 Task: Look for space in Jintur, India from 14th June, 2023 to 30th June, 2023 for 5 adults in price range Rs.8000 to Rs.12000. Place can be entire place or private room with 5 bedrooms having 5 beds and 5 bathrooms. Property type can be house, flat, guest house. Amenities needed are: wifi, TV, free parkinig on premises, gym, breakfast. Booking option can be shelf check-in. Required host language is English.
Action: Mouse moved to (522, 121)
Screenshot: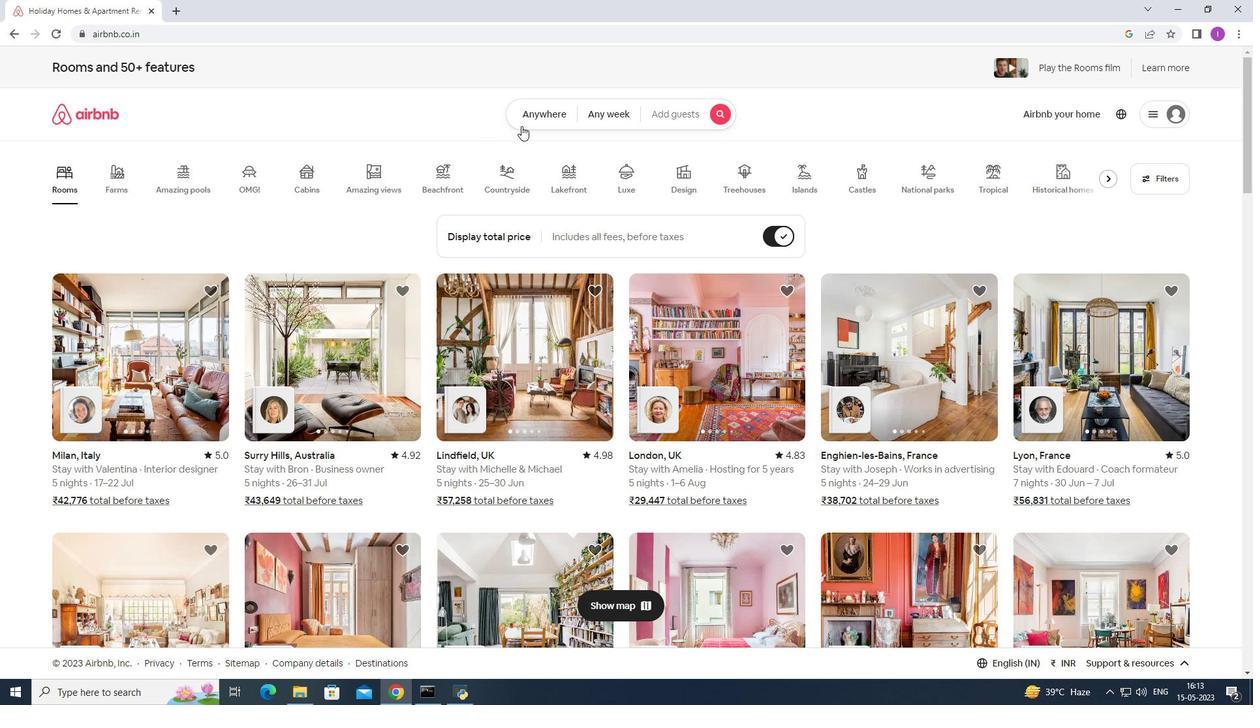 
Action: Mouse pressed left at (522, 121)
Screenshot: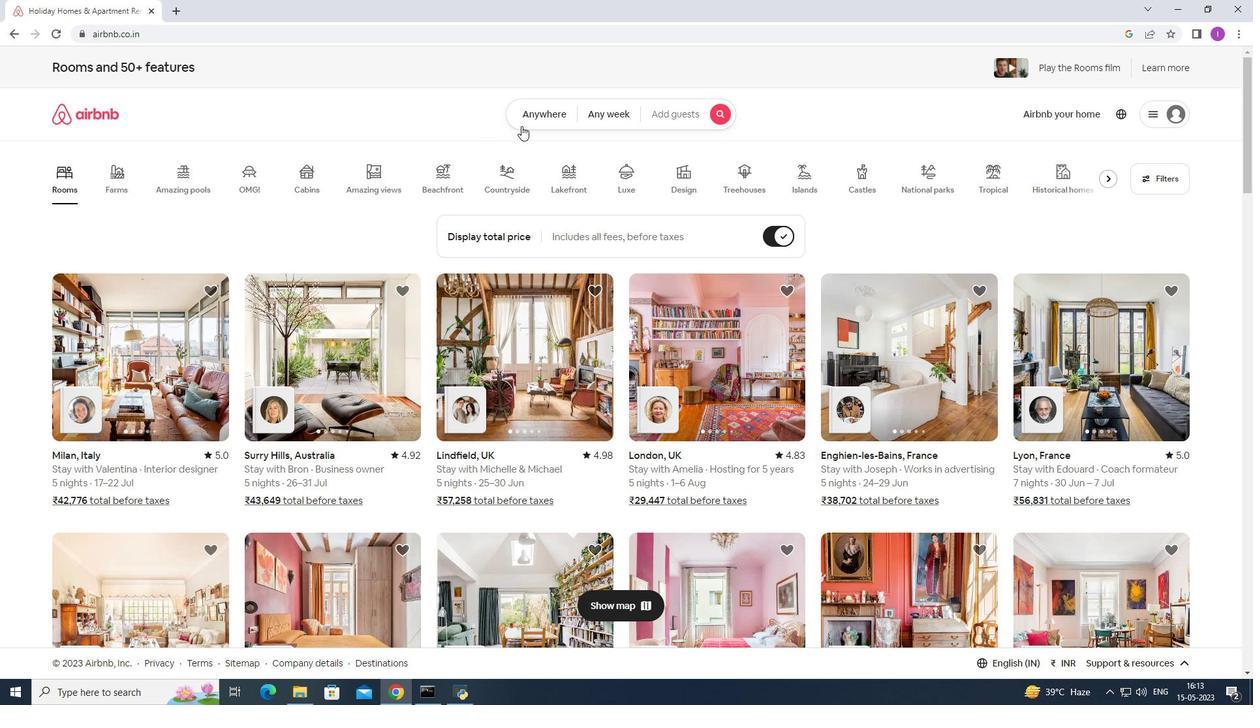 
Action: Mouse moved to (409, 164)
Screenshot: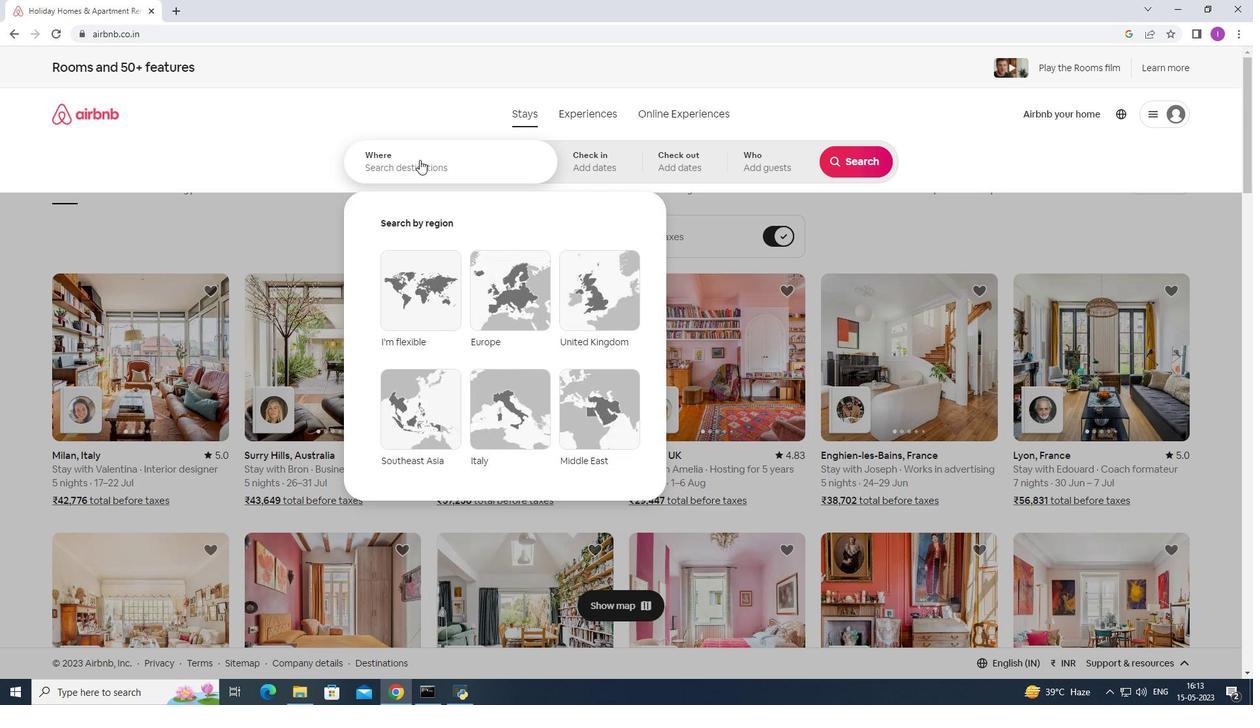 
Action: Mouse pressed left at (409, 164)
Screenshot: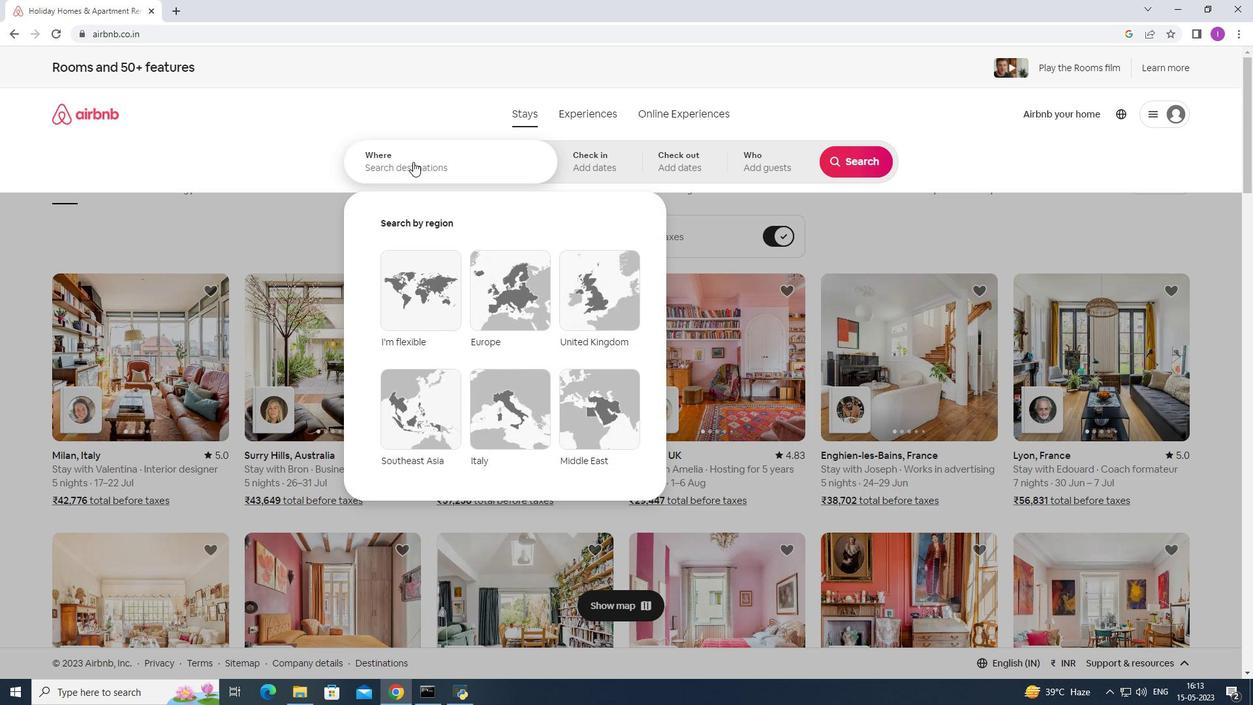 
Action: Mouse moved to (409, 159)
Screenshot: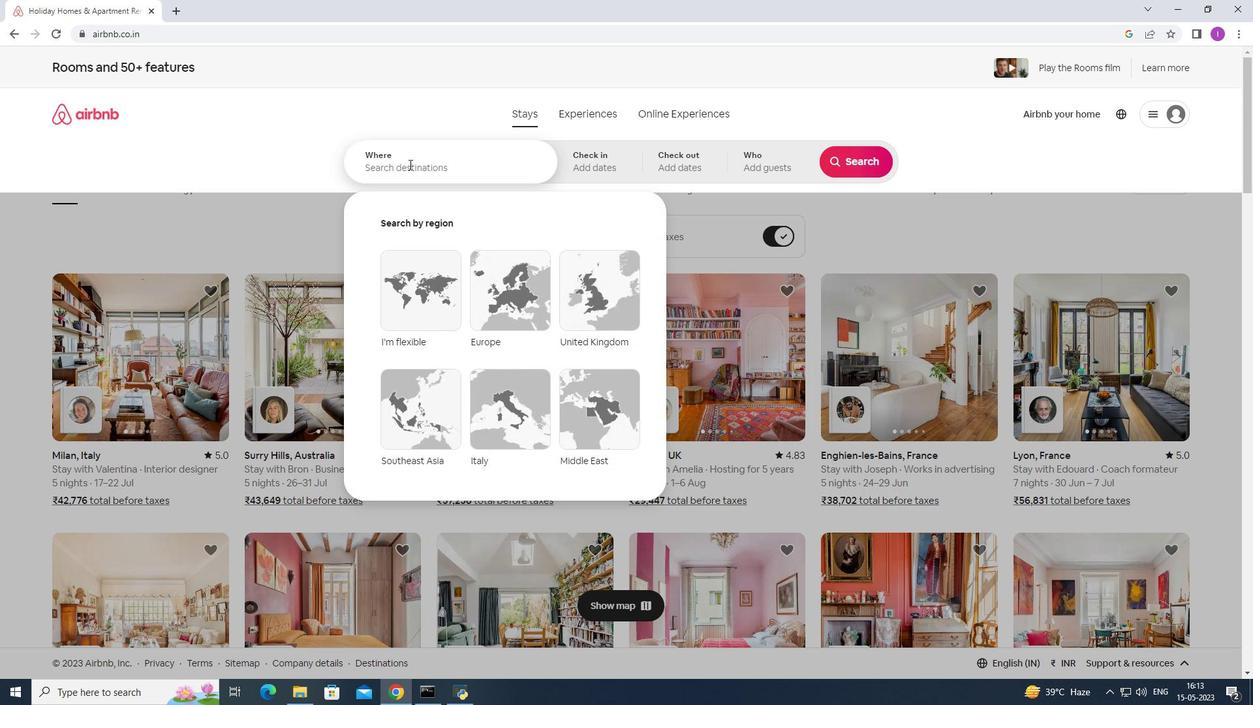 
Action: Key pressed <Key.shift><Key.shift><Key.shift><Key.shift>Jintur,<Key.shift><Key.shift><Key.shift><Key.shift><Key.shift><Key.shift><Key.shift><Key.shift><Key.shift><Key.shift><Key.shift><Key.shift><Key.shift><Key.shift><Key.shift><Key.shift><Key.shift><Key.shift><Key.shift><Key.shift><Key.shift><Key.shift><Key.shift><Key.shift><Key.shift><Key.shift><Key.shift><Key.shift><Key.shift><Key.shift><Key.shift><Key.shift><Key.shift><Key.shift><Key.shift><Key.shift><Key.shift><Key.shift><Key.shift><Key.shift><Key.shift><Key.shift><Key.shift><Key.shift>India
Screenshot: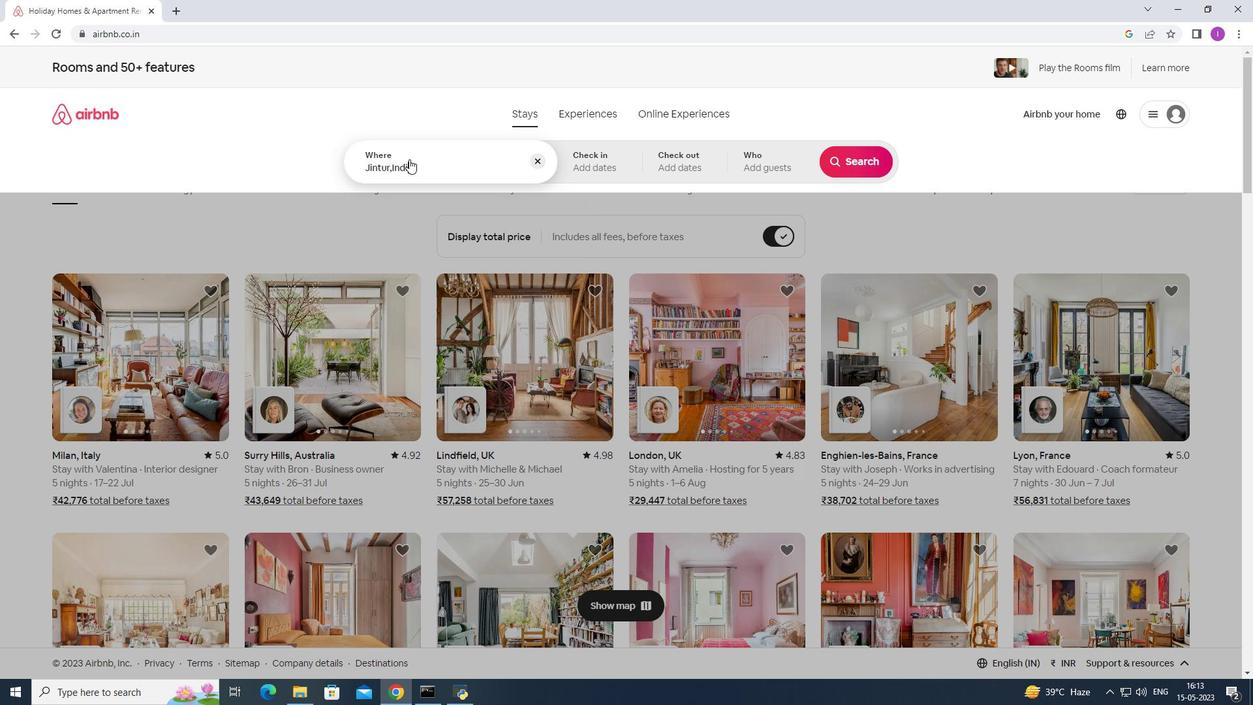 
Action: Mouse moved to (611, 167)
Screenshot: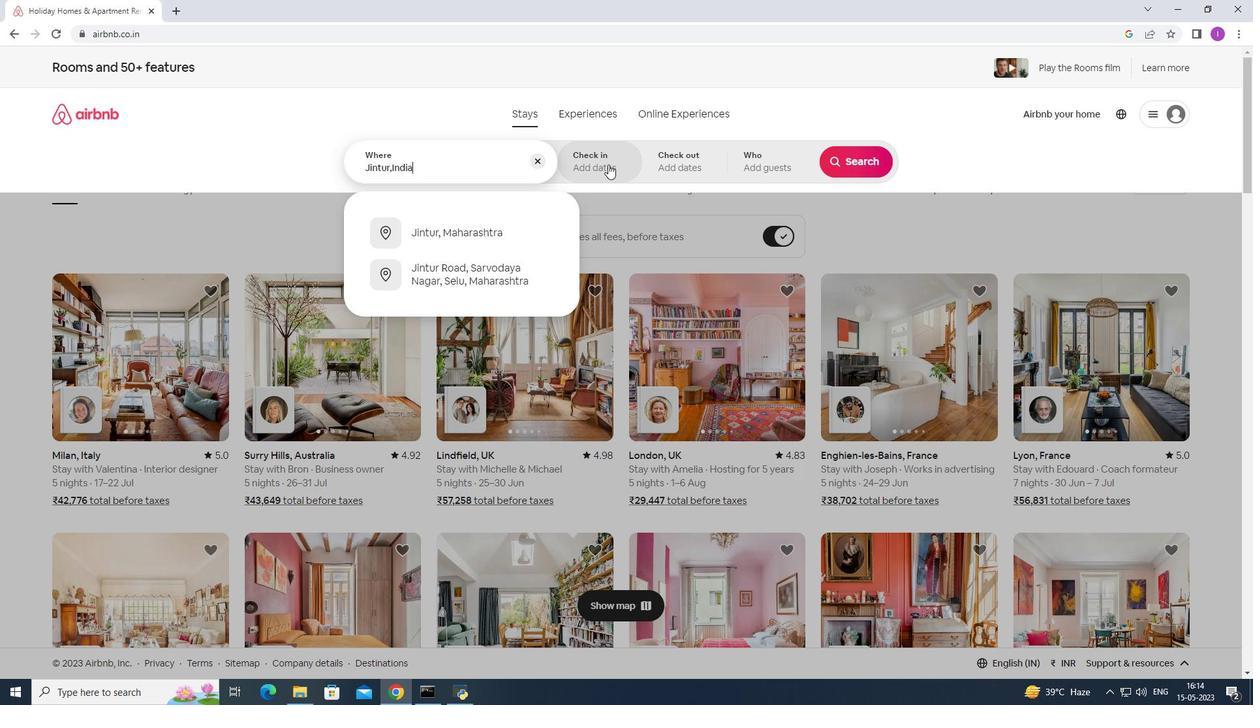 
Action: Mouse pressed left at (611, 167)
Screenshot: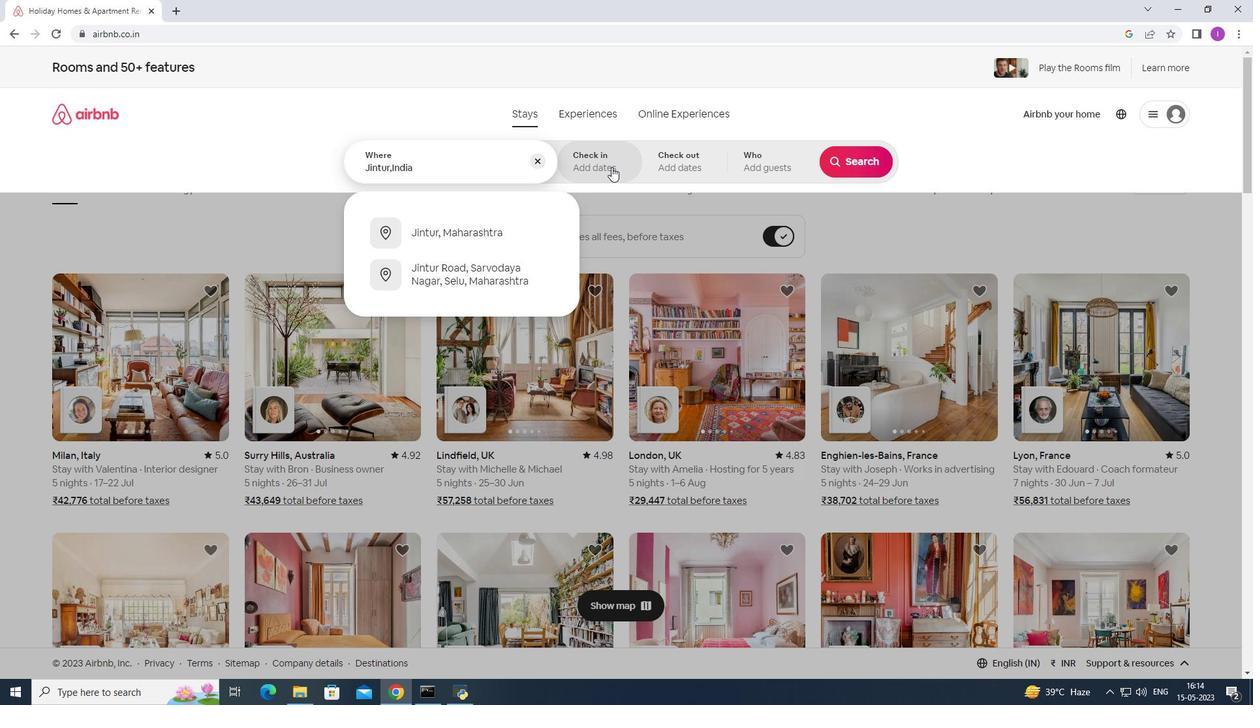 
Action: Mouse moved to (744, 378)
Screenshot: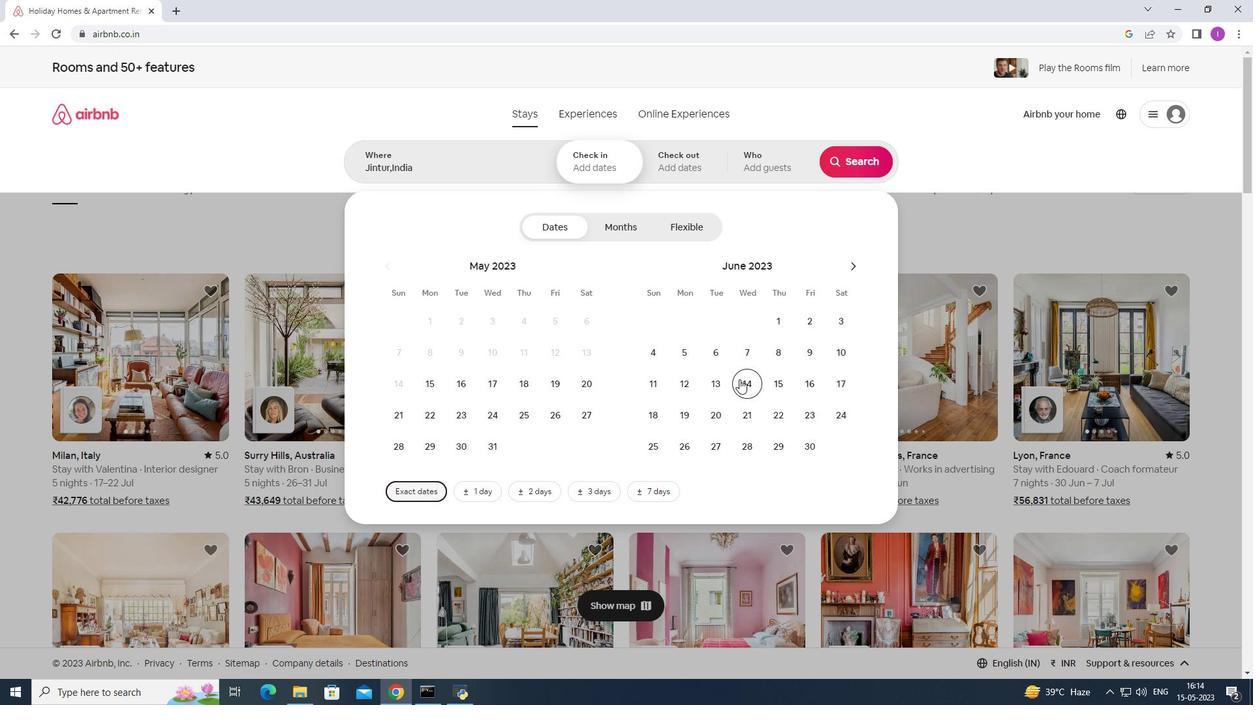 
Action: Mouse pressed left at (744, 378)
Screenshot: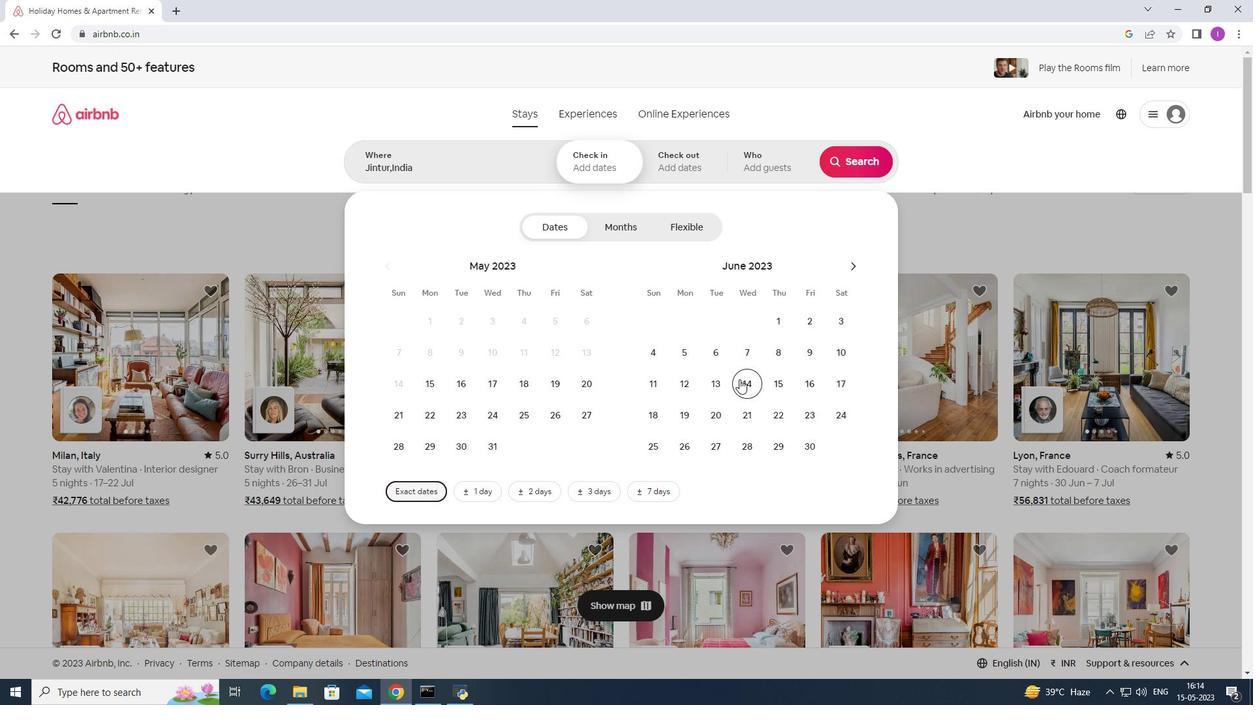 
Action: Mouse moved to (812, 445)
Screenshot: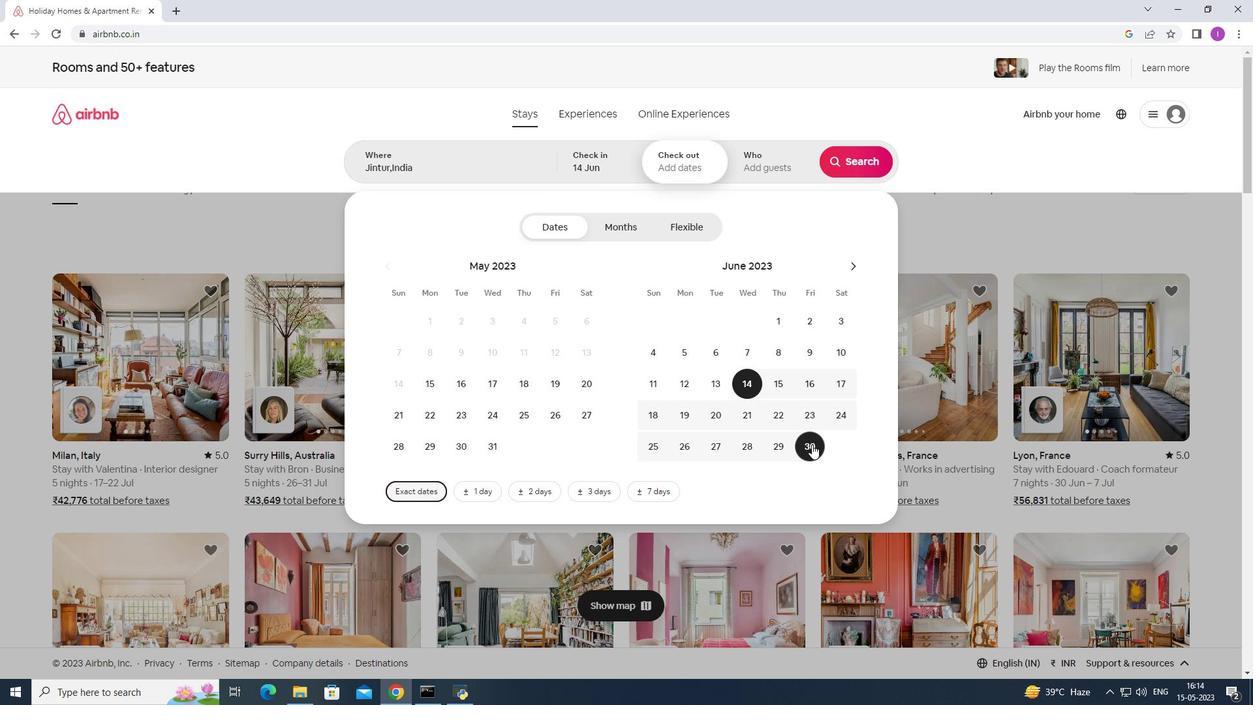 
Action: Mouse pressed left at (812, 445)
Screenshot: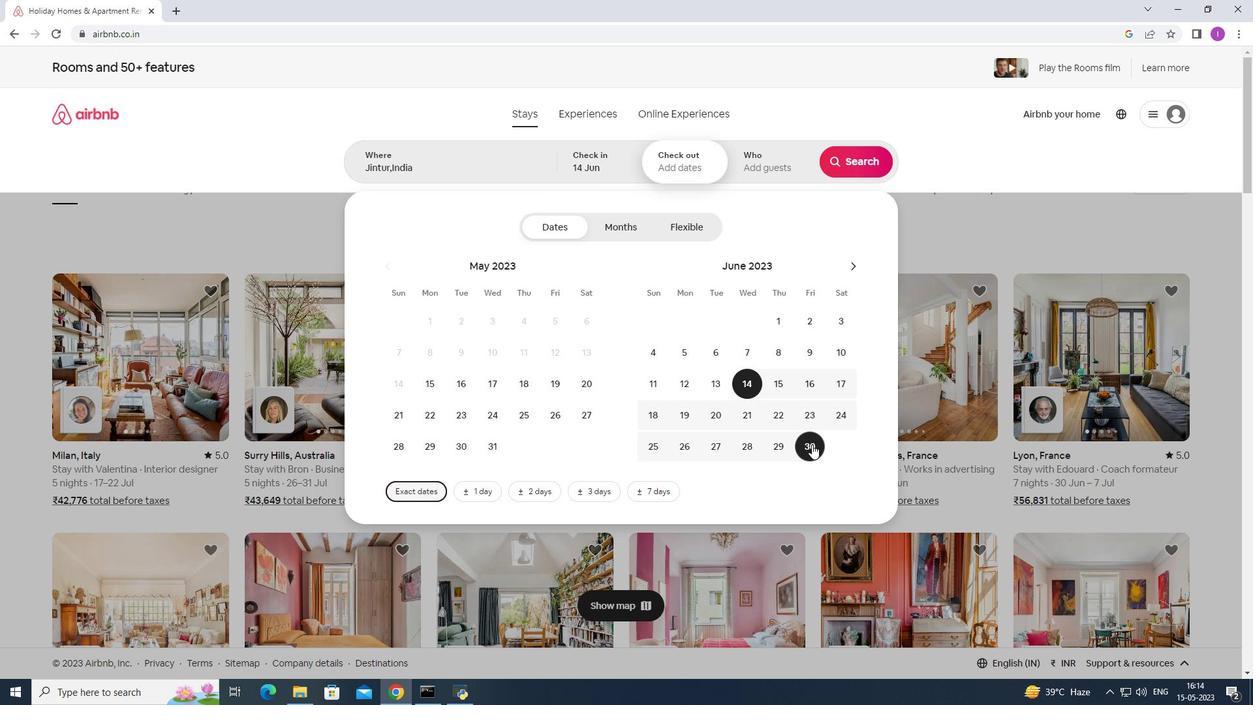 
Action: Mouse moved to (774, 167)
Screenshot: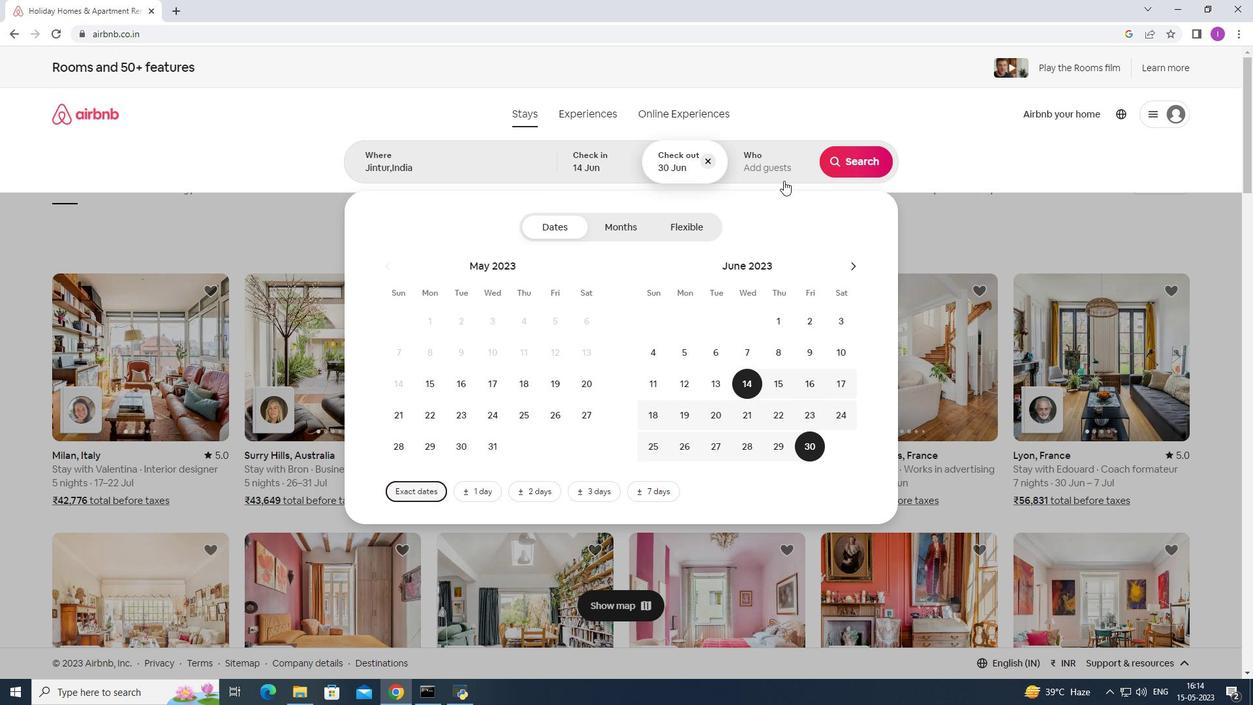
Action: Mouse pressed left at (774, 167)
Screenshot: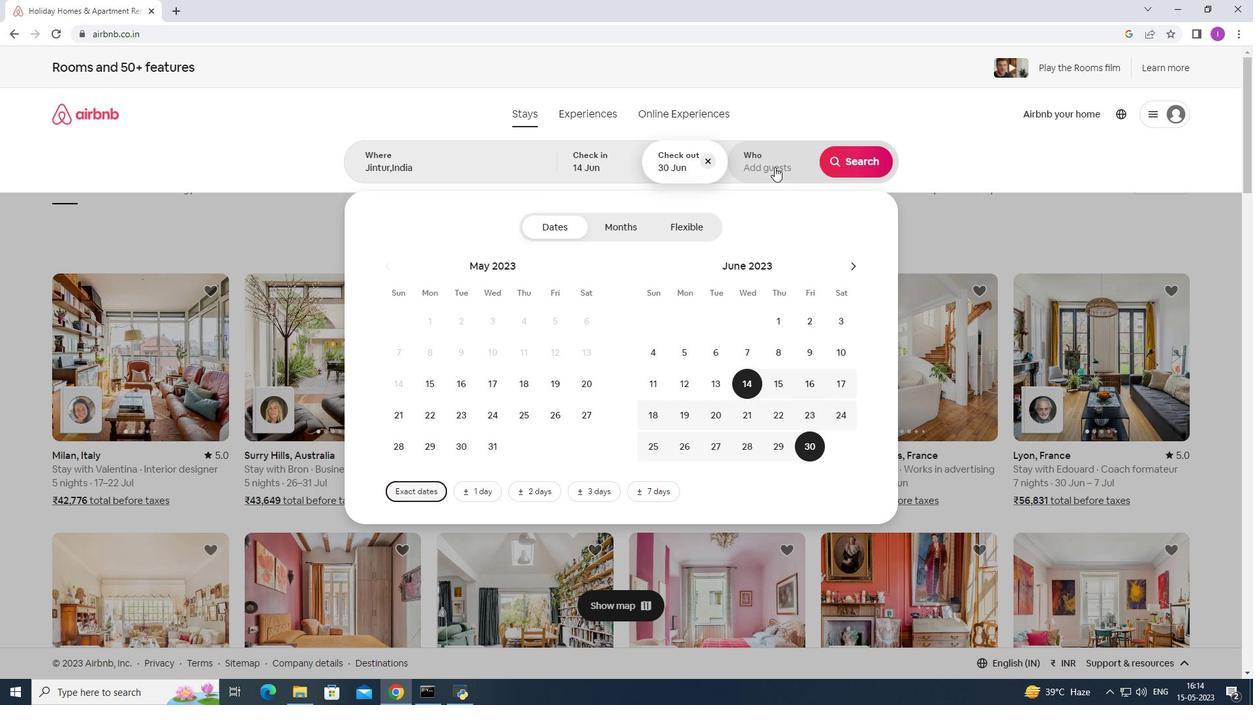 
Action: Mouse moved to (861, 230)
Screenshot: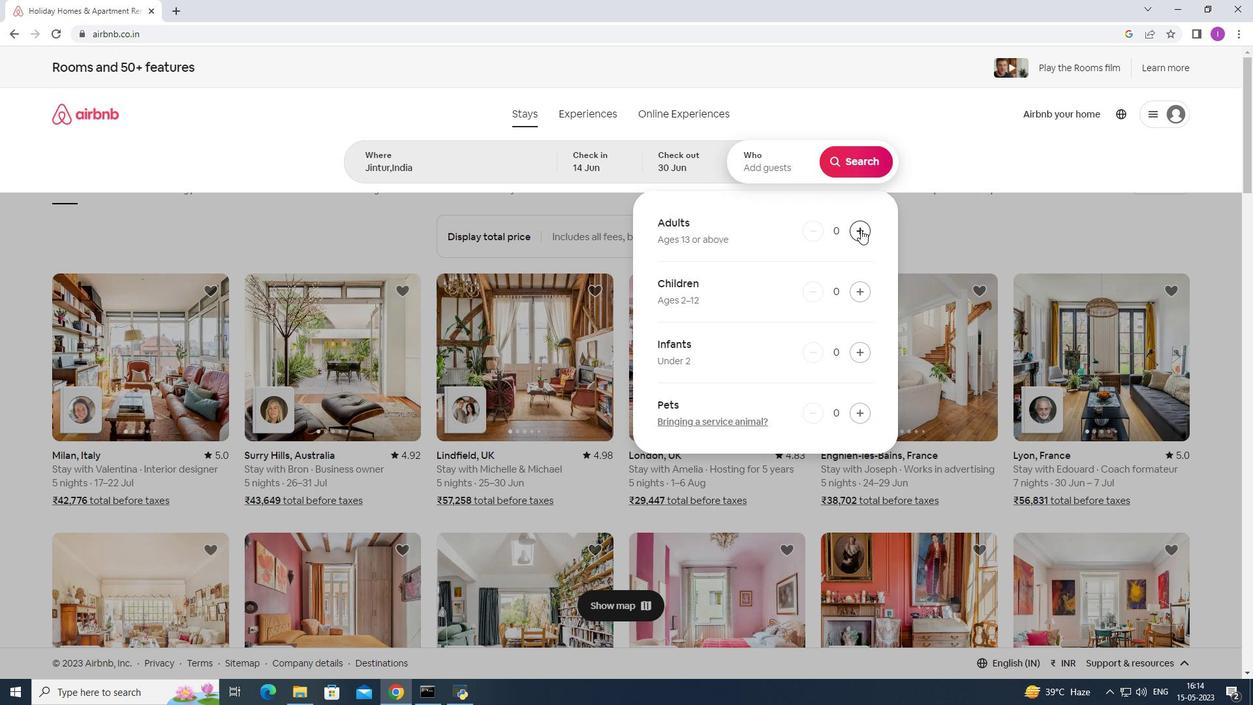 
Action: Mouse pressed left at (861, 230)
Screenshot: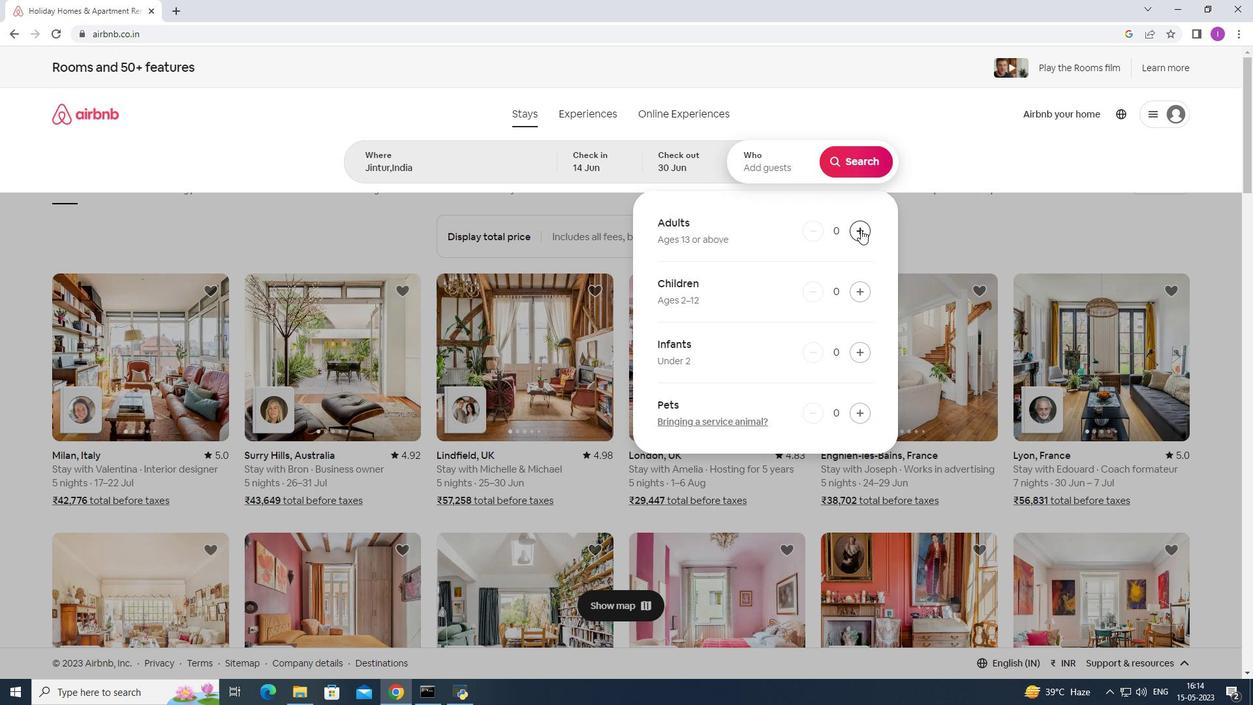
Action: Mouse pressed left at (861, 230)
Screenshot: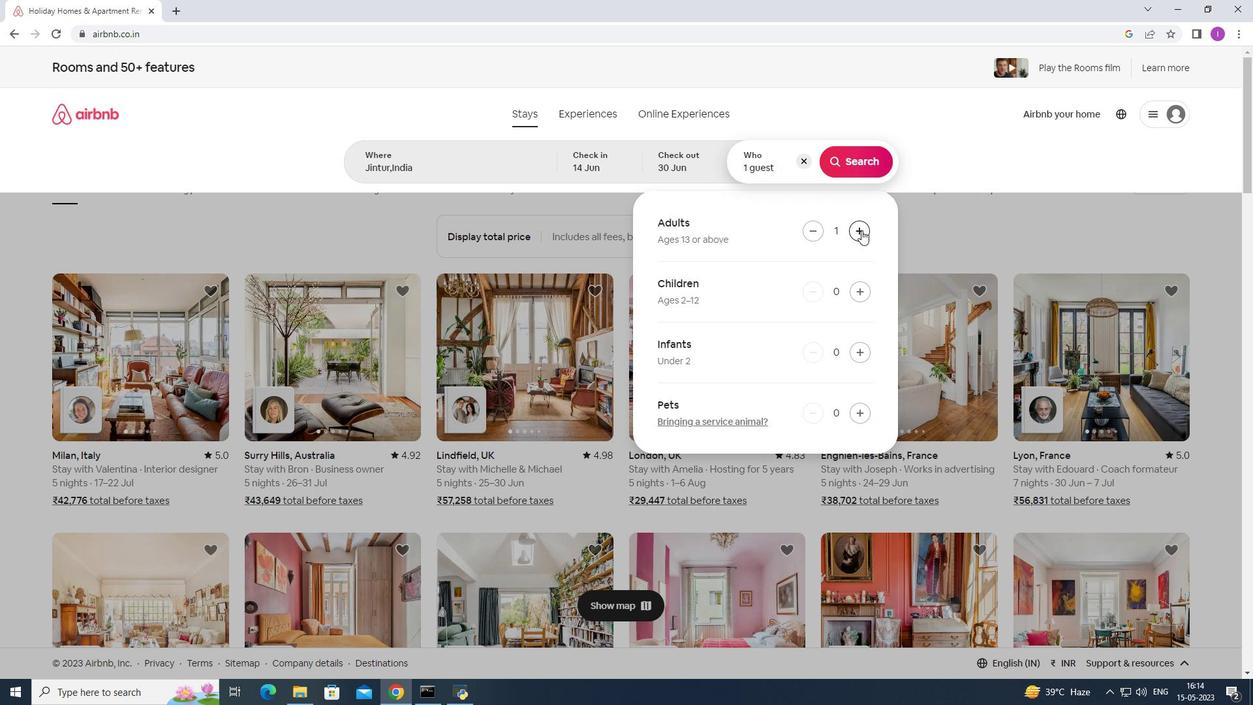 
Action: Mouse moved to (861, 233)
Screenshot: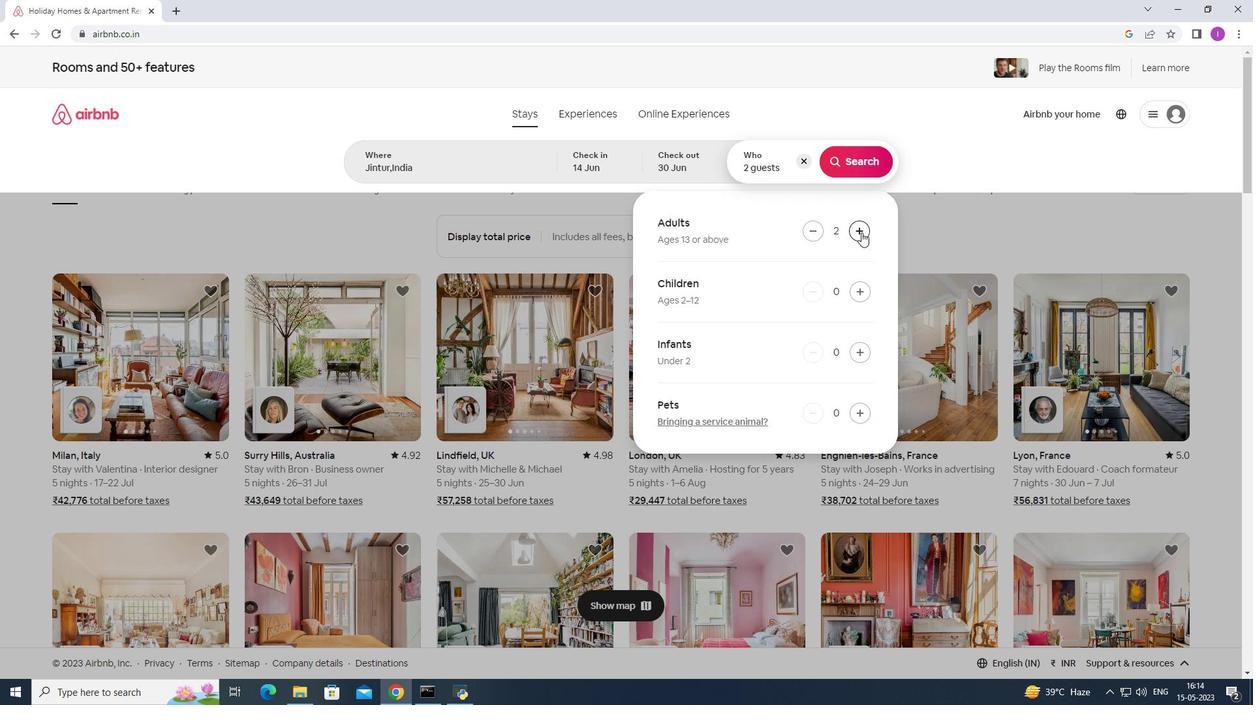 
Action: Mouse pressed left at (861, 233)
Screenshot: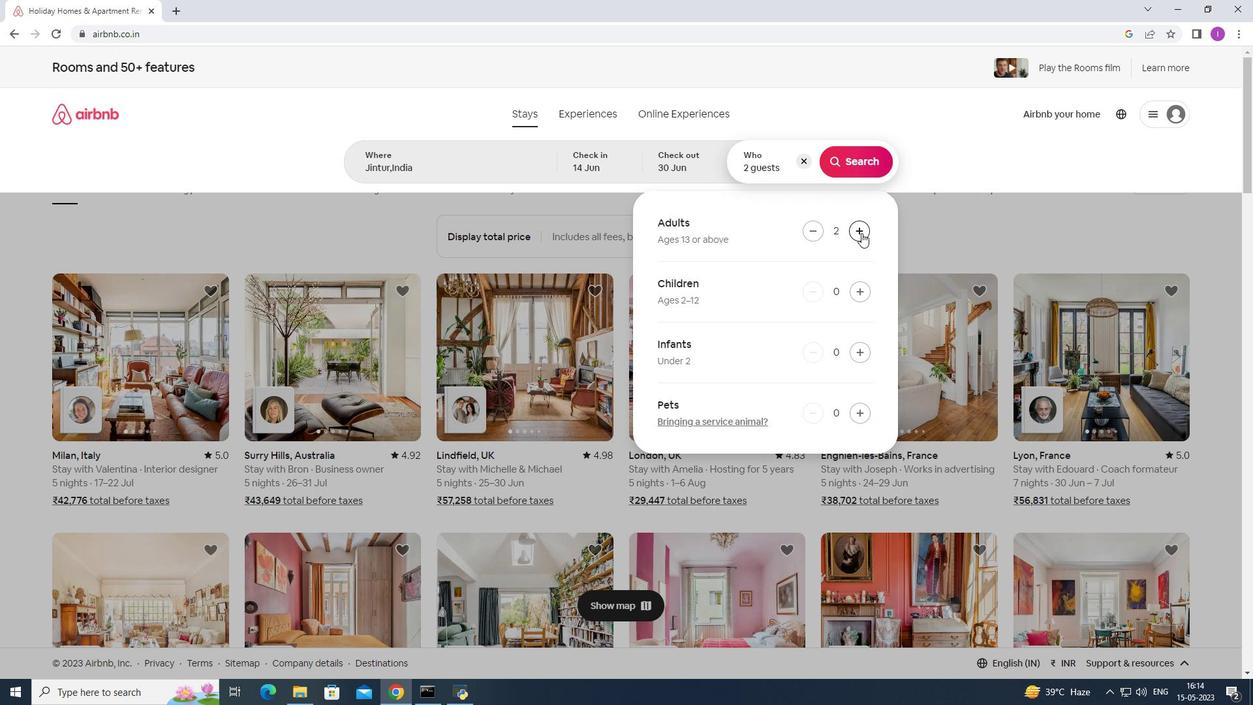 
Action: Mouse pressed left at (861, 233)
Screenshot: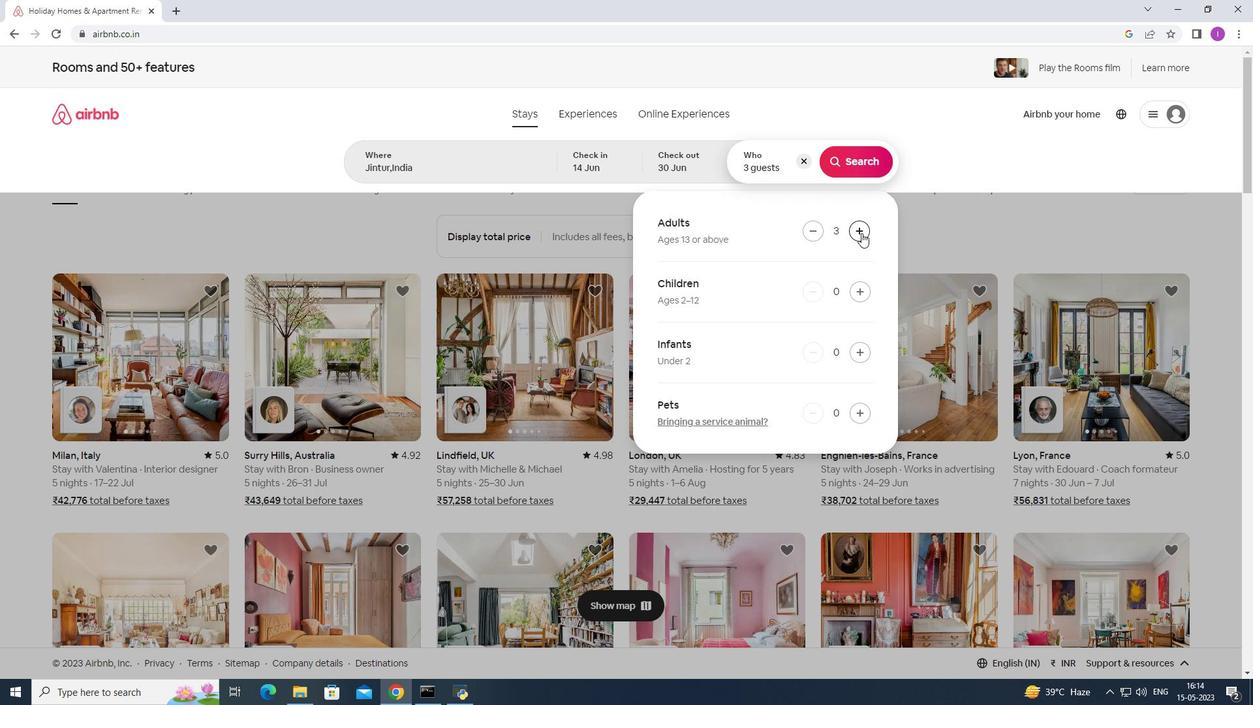 
Action: Mouse pressed left at (861, 233)
Screenshot: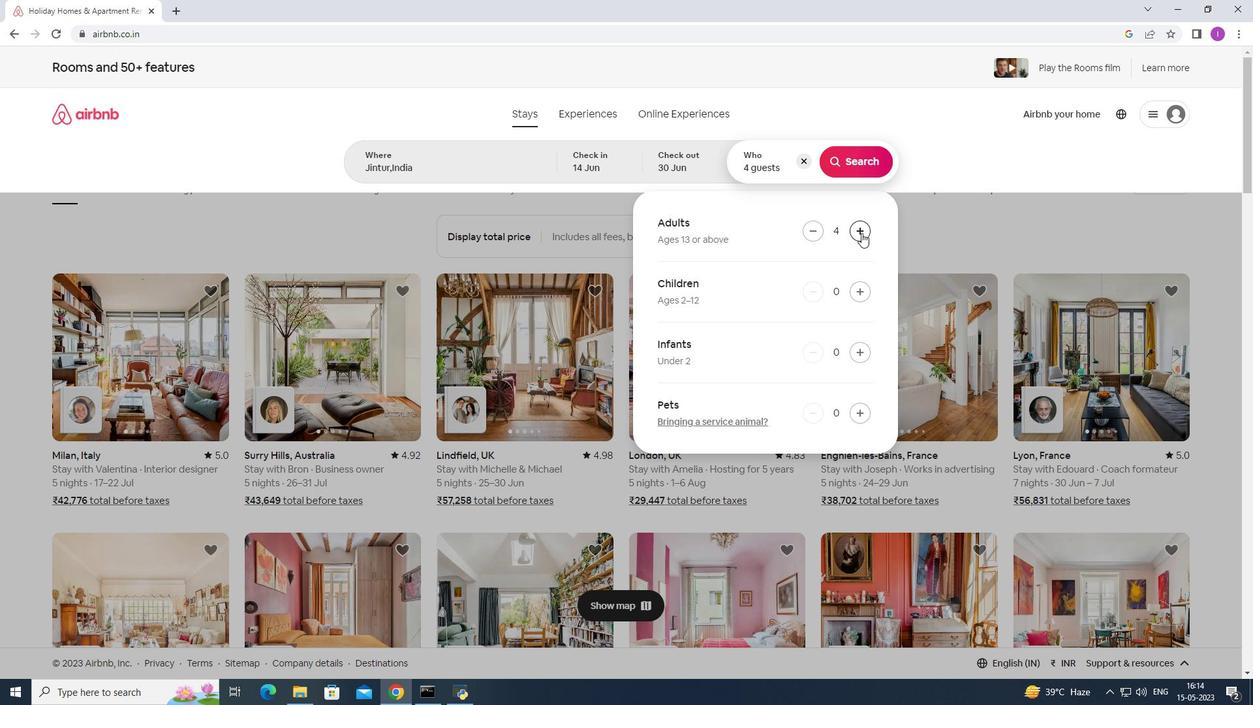 
Action: Mouse moved to (857, 162)
Screenshot: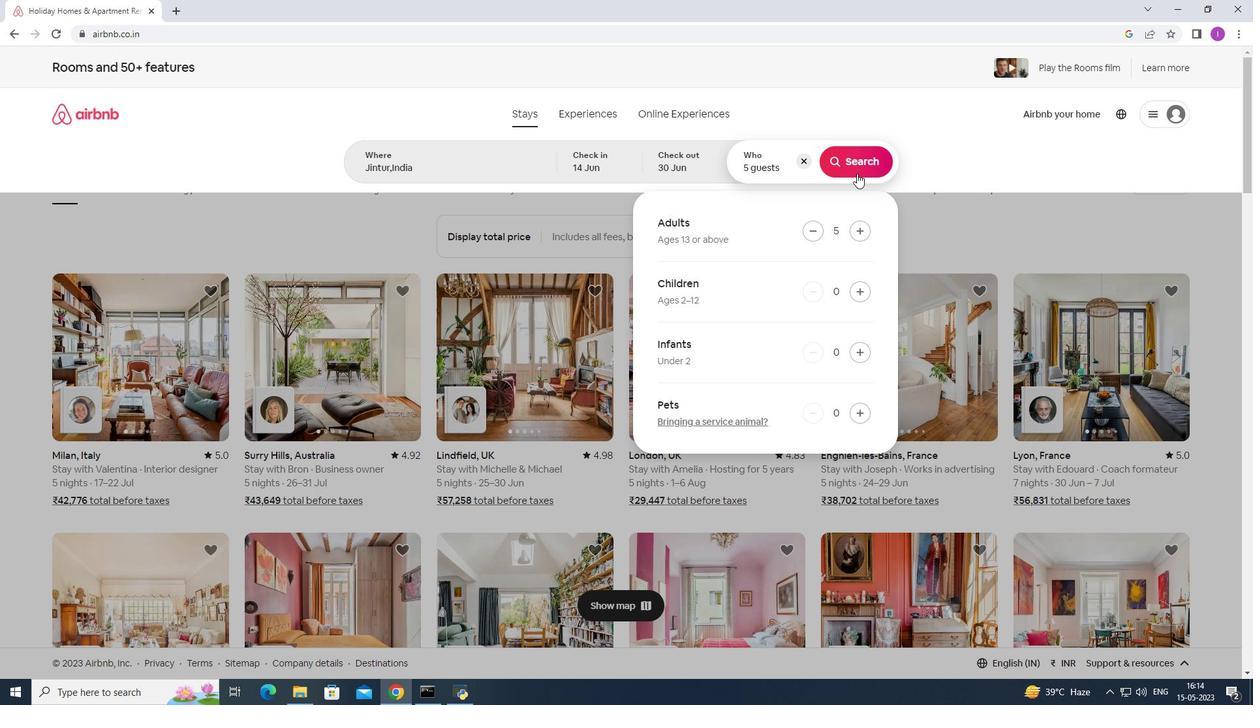 
Action: Mouse pressed left at (857, 162)
Screenshot: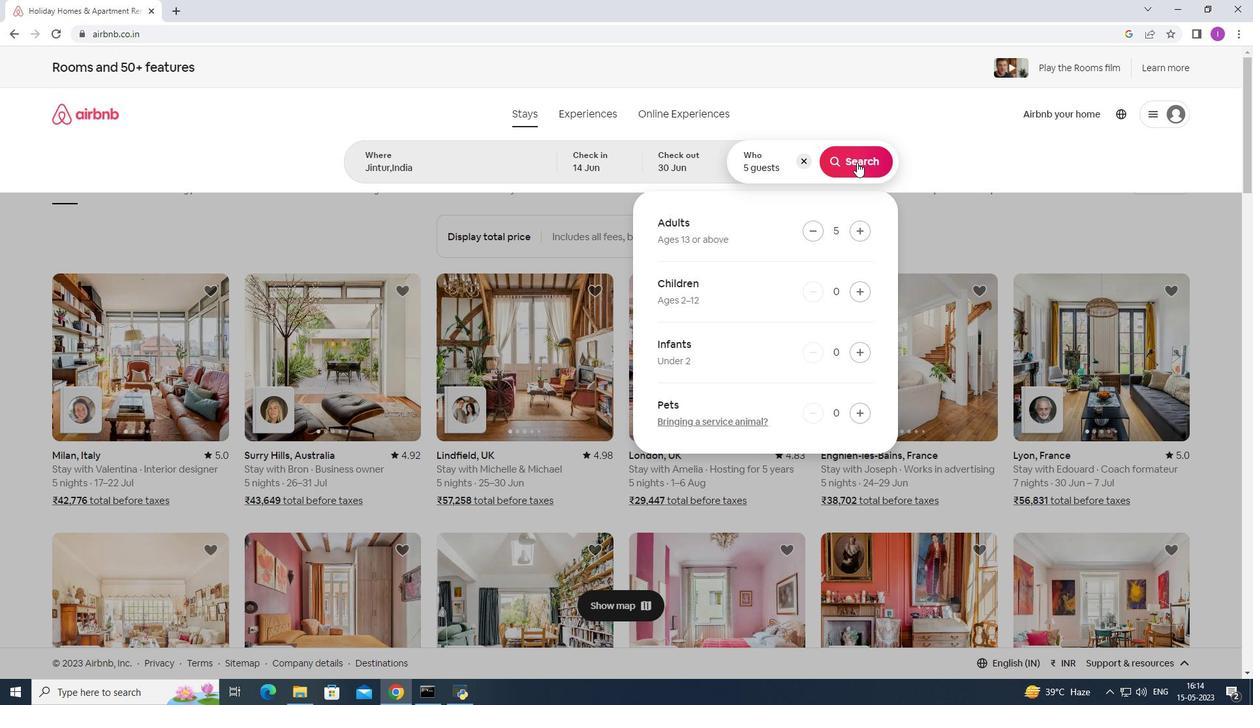
Action: Mouse moved to (1181, 120)
Screenshot: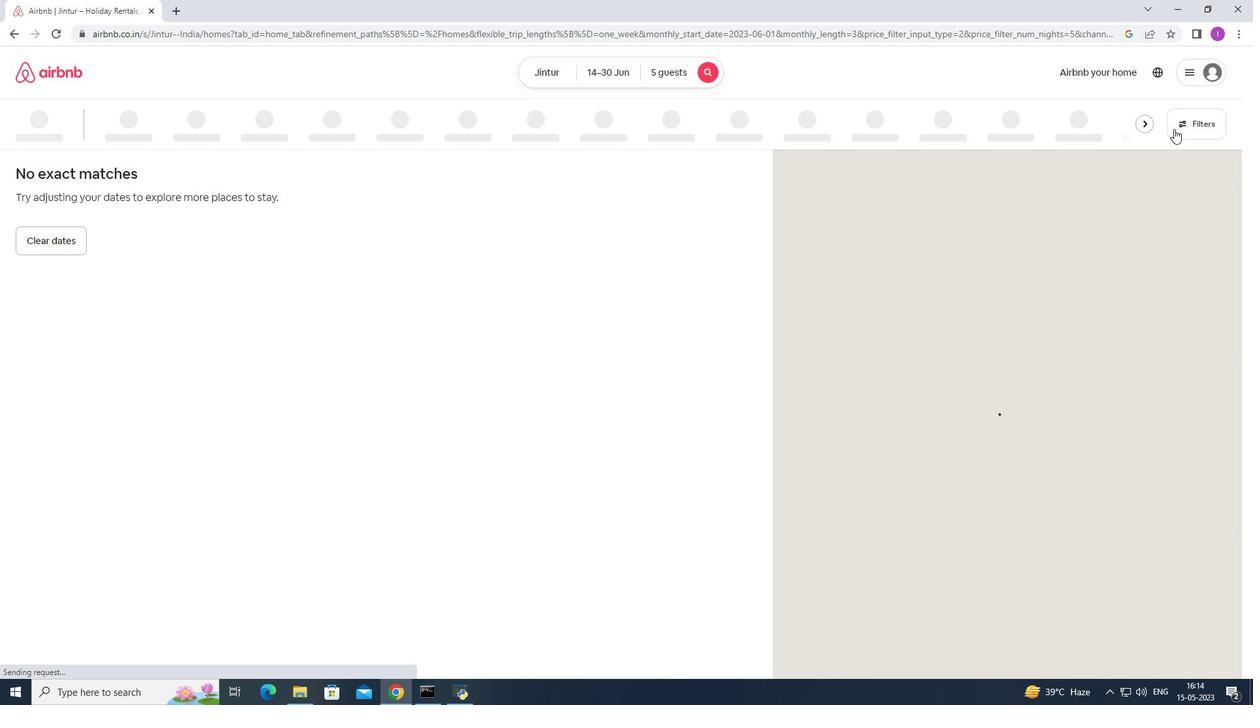 
Action: Mouse pressed left at (1181, 120)
Screenshot: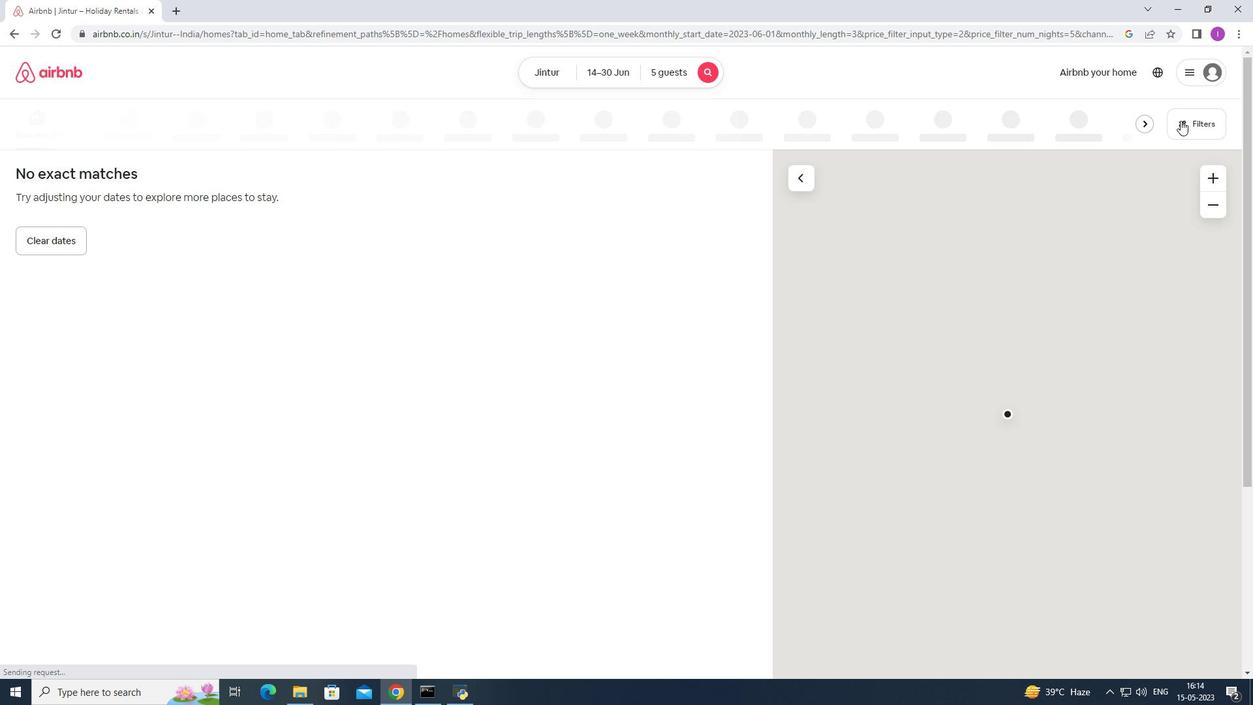 
Action: Mouse moved to (729, 443)
Screenshot: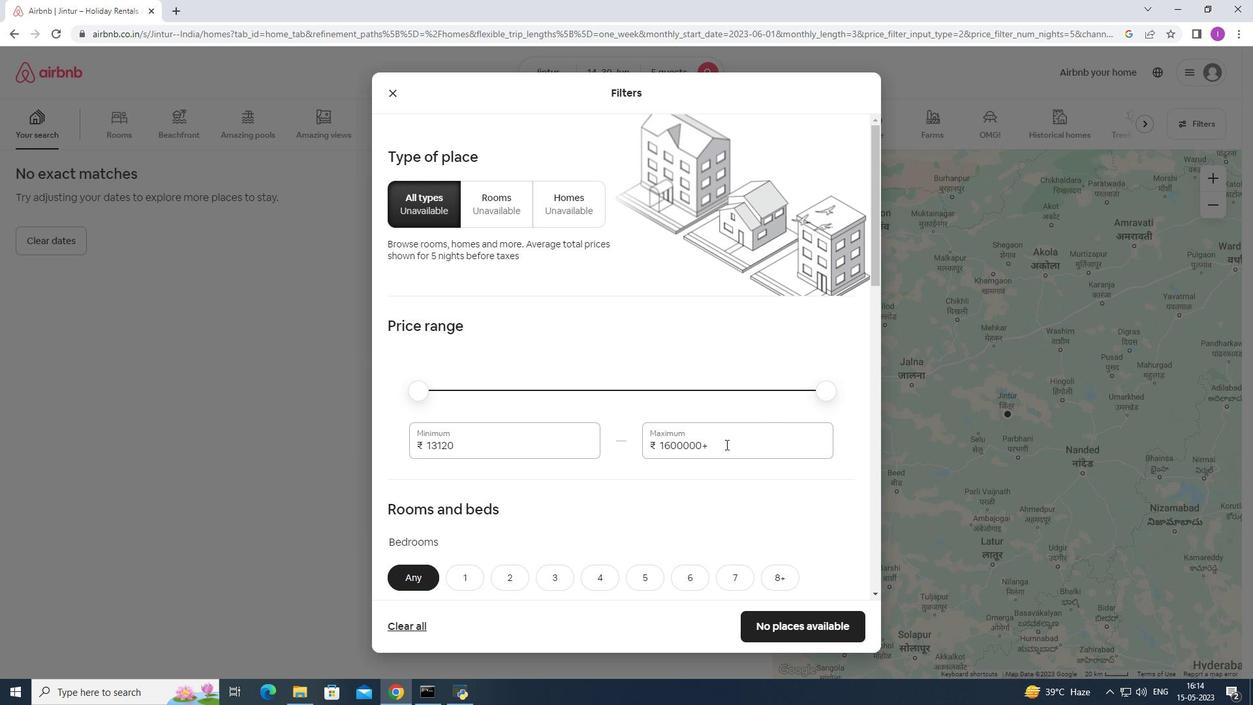 
Action: Mouse pressed left at (729, 443)
Screenshot: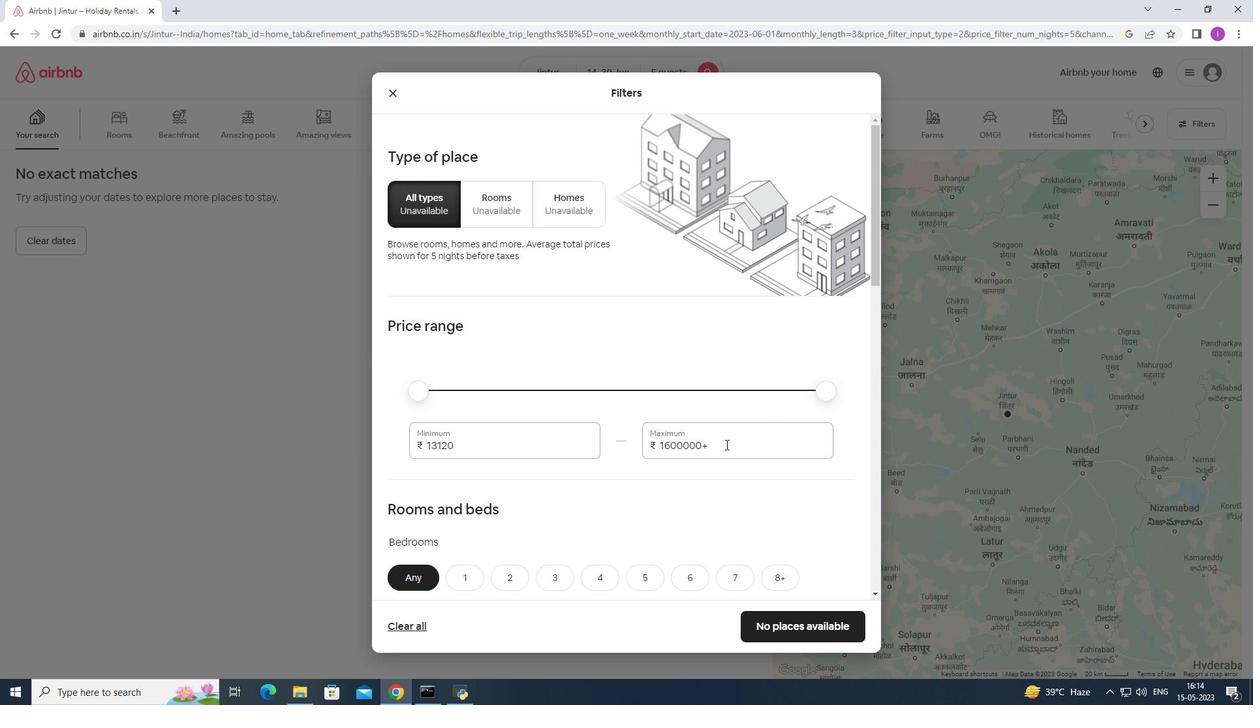 
Action: Mouse moved to (778, 442)
Screenshot: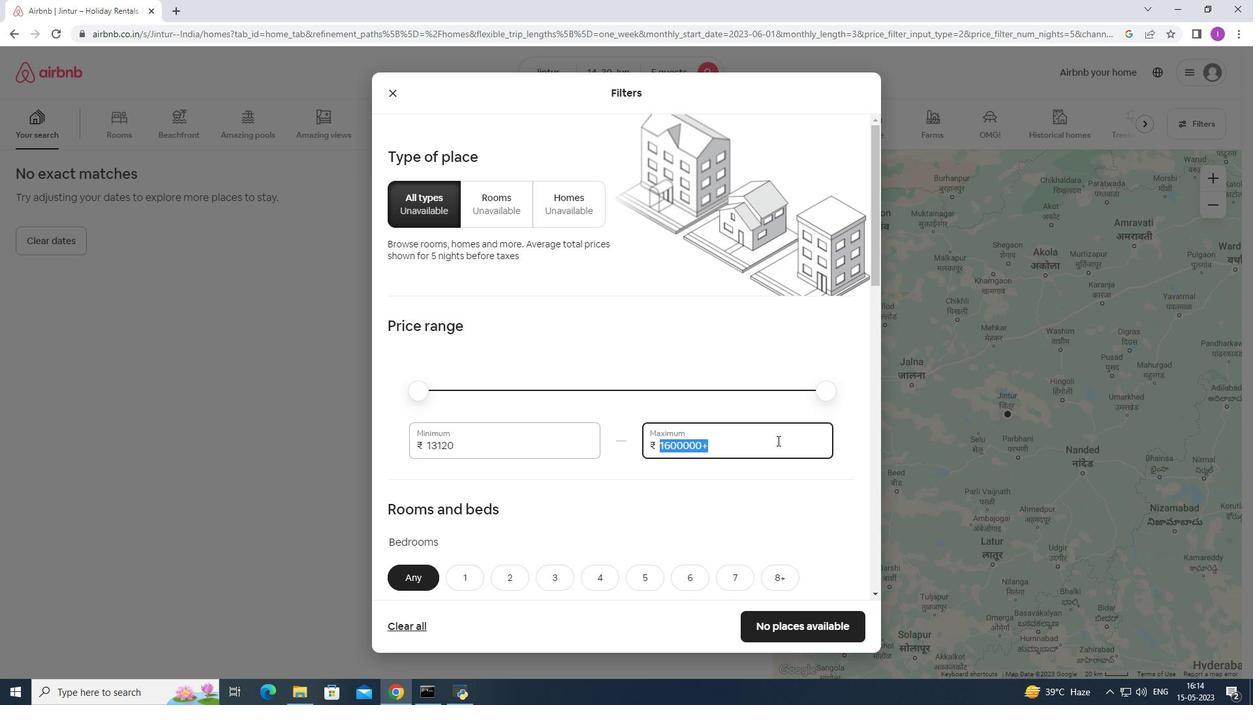 
Action: Key pressed 2
Screenshot: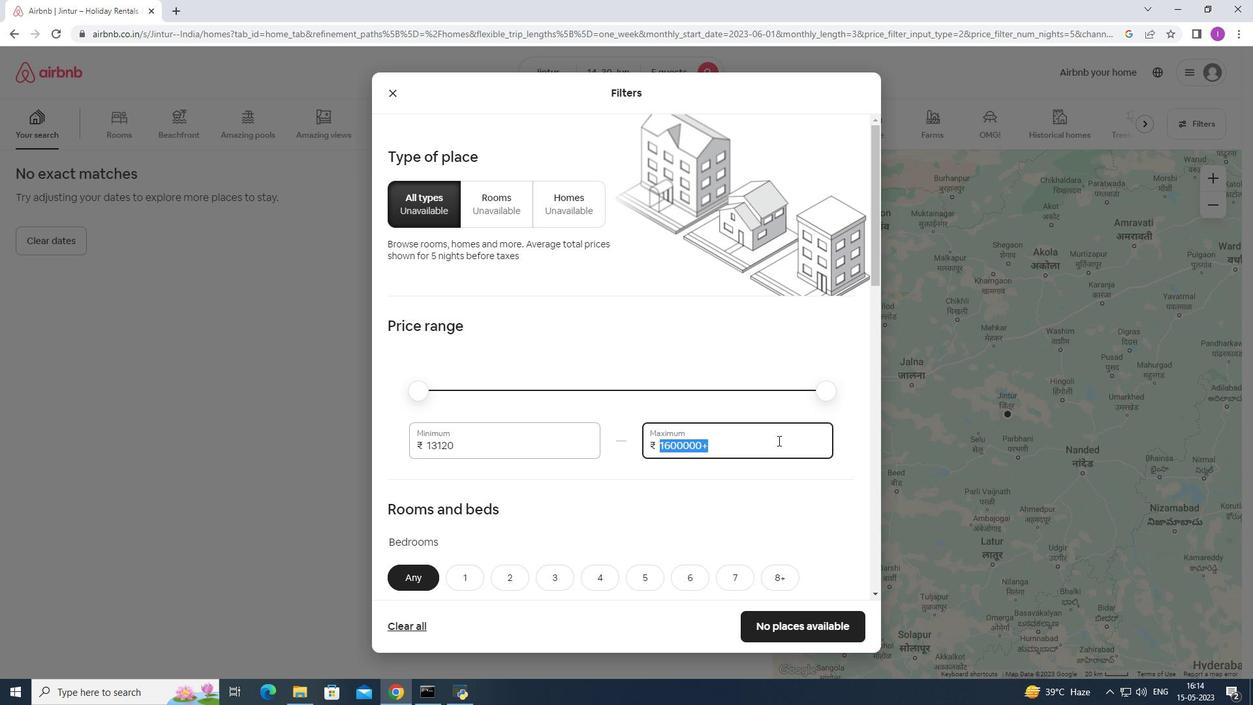 
Action: Mouse moved to (780, 443)
Screenshot: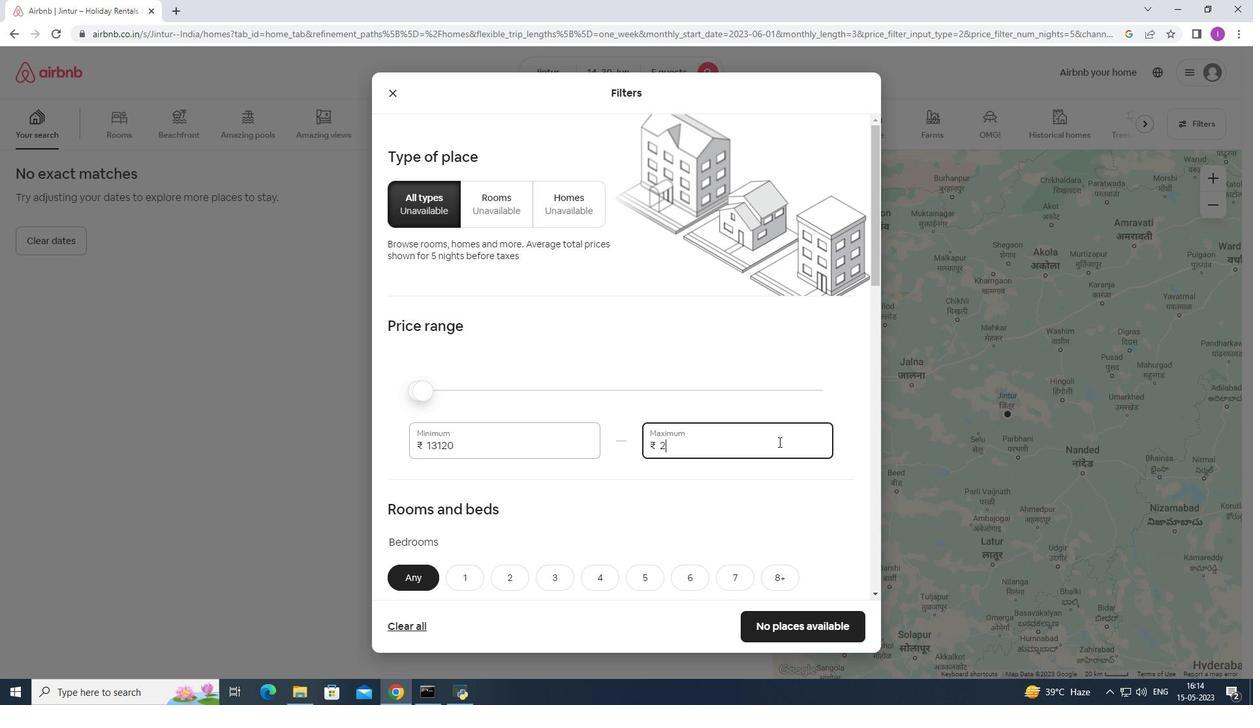 
Action: Key pressed 000
Screenshot: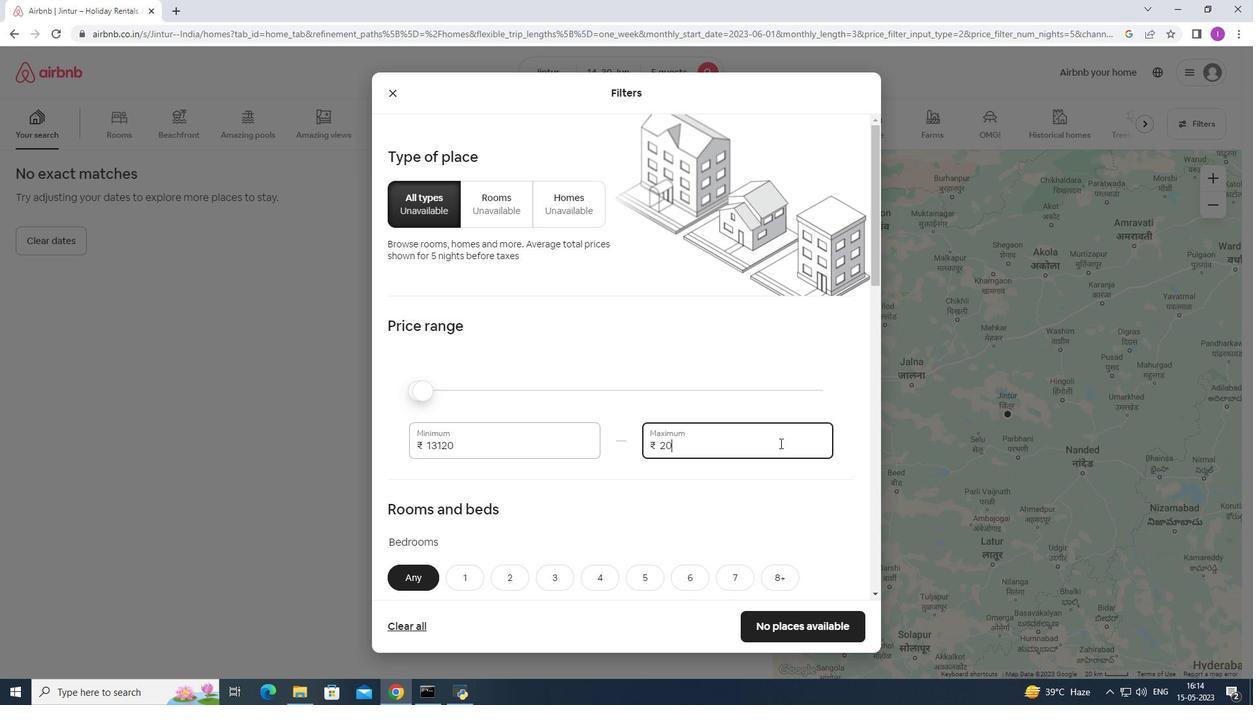 
Action: Mouse moved to (758, 451)
Screenshot: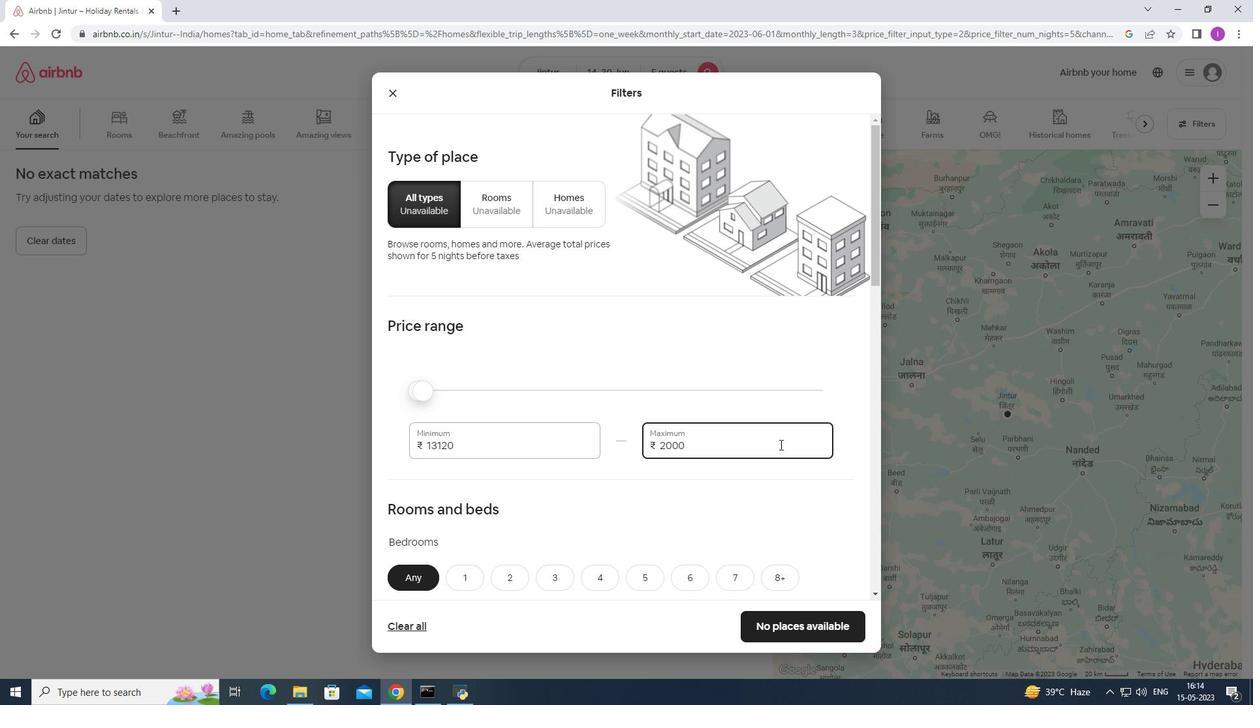 
Action: Mouse pressed left at (758, 451)
Screenshot: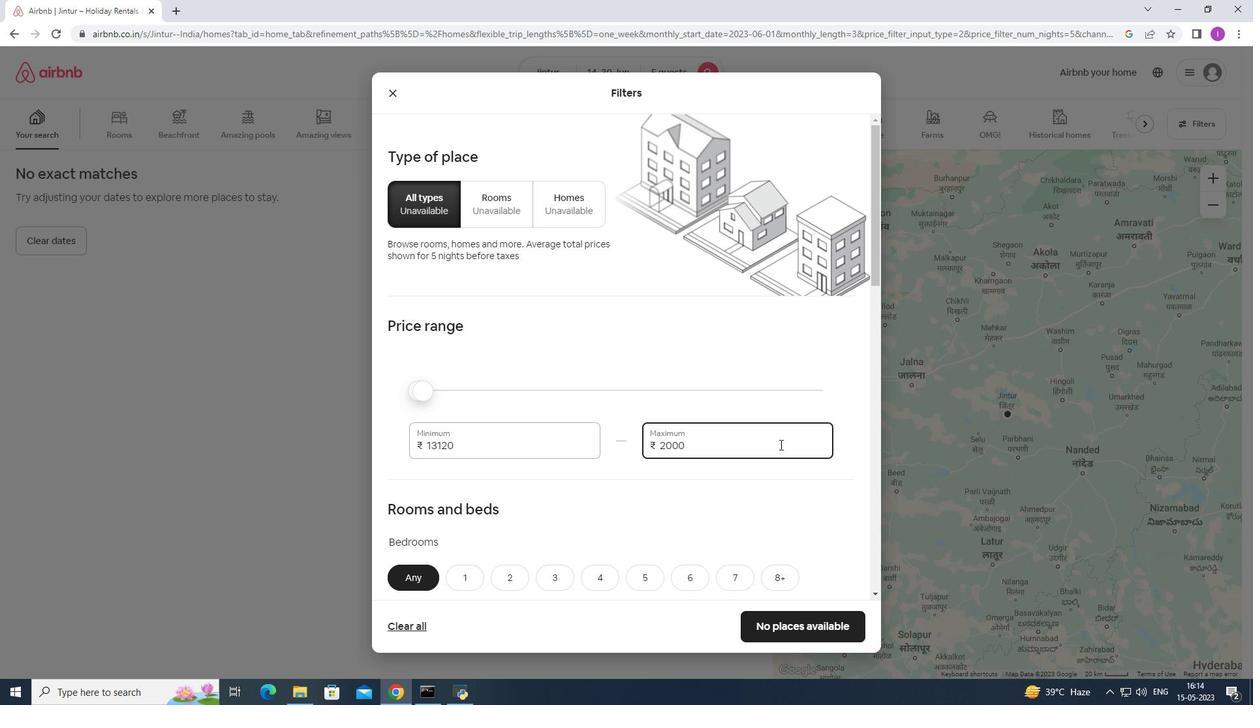 
Action: Mouse moved to (758, 451)
Screenshot: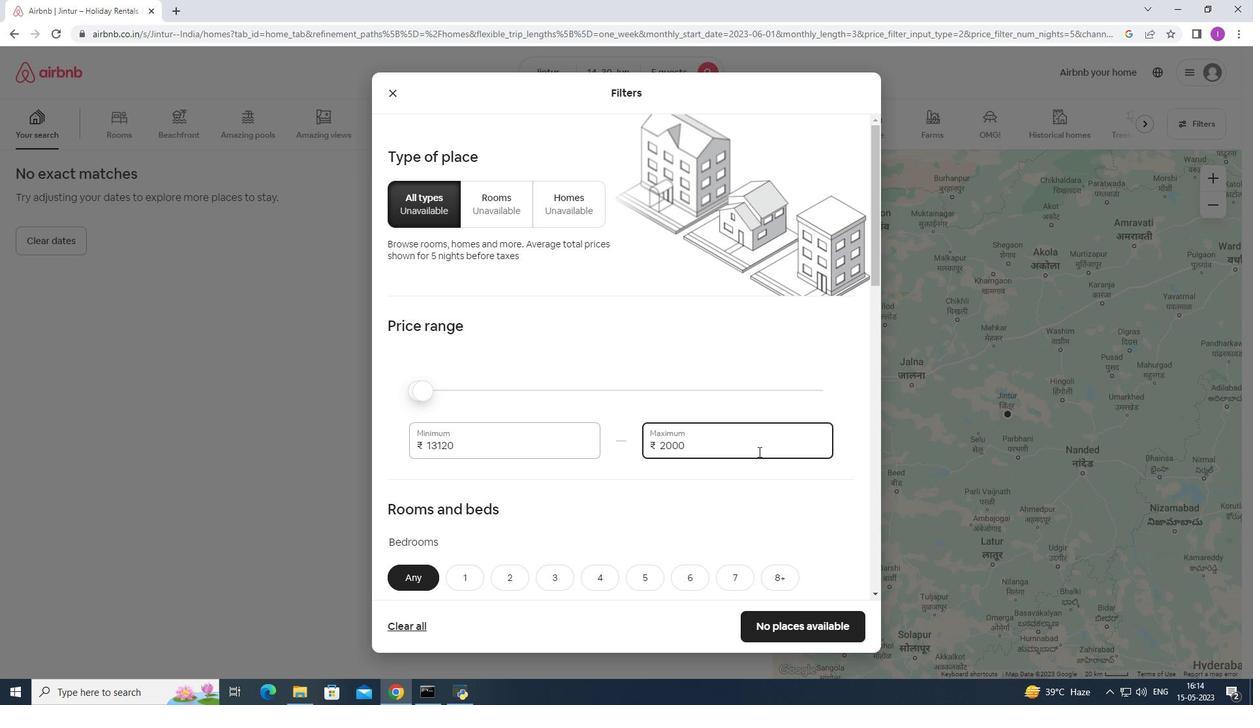 
Action: Key pressed <Key.backspace>
Screenshot: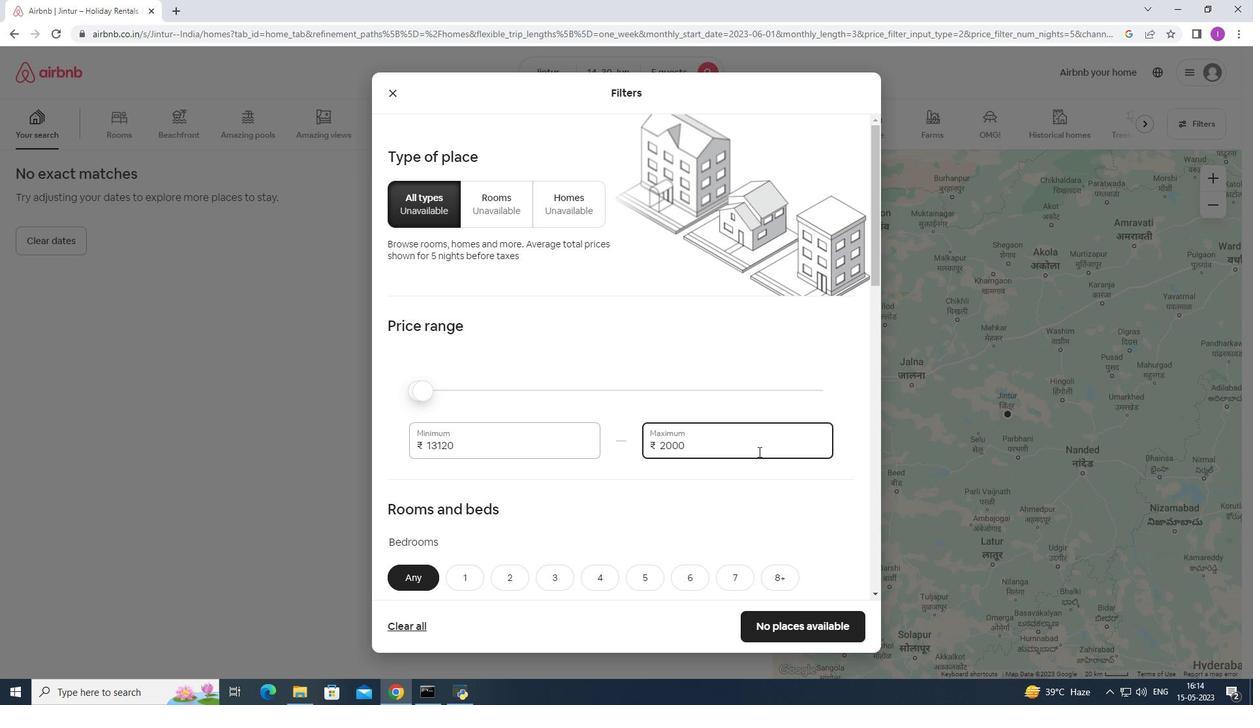 
Action: Mouse moved to (758, 451)
Screenshot: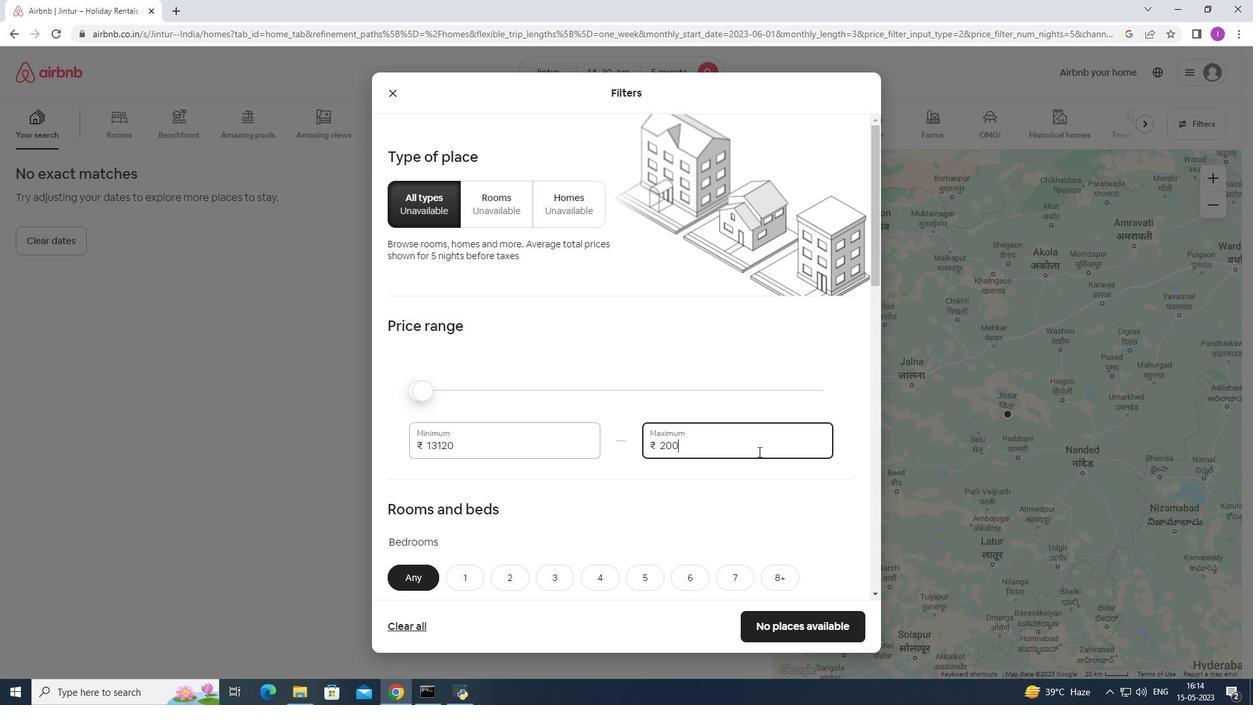 
Action: Key pressed <Key.backspace><Key.backspace><Key.backspace><Key.backspace><Key.backspace>
Screenshot: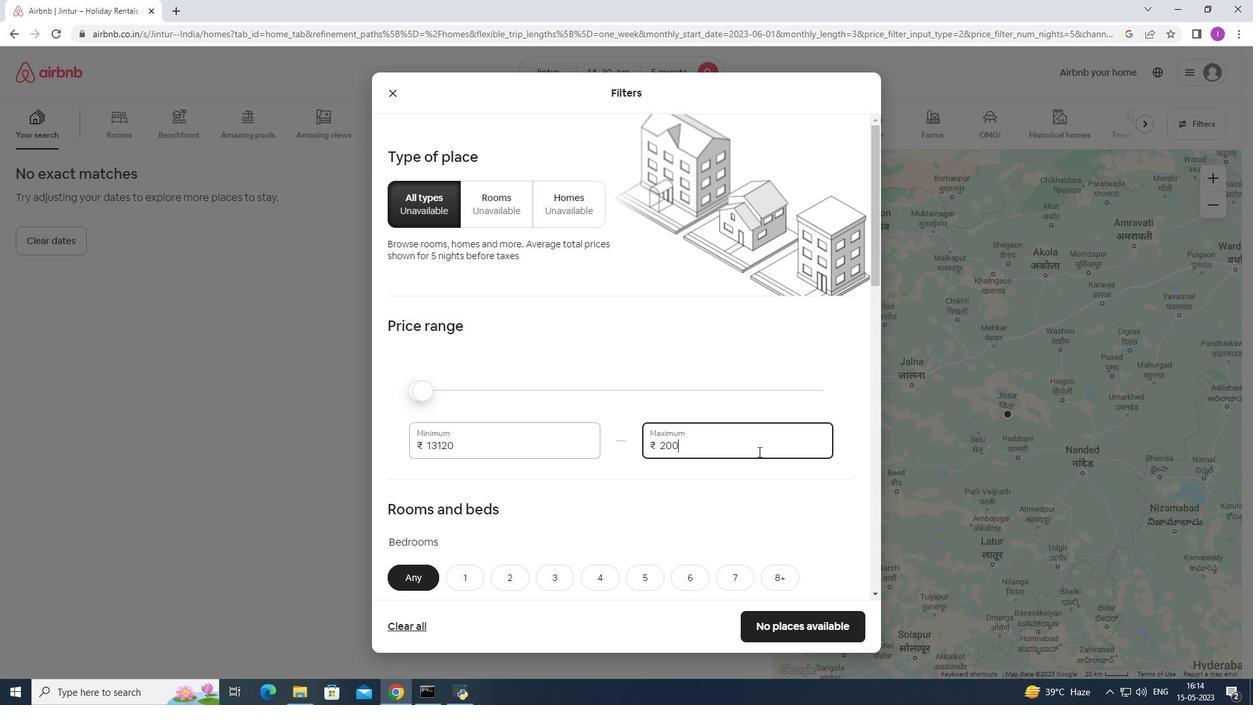 
Action: Mouse moved to (759, 451)
Screenshot: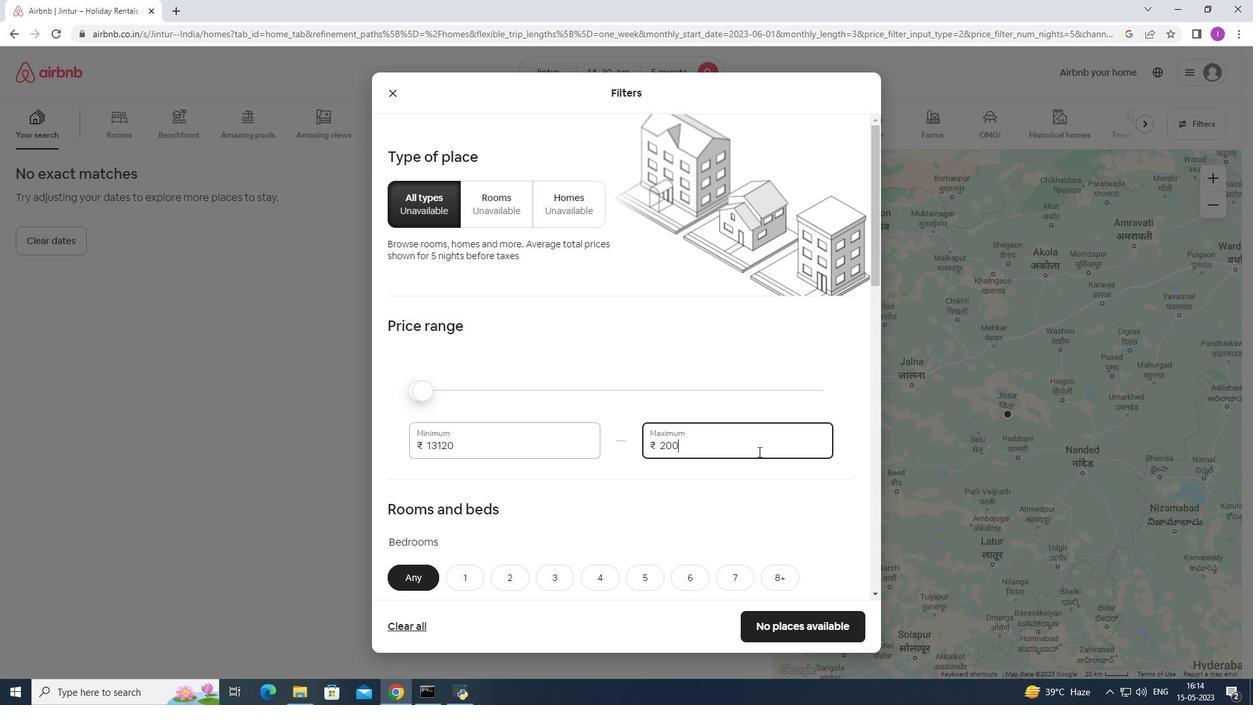 
Action: Key pressed <Key.backspace><Key.backspace><Key.backspace><Key.backspace><Key.backspace><Key.backspace>
Screenshot: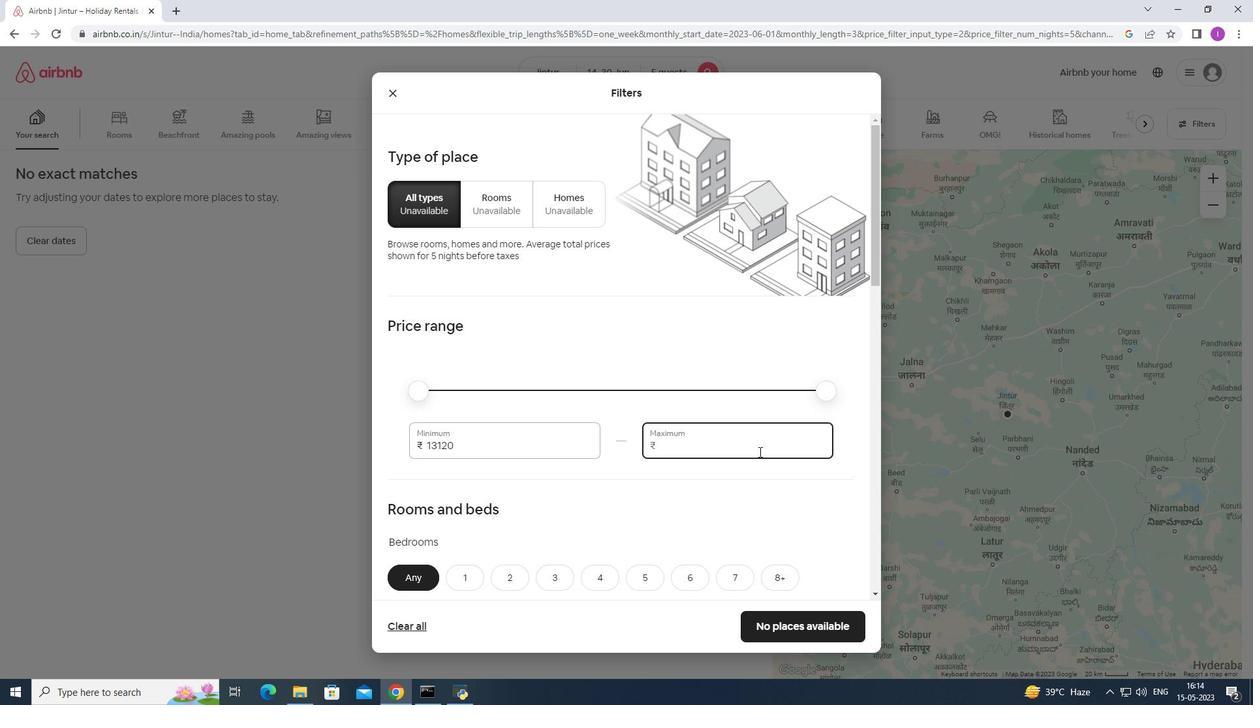 
Action: Mouse moved to (766, 444)
Screenshot: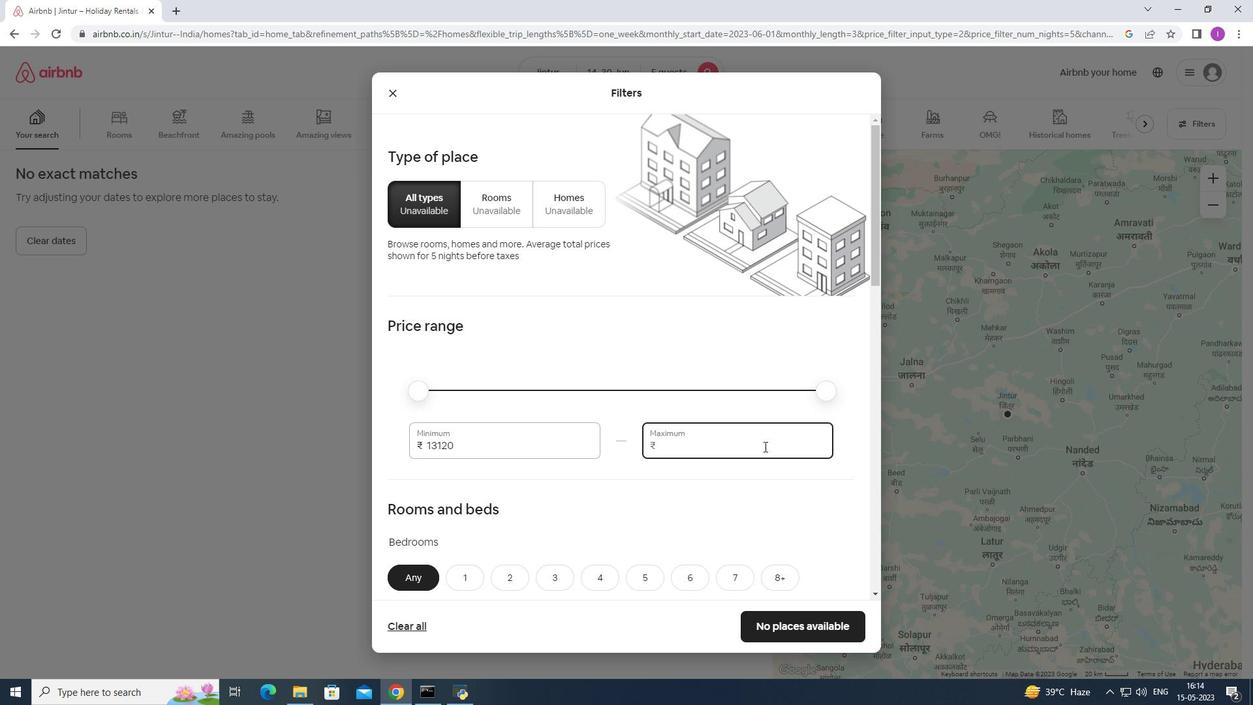 
Action: Key pressed 12
Screenshot: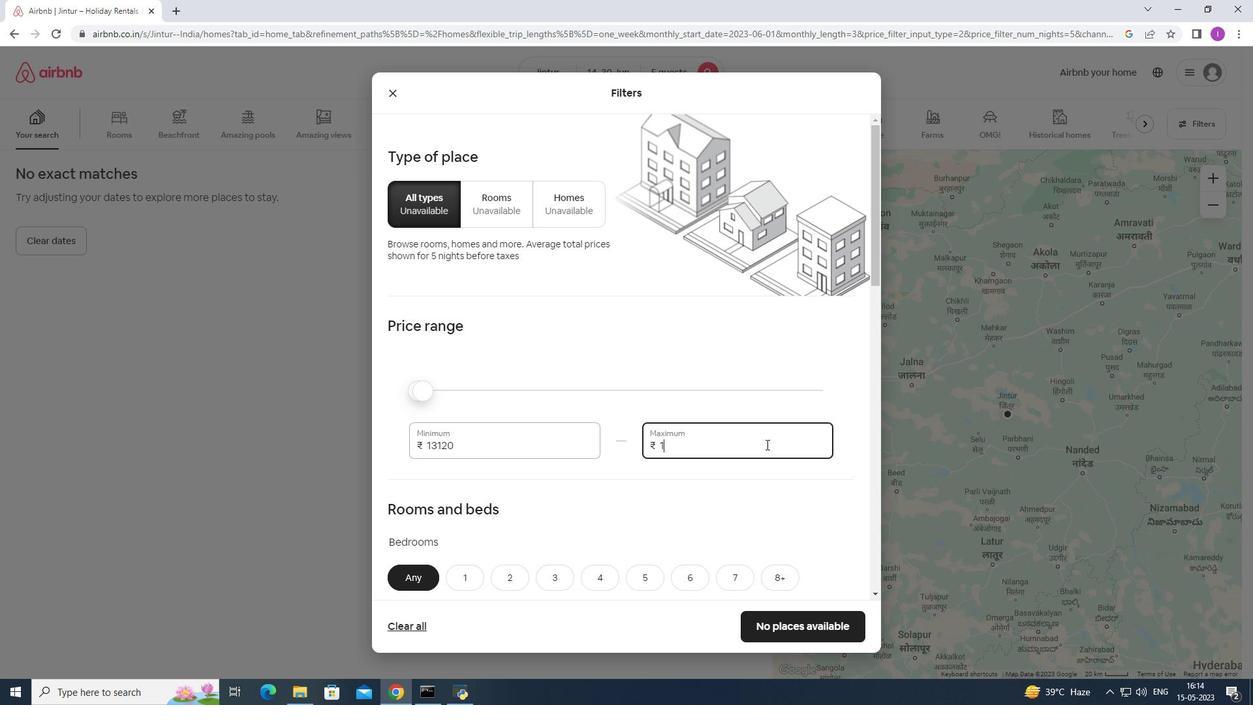 
Action: Mouse moved to (769, 445)
Screenshot: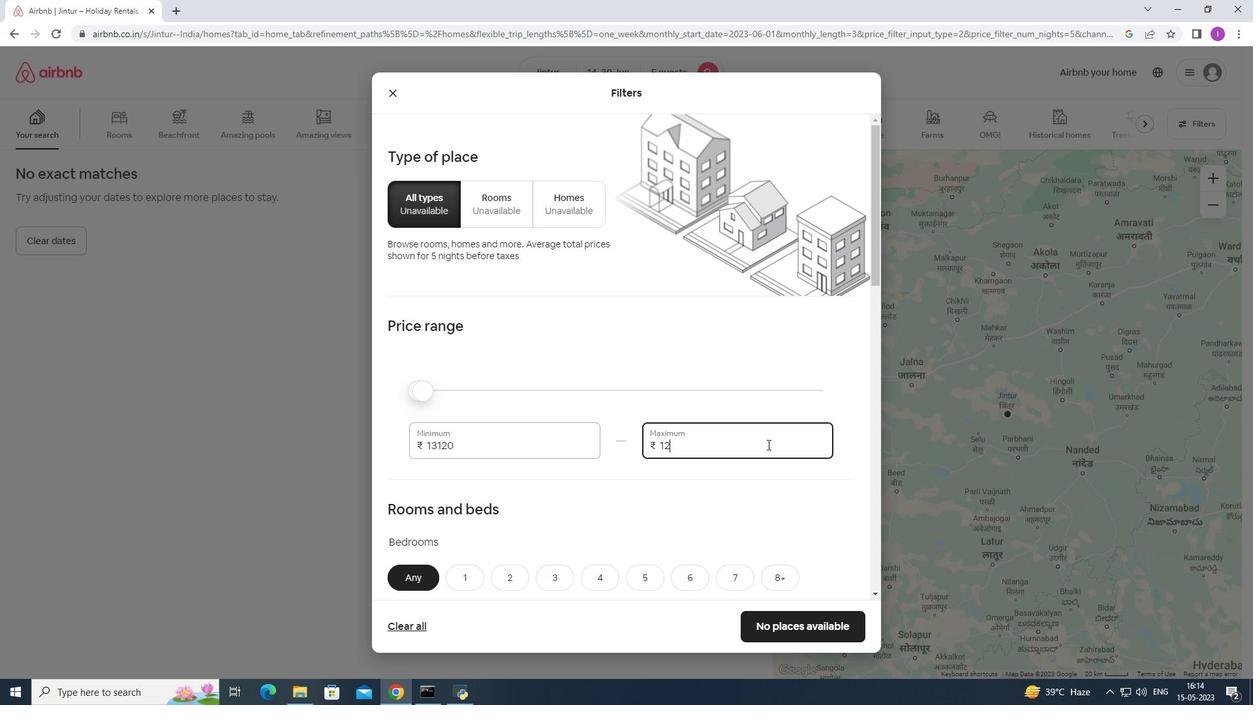 
Action: Key pressed 00
Screenshot: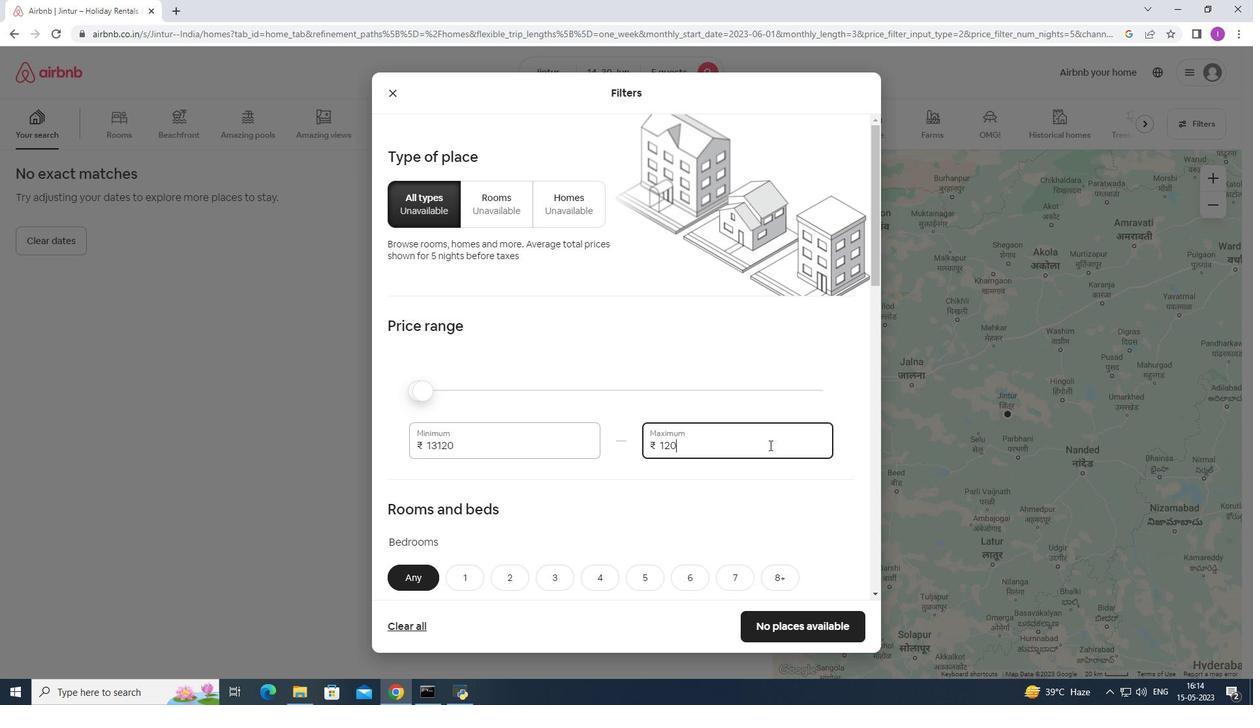 
Action: Mouse moved to (769, 447)
Screenshot: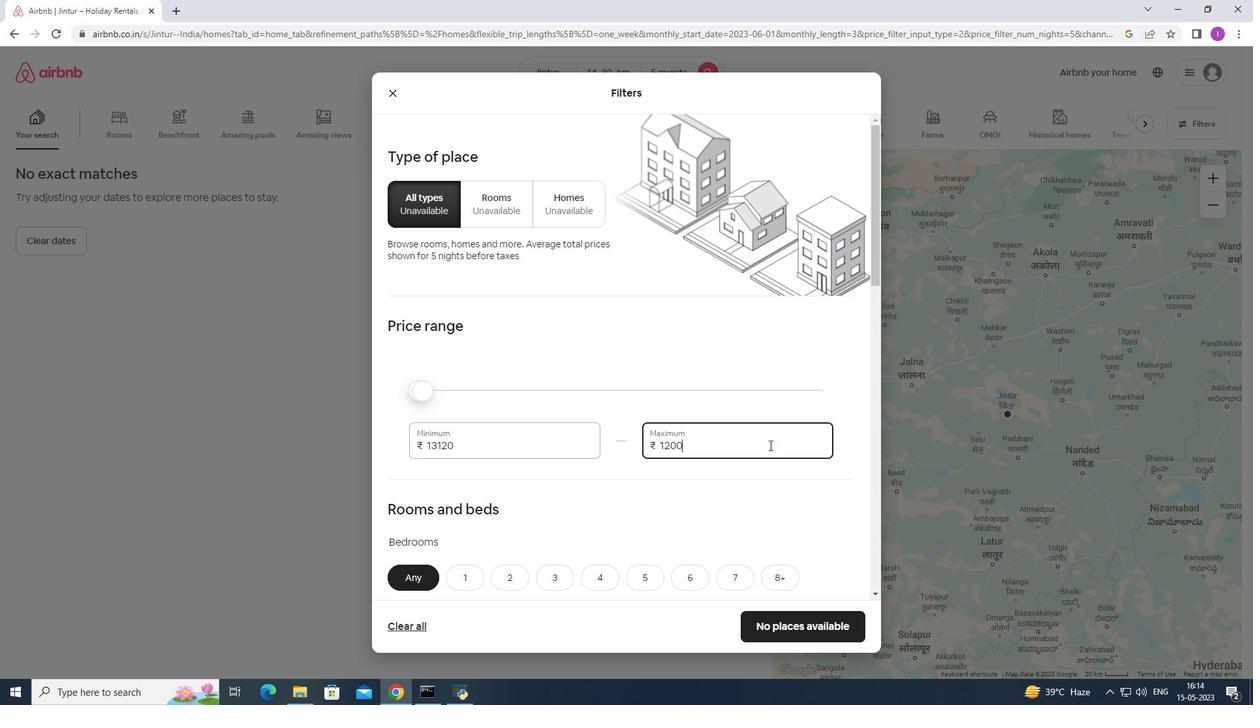
Action: Key pressed 0
Screenshot: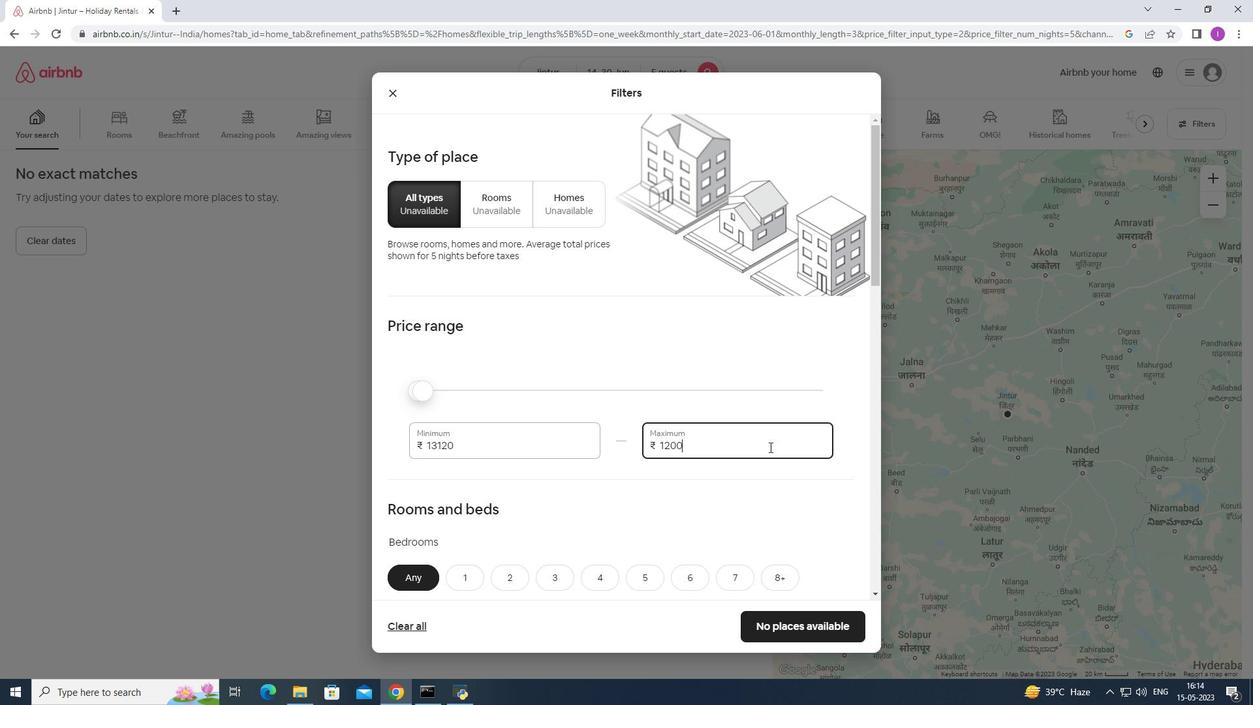 
Action: Mouse moved to (464, 448)
Screenshot: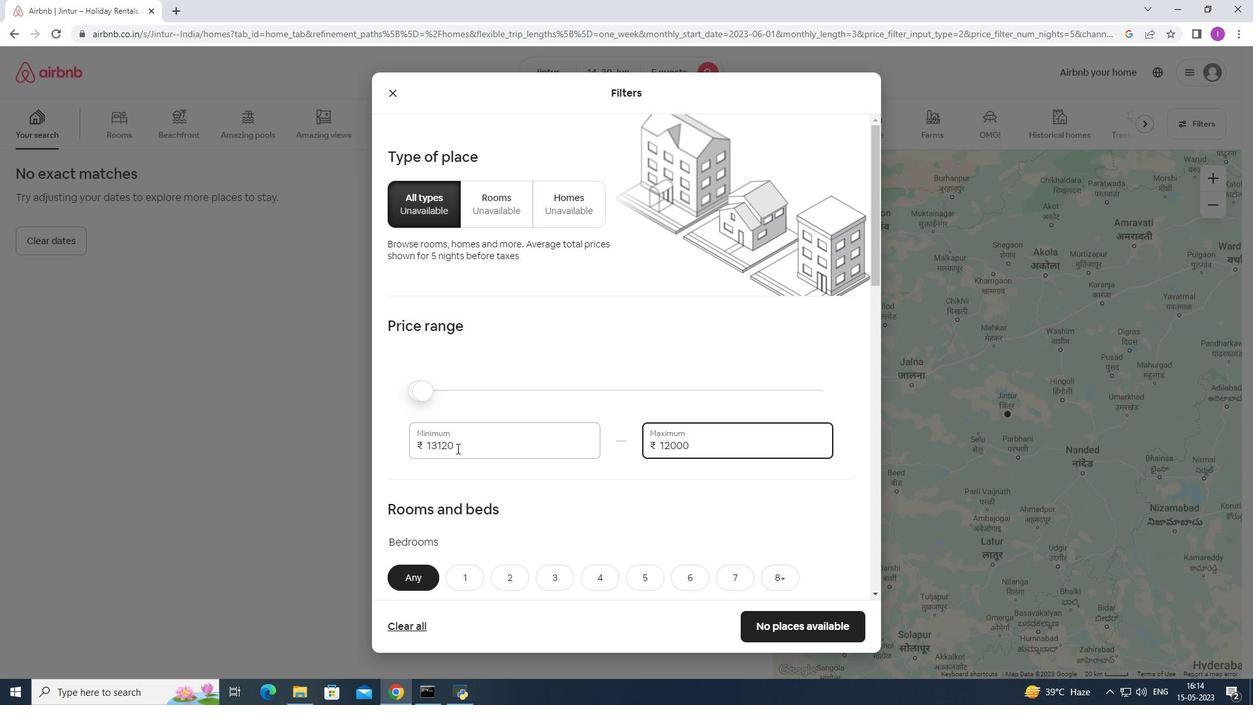 
Action: Mouse pressed left at (464, 448)
Screenshot: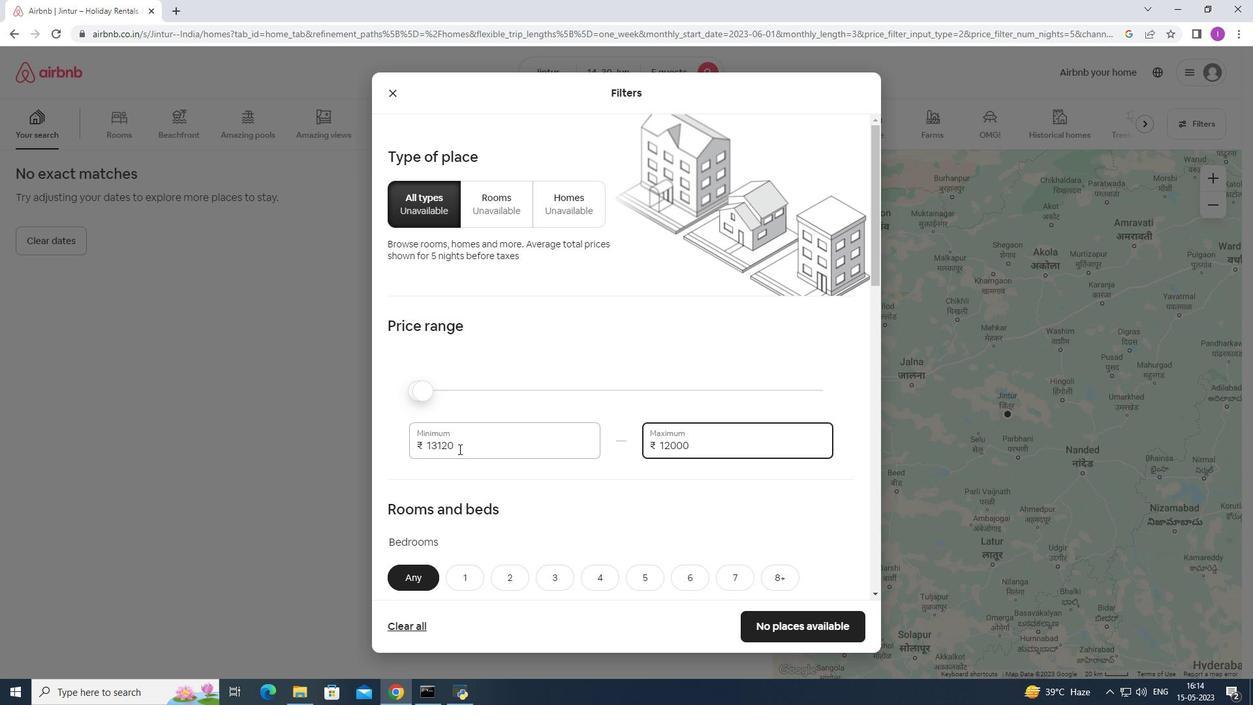
Action: Mouse moved to (576, 458)
Screenshot: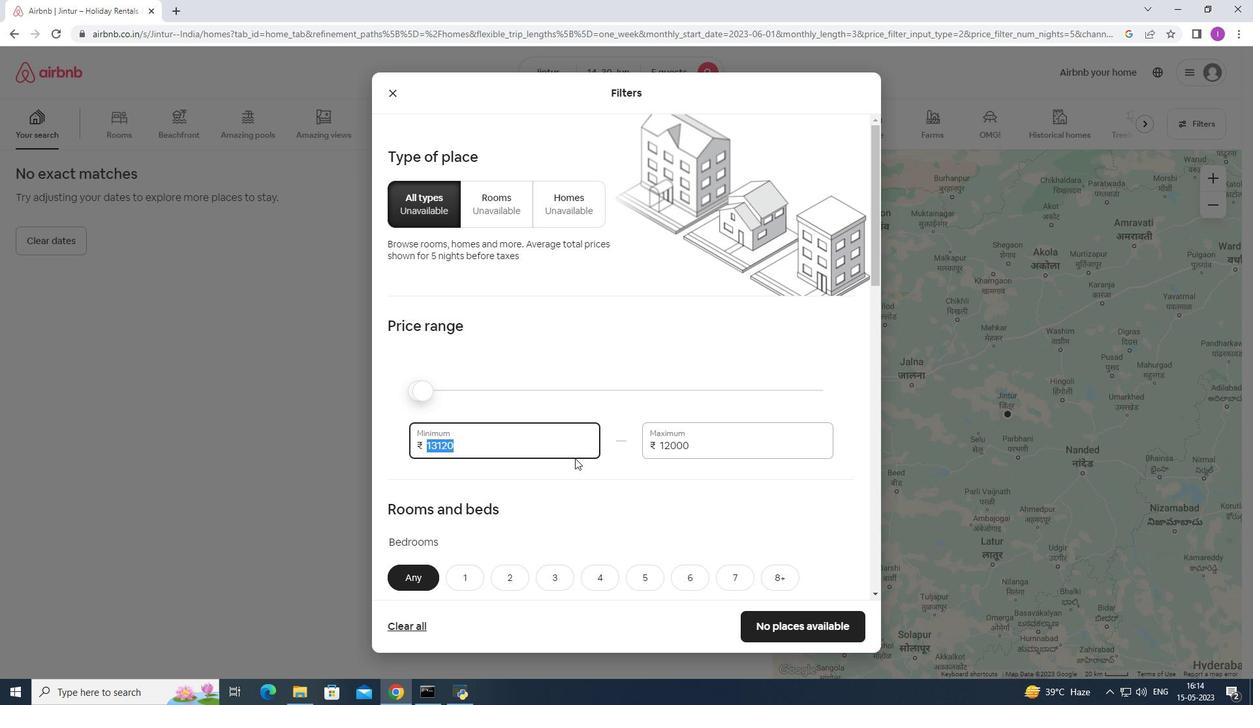 
Action: Key pressed 8
Screenshot: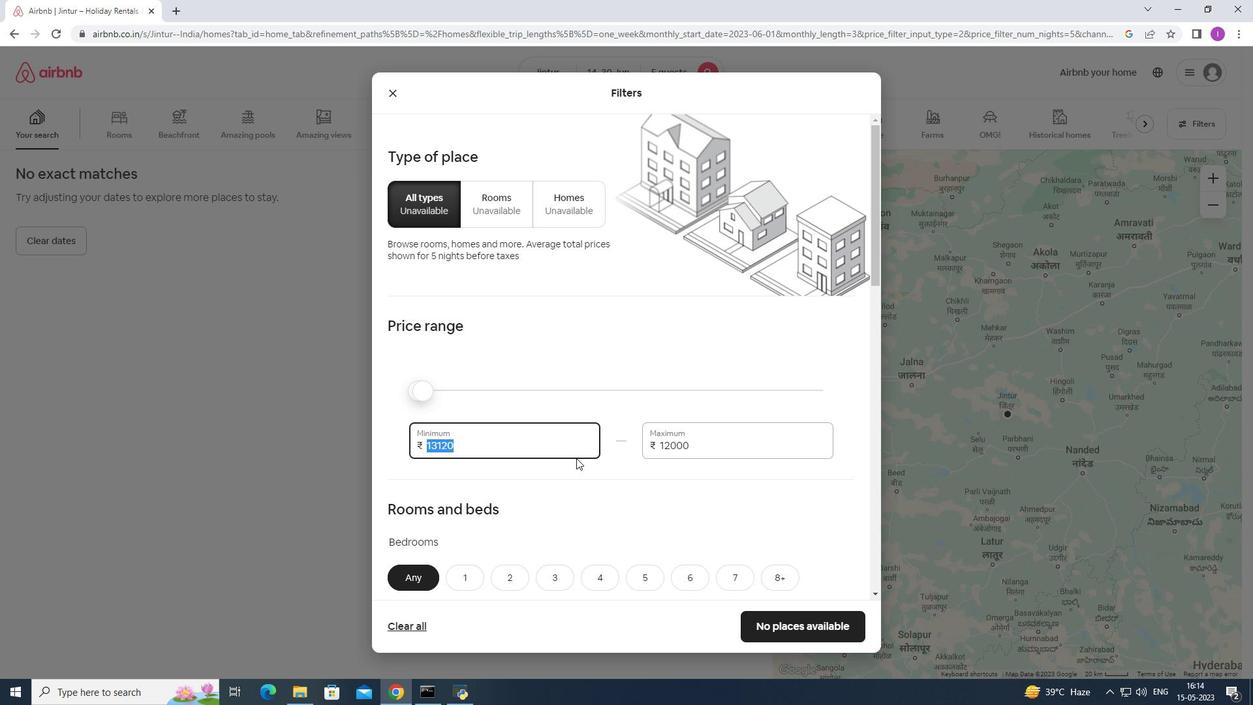 
Action: Mouse moved to (577, 458)
Screenshot: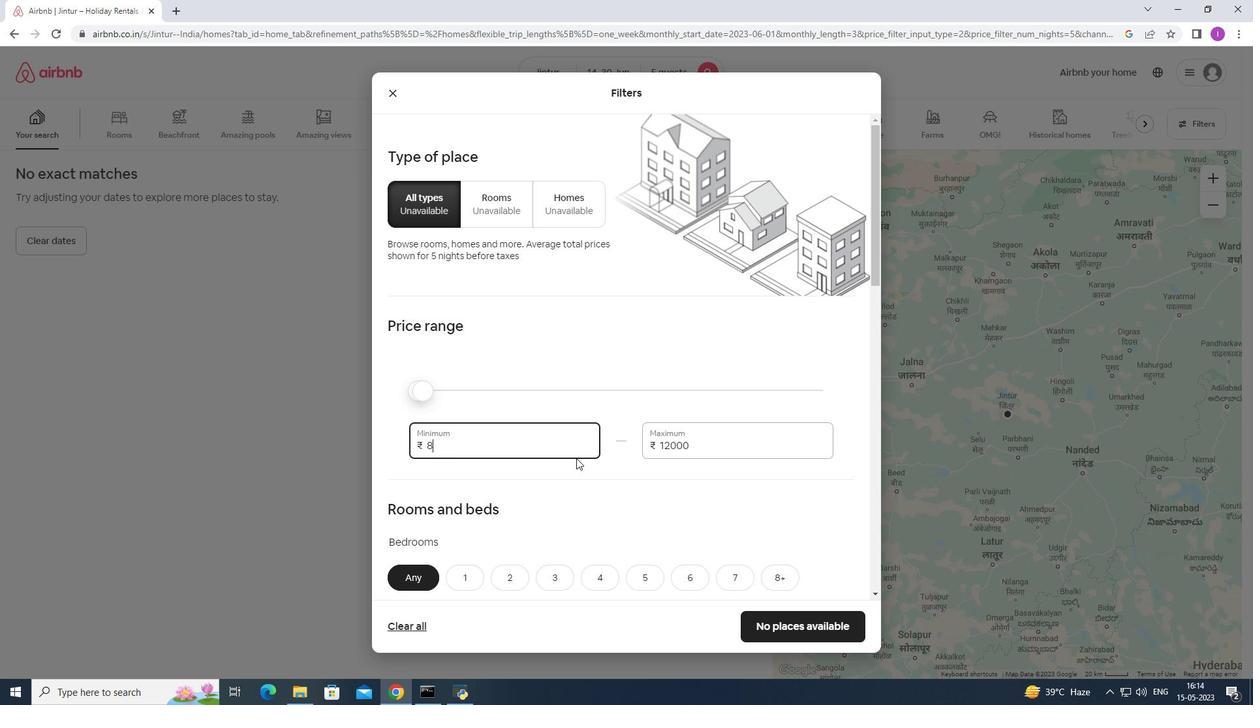 
Action: Key pressed 0
Screenshot: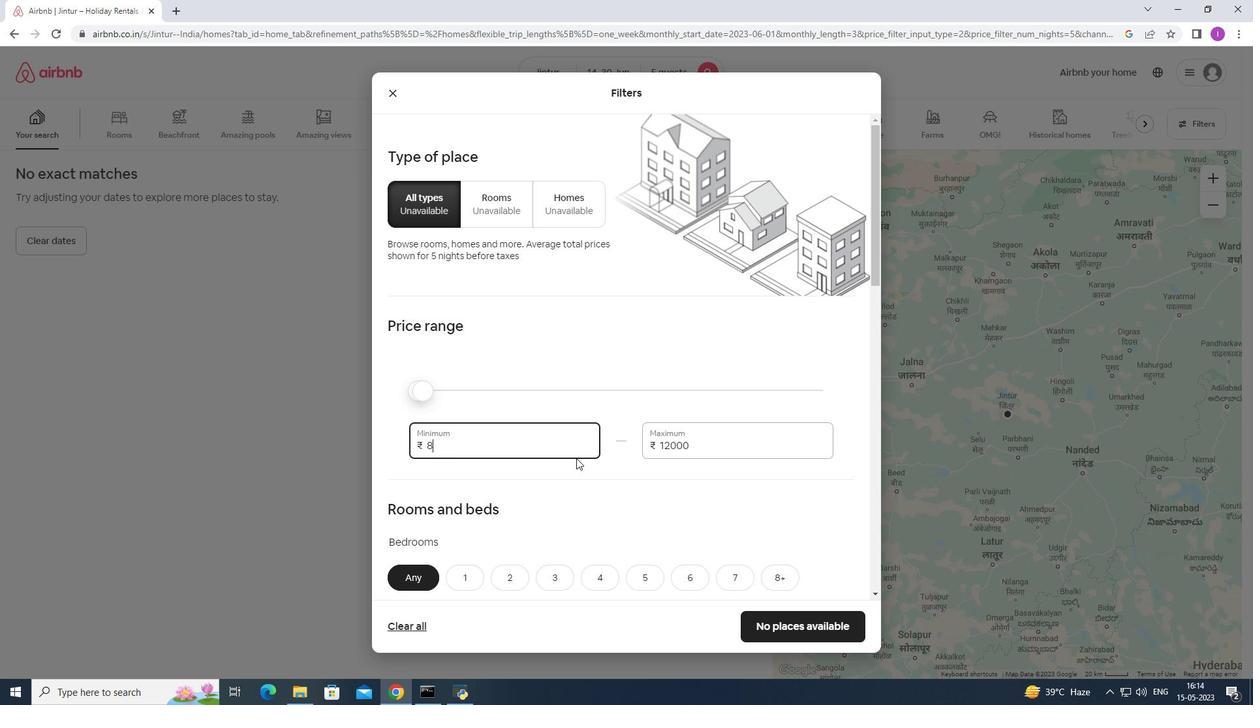 
Action: Mouse moved to (577, 458)
Screenshot: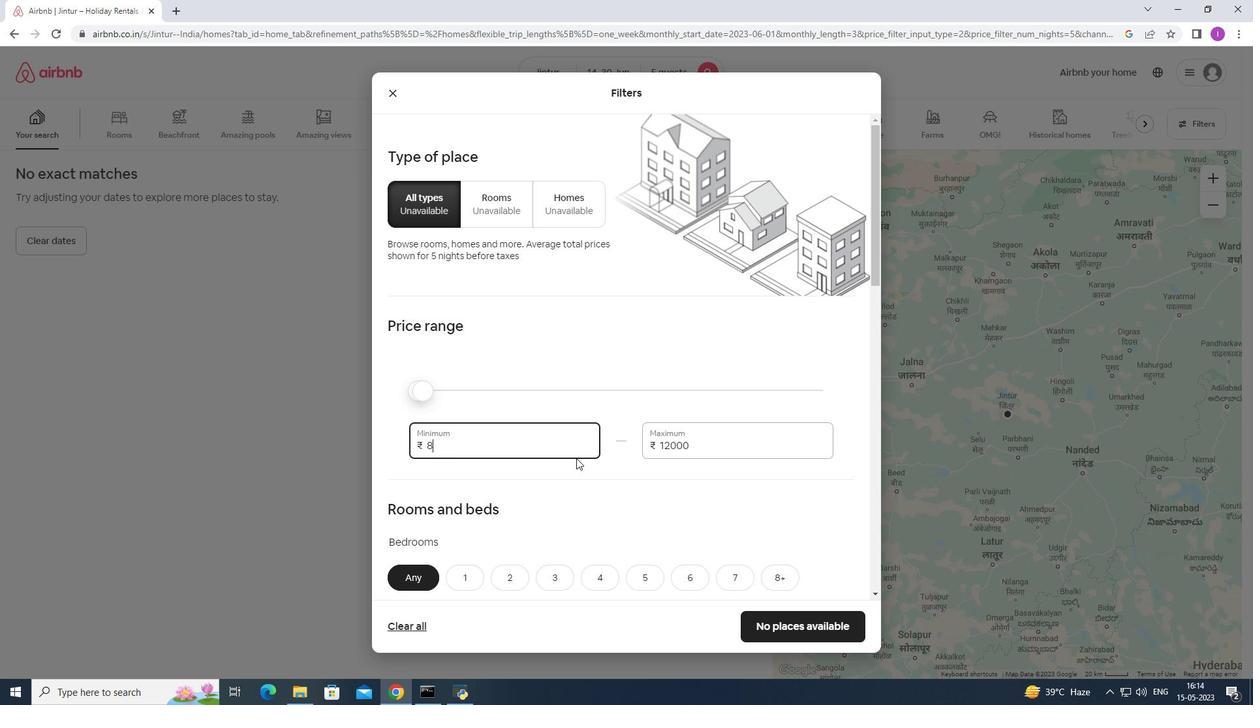 
Action: Key pressed 00
Screenshot: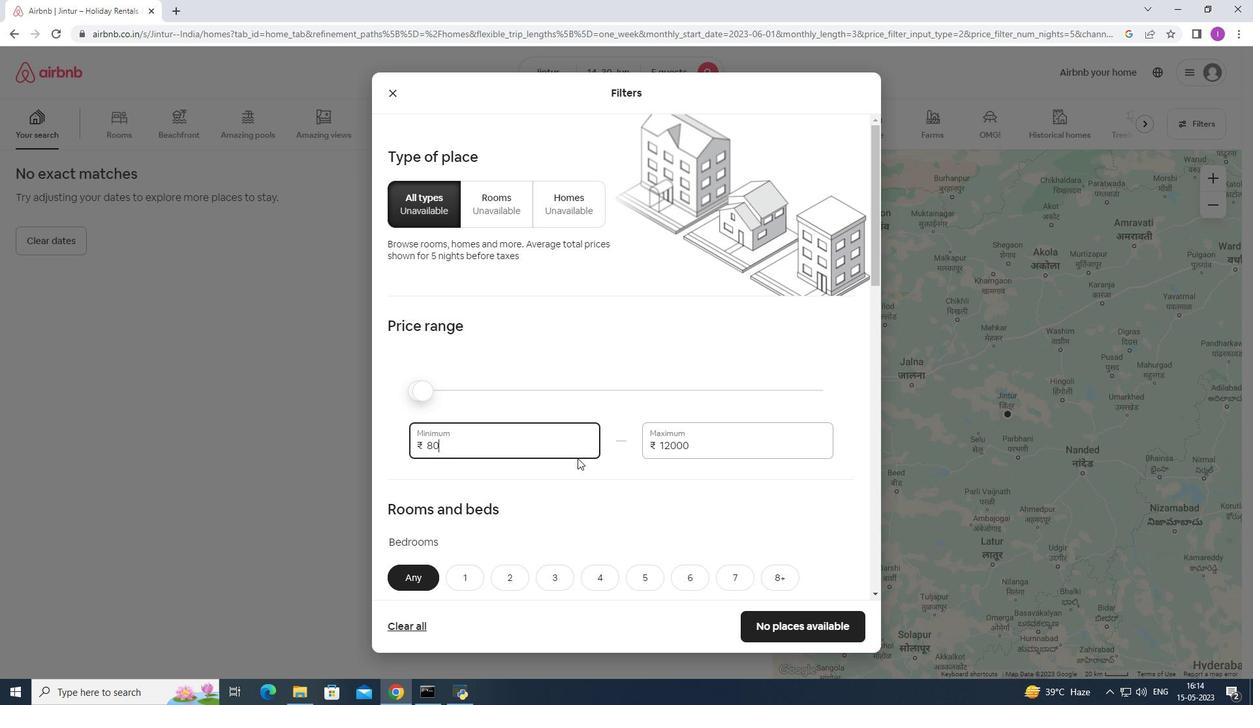 
Action: Mouse moved to (590, 454)
Screenshot: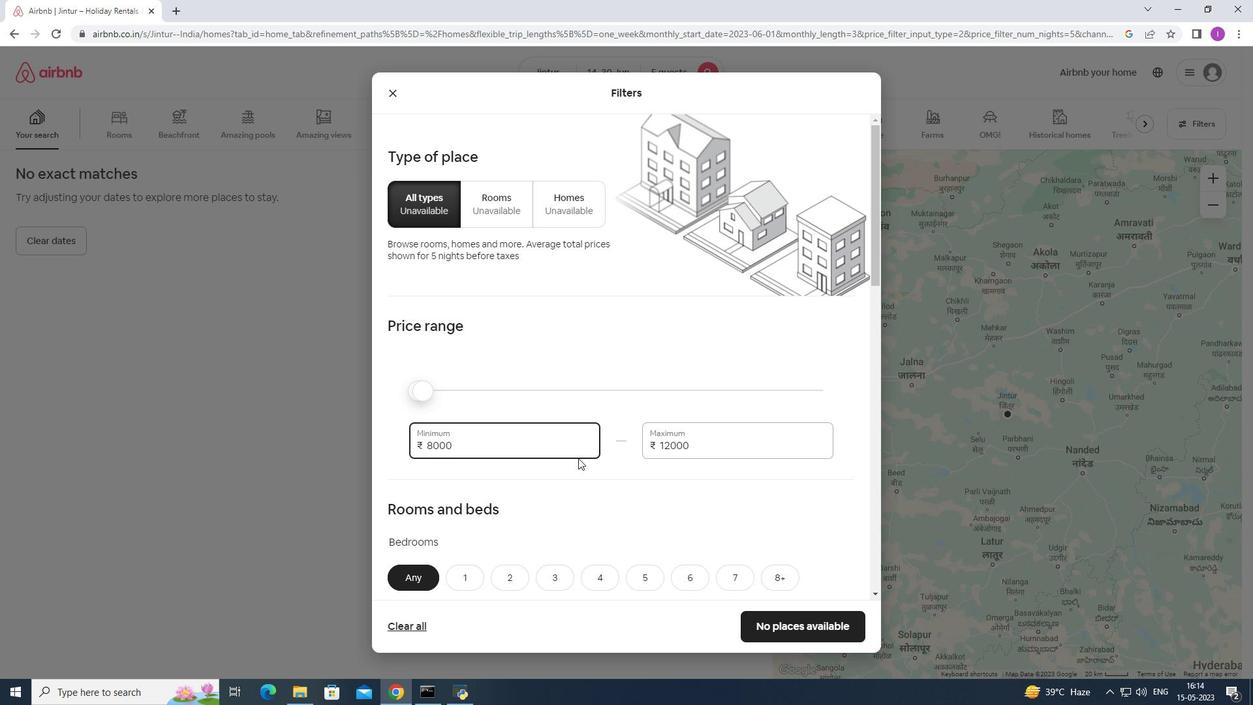 
Action: Mouse scrolled (590, 453) with delta (0, 0)
Screenshot: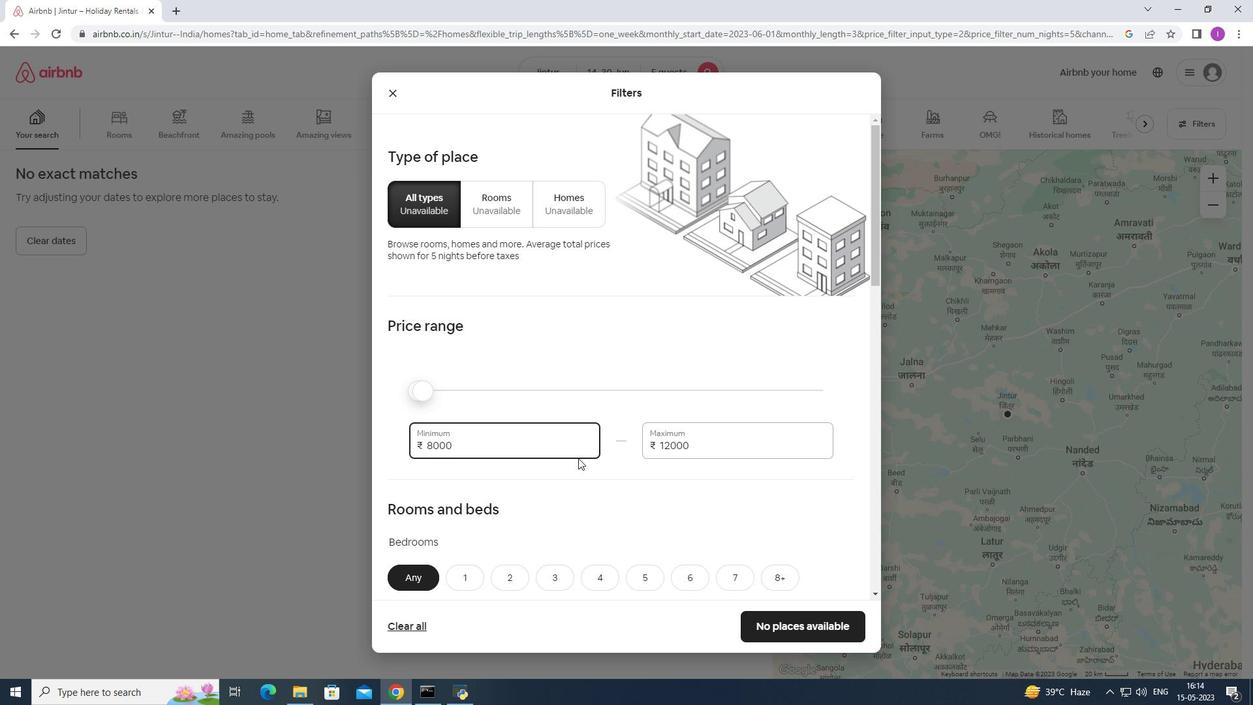 
Action: Mouse moved to (590, 454)
Screenshot: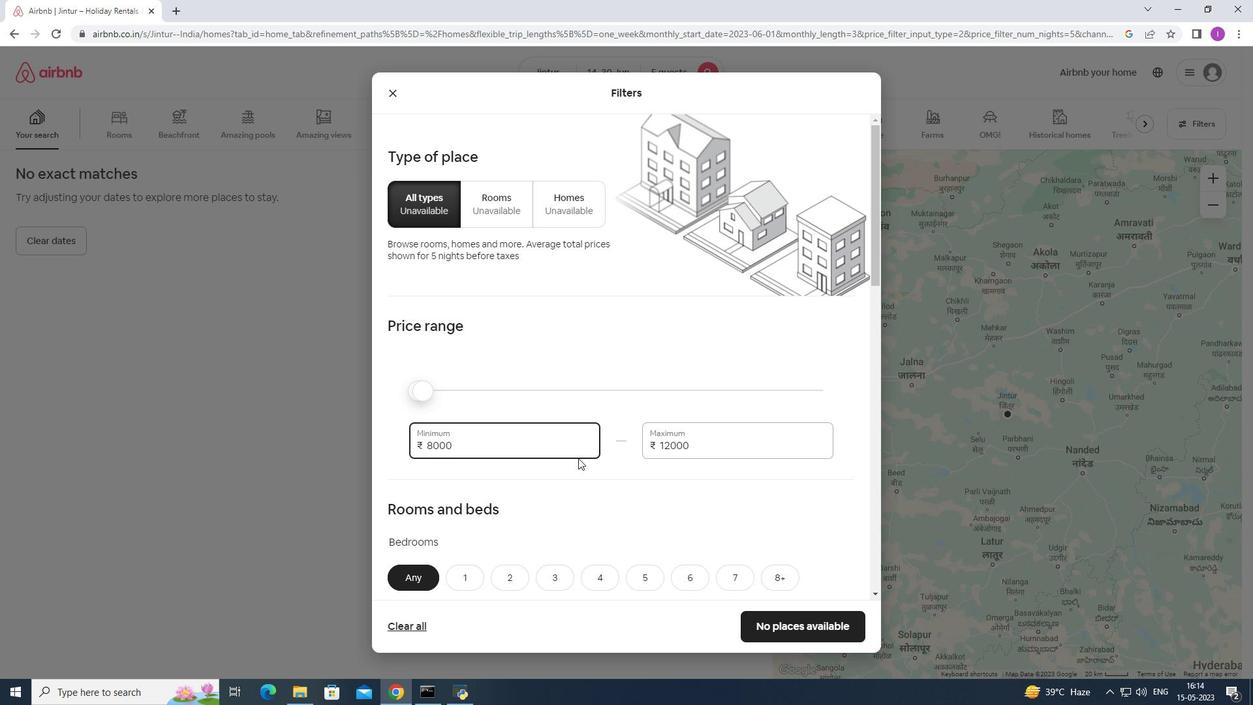 
Action: Mouse scrolled (590, 453) with delta (0, 0)
Screenshot: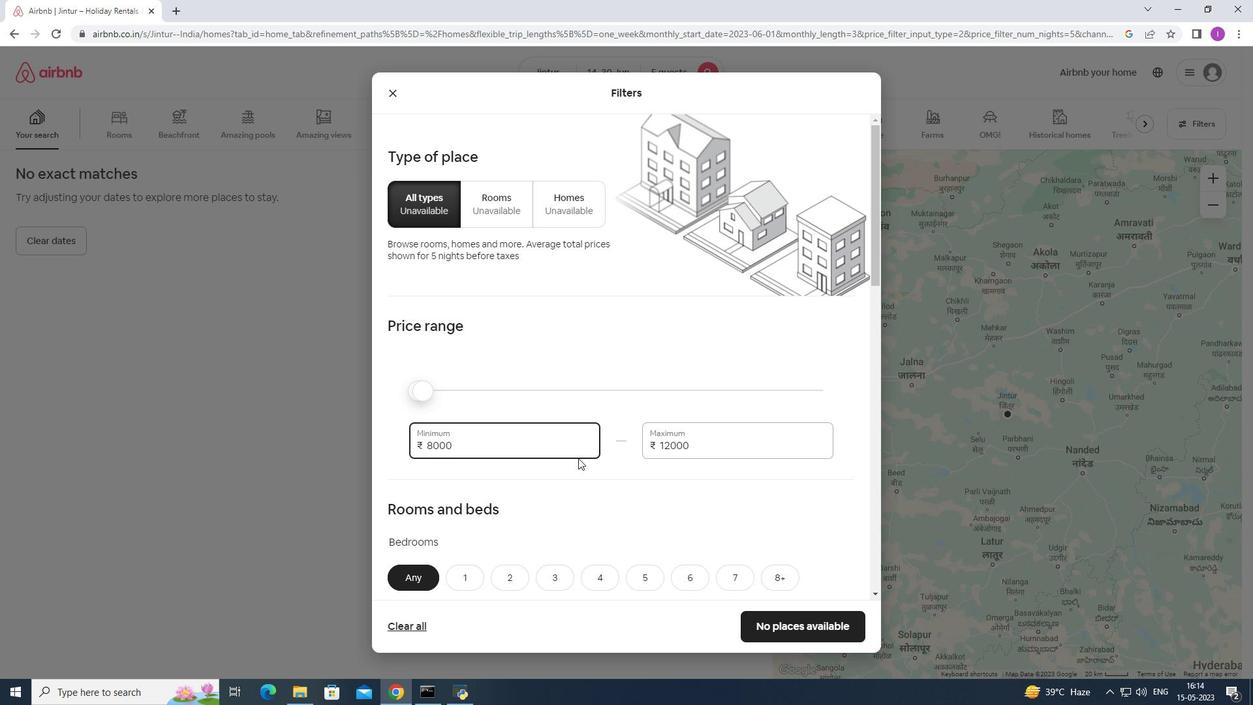 
Action: Mouse scrolled (590, 453) with delta (0, 0)
Screenshot: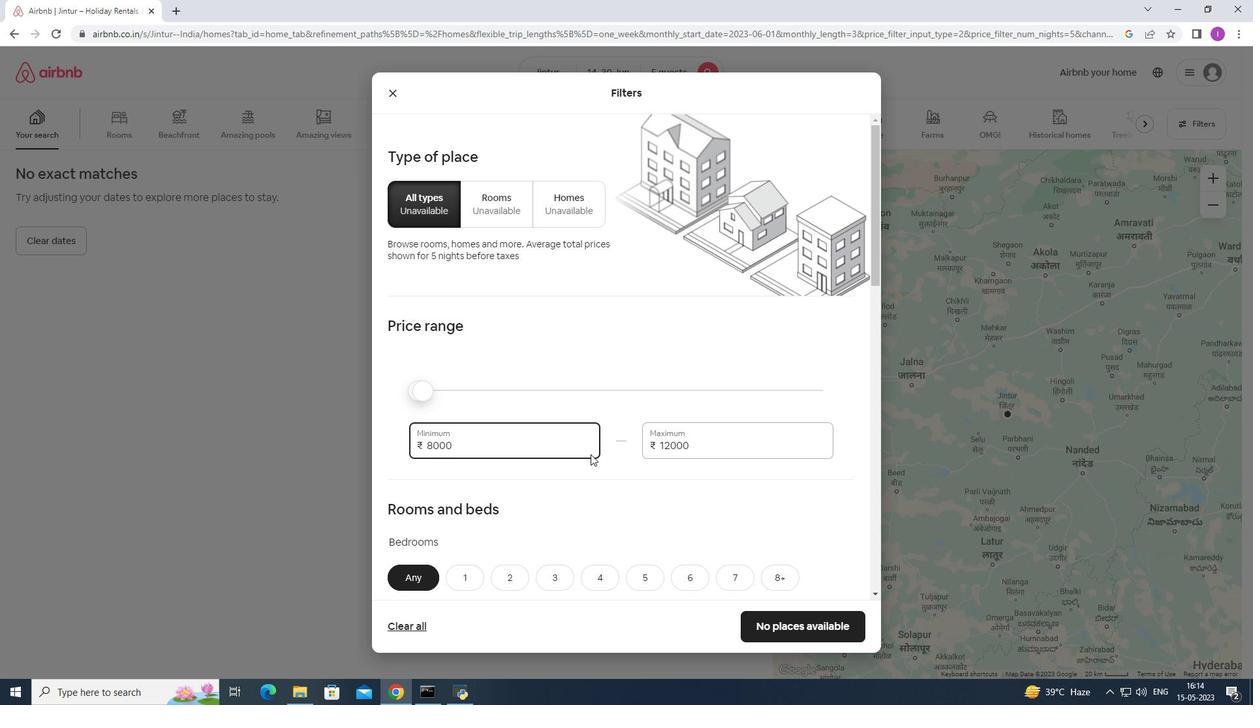 
Action: Mouse moved to (609, 419)
Screenshot: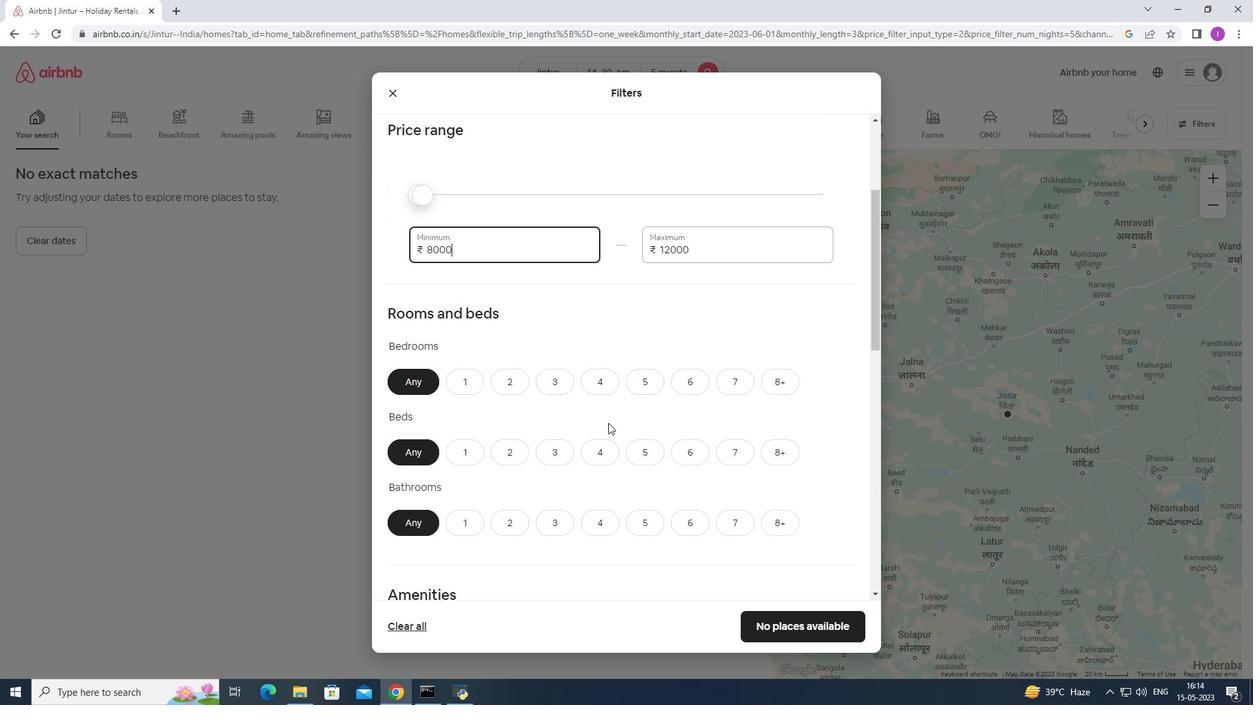 
Action: Mouse scrolled (609, 419) with delta (0, 0)
Screenshot: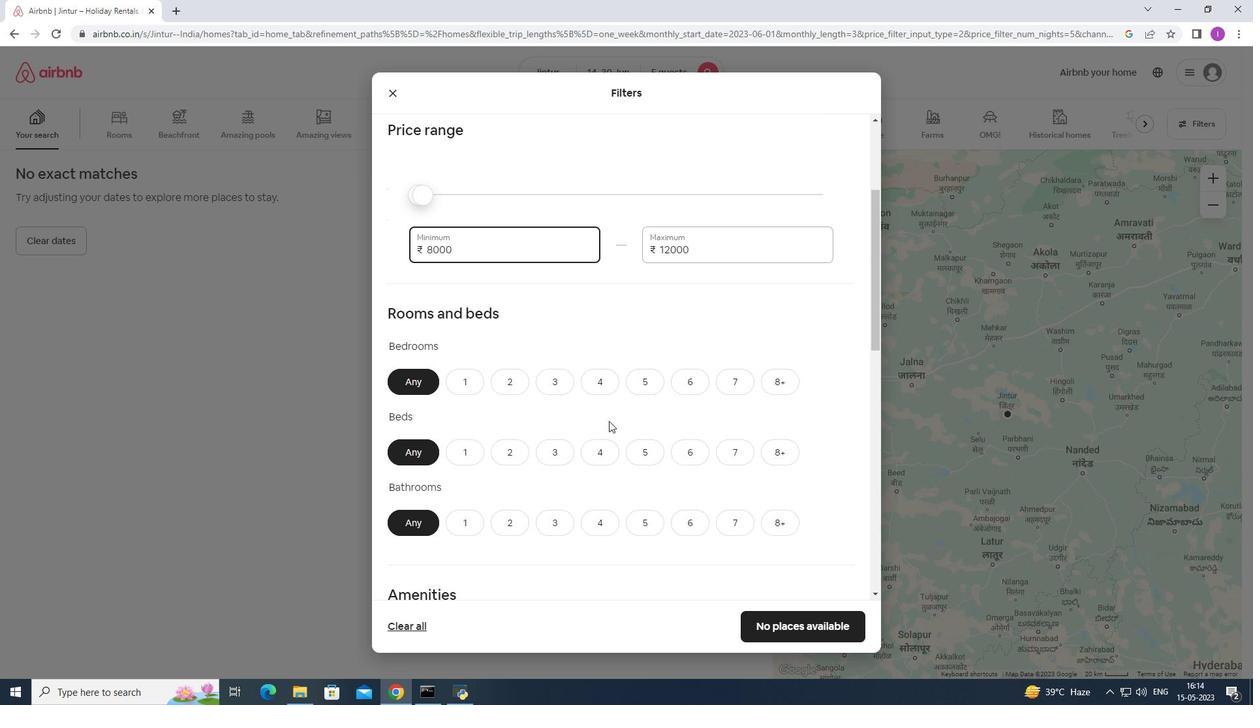 
Action: Mouse moved to (609, 419)
Screenshot: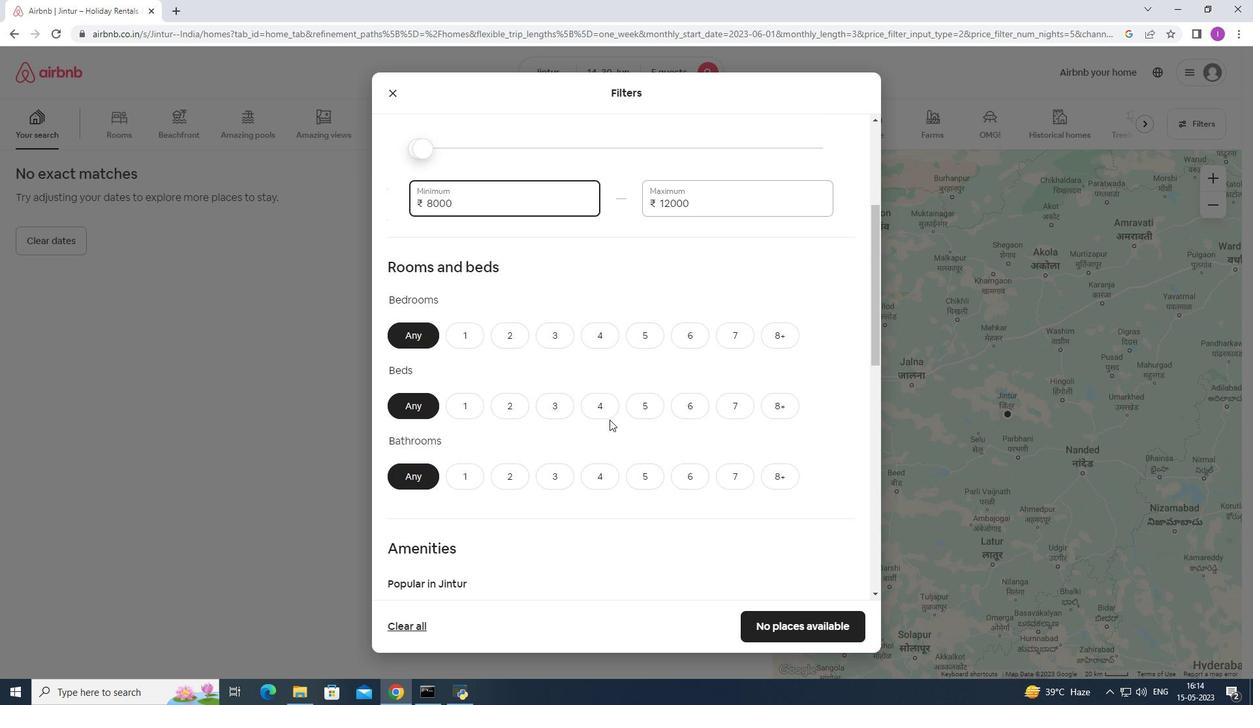 
Action: Mouse scrolled (609, 419) with delta (0, 0)
Screenshot: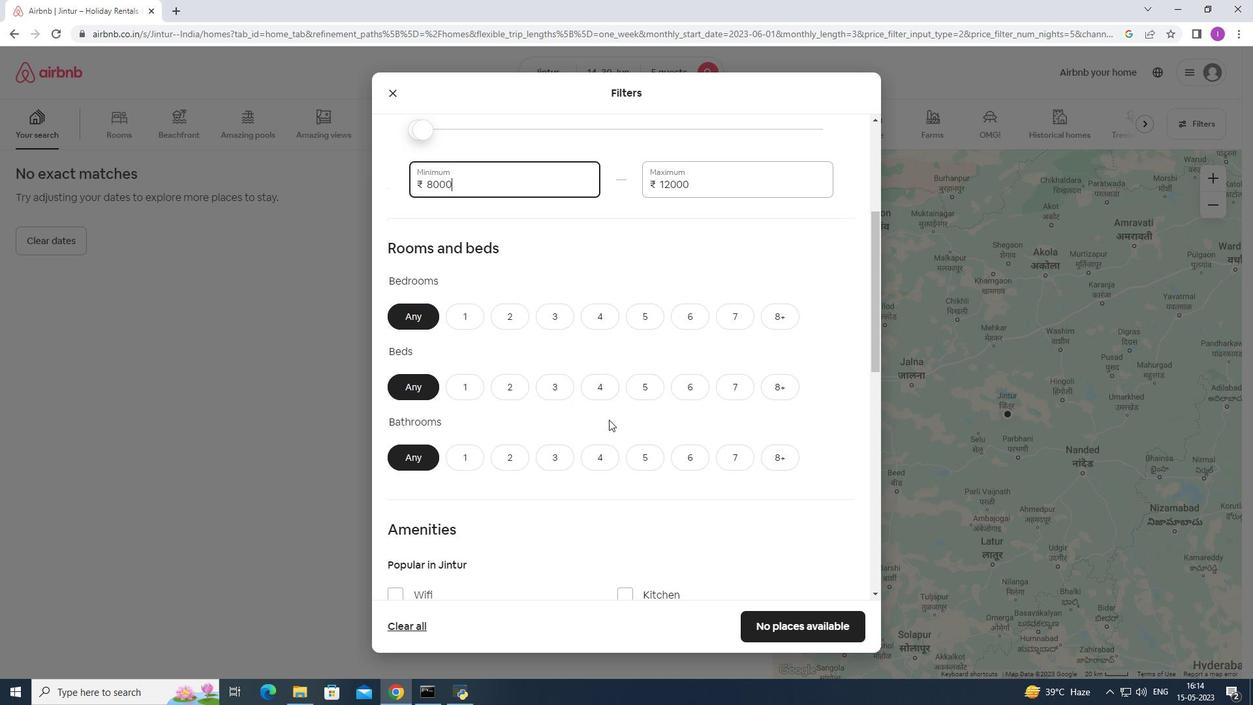 
Action: Mouse moved to (655, 248)
Screenshot: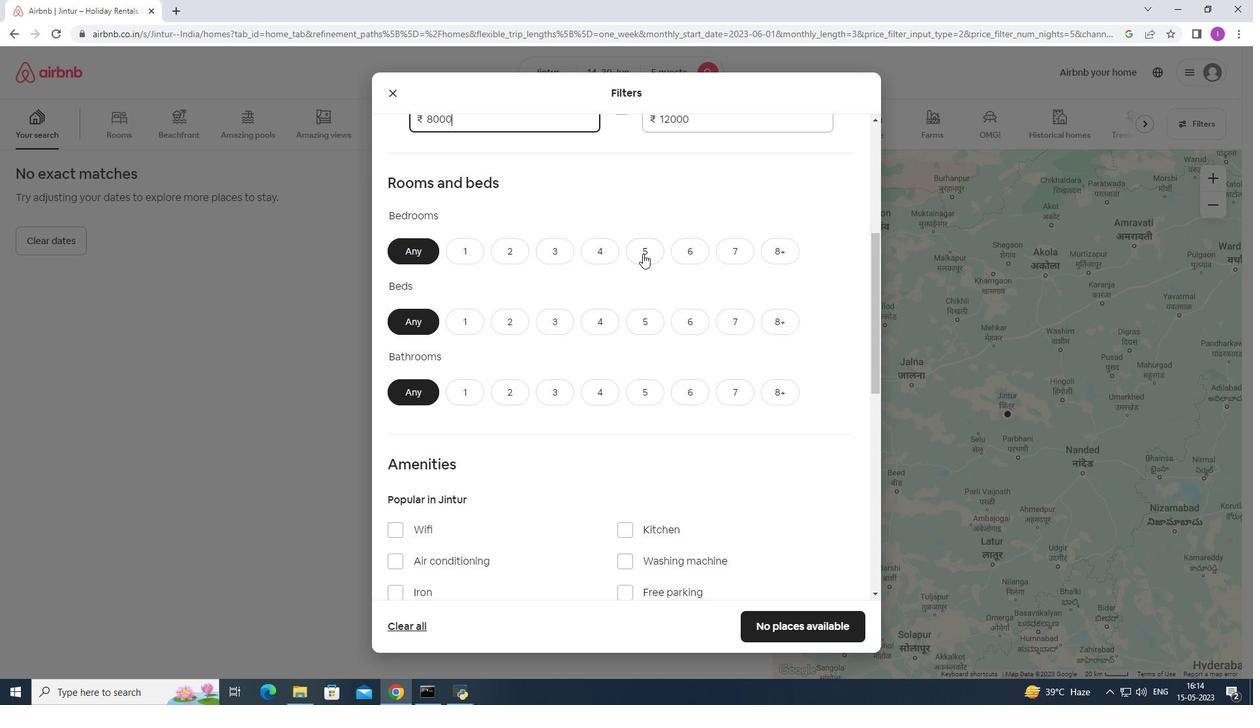 
Action: Mouse pressed left at (655, 248)
Screenshot: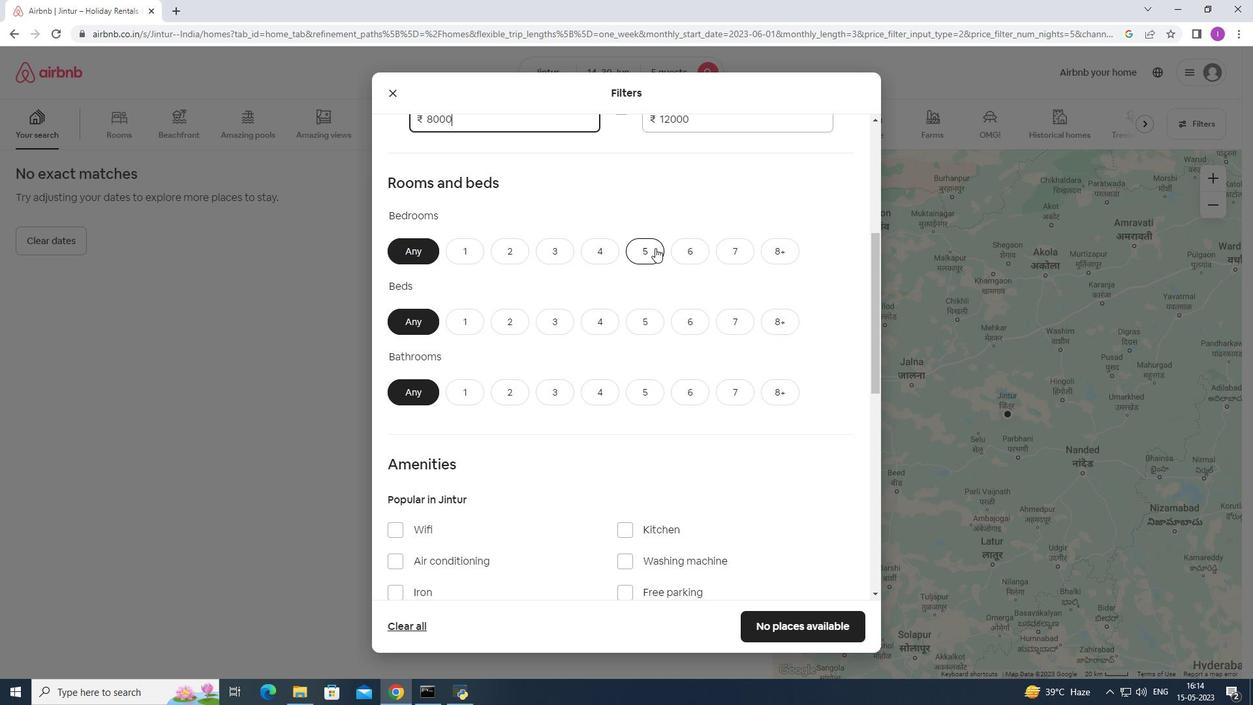 
Action: Mouse moved to (644, 321)
Screenshot: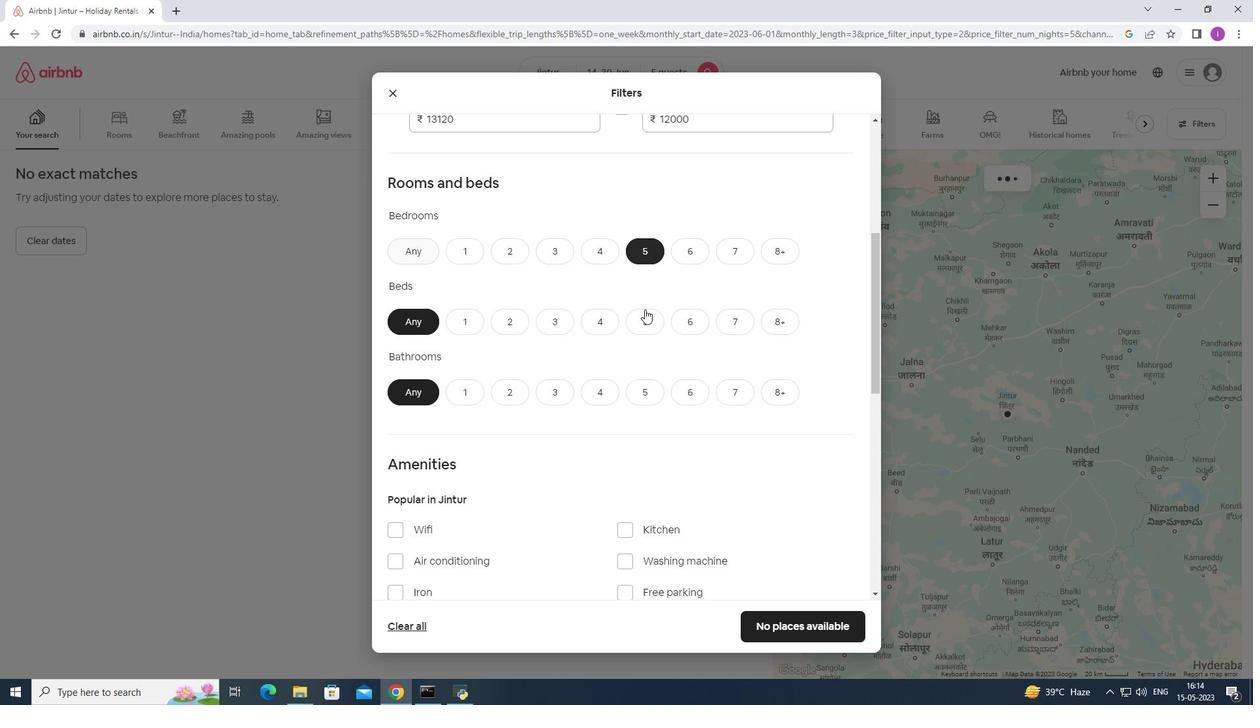 
Action: Mouse pressed left at (644, 321)
Screenshot: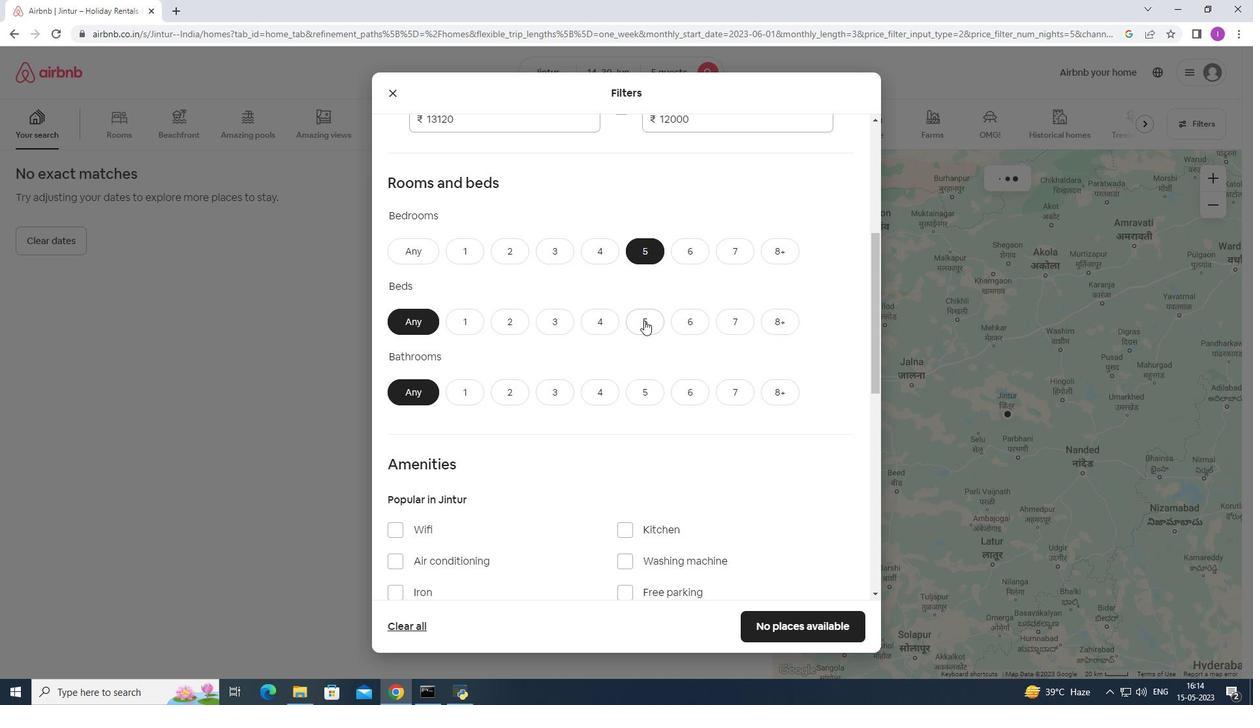 
Action: Mouse moved to (650, 396)
Screenshot: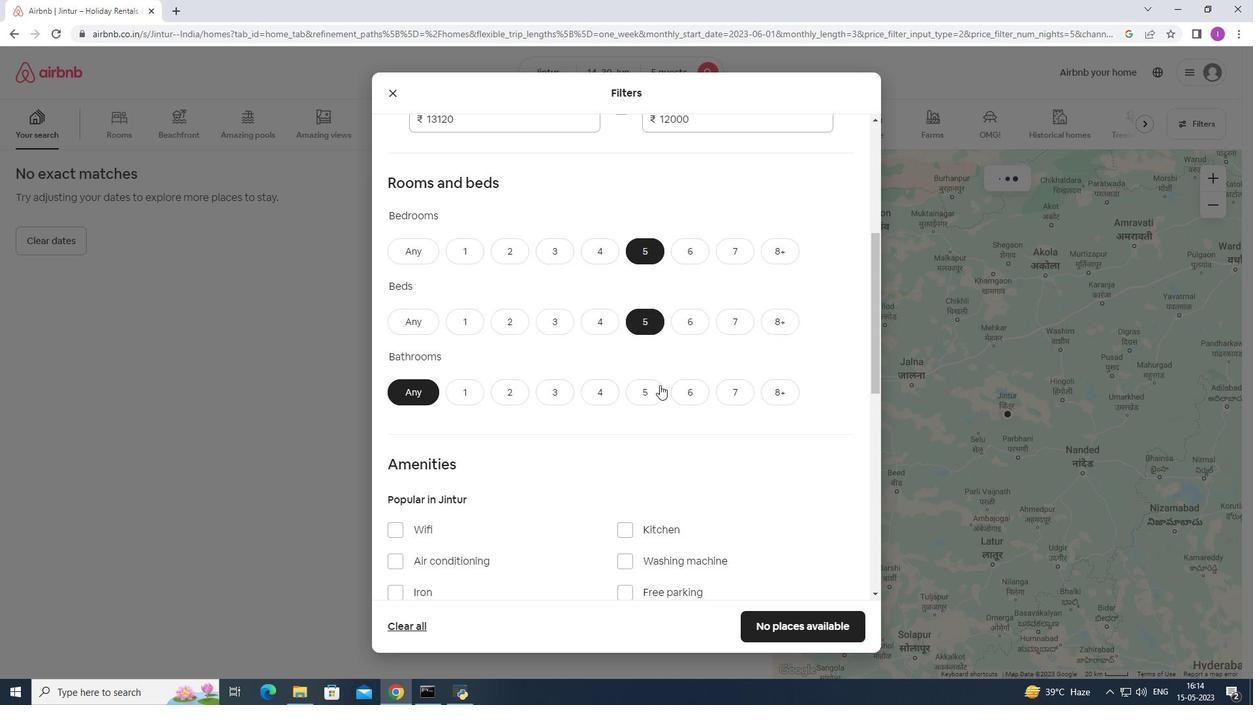 
Action: Mouse pressed left at (650, 396)
Screenshot: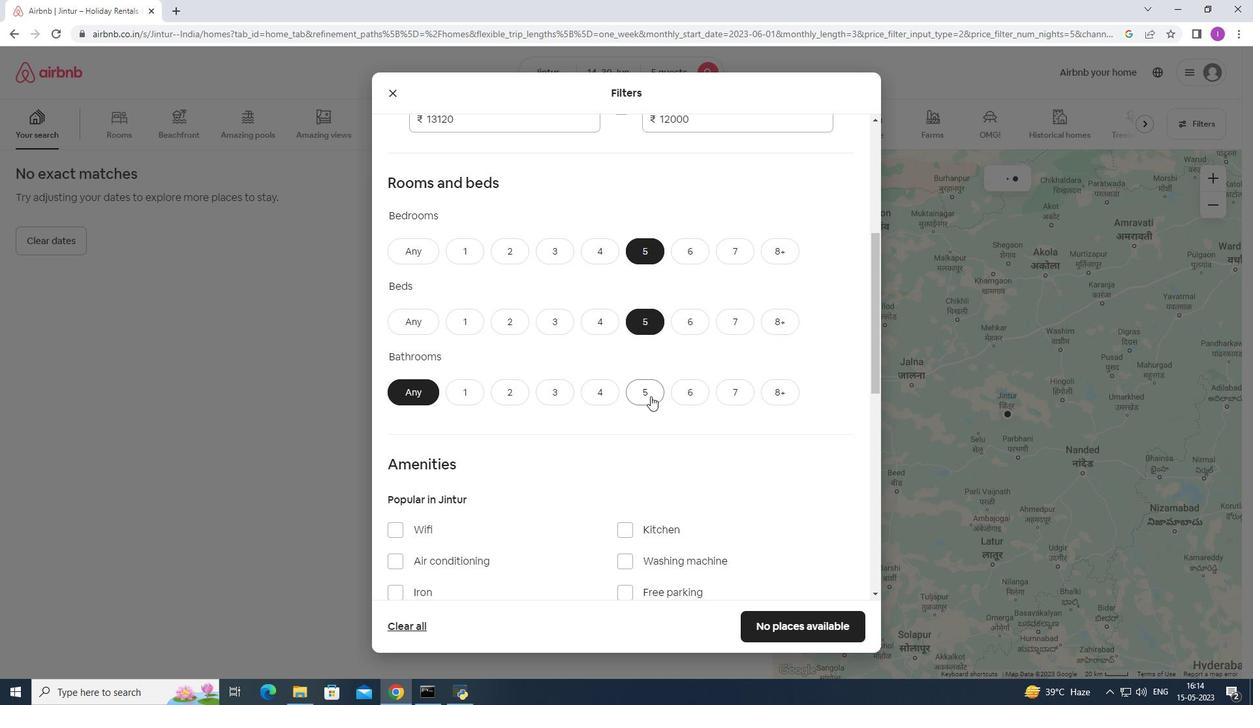 
Action: Mouse moved to (568, 399)
Screenshot: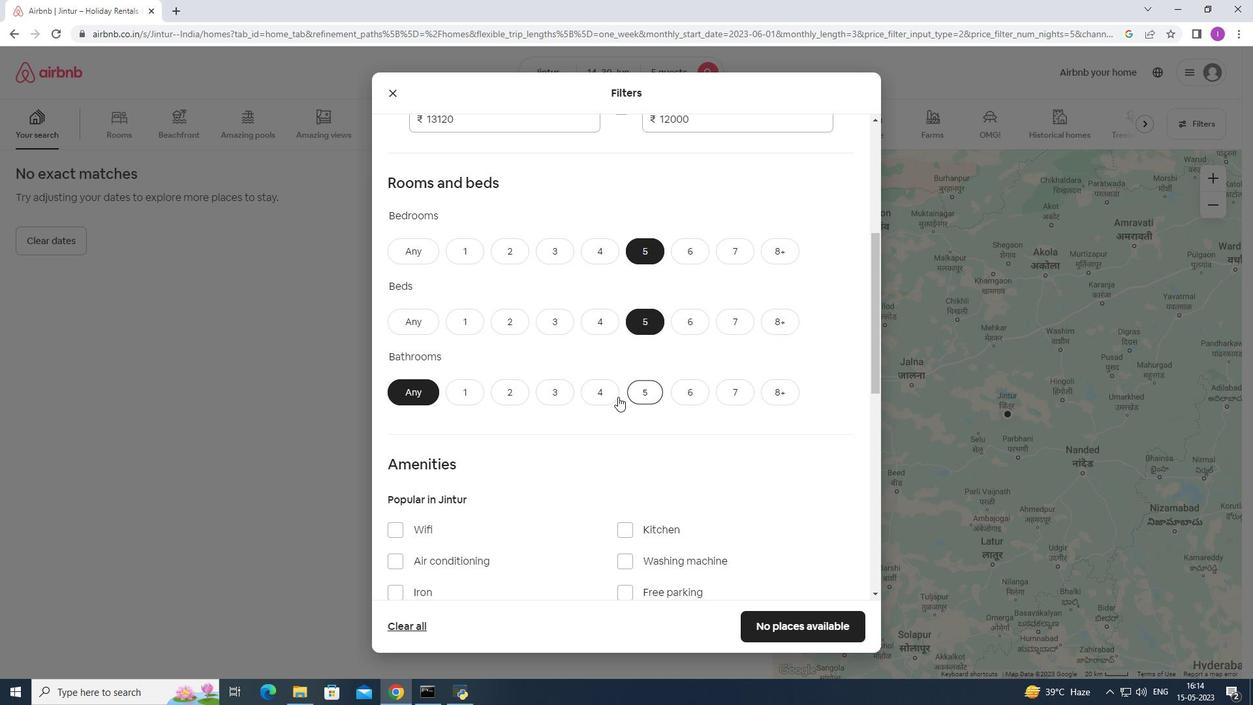 
Action: Mouse scrolled (568, 398) with delta (0, 0)
Screenshot: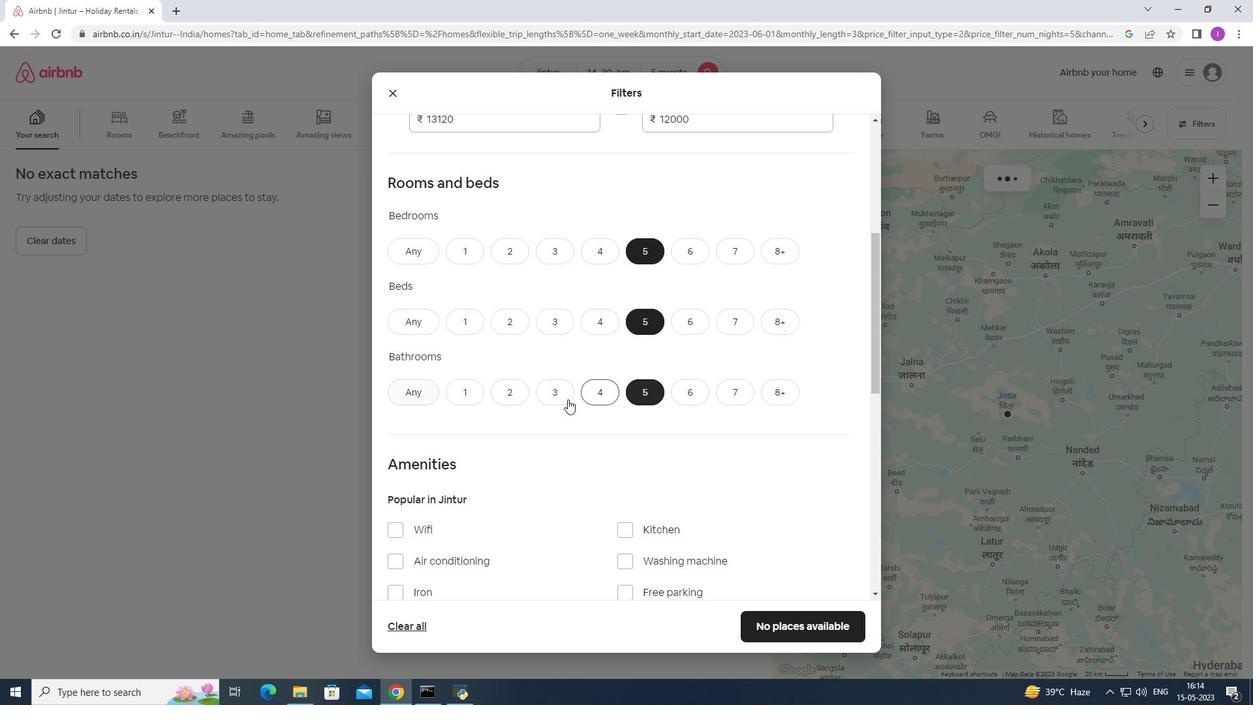 
Action: Mouse scrolled (568, 398) with delta (0, 0)
Screenshot: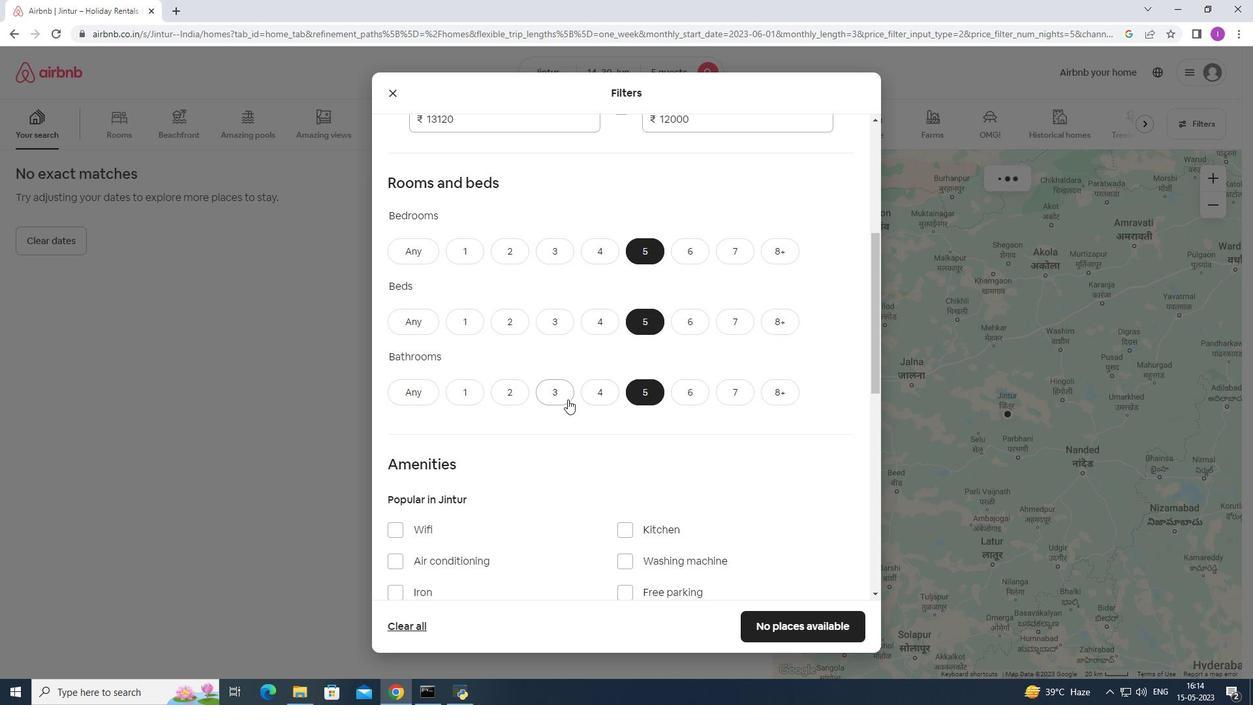 
Action: Mouse scrolled (568, 398) with delta (0, 0)
Screenshot: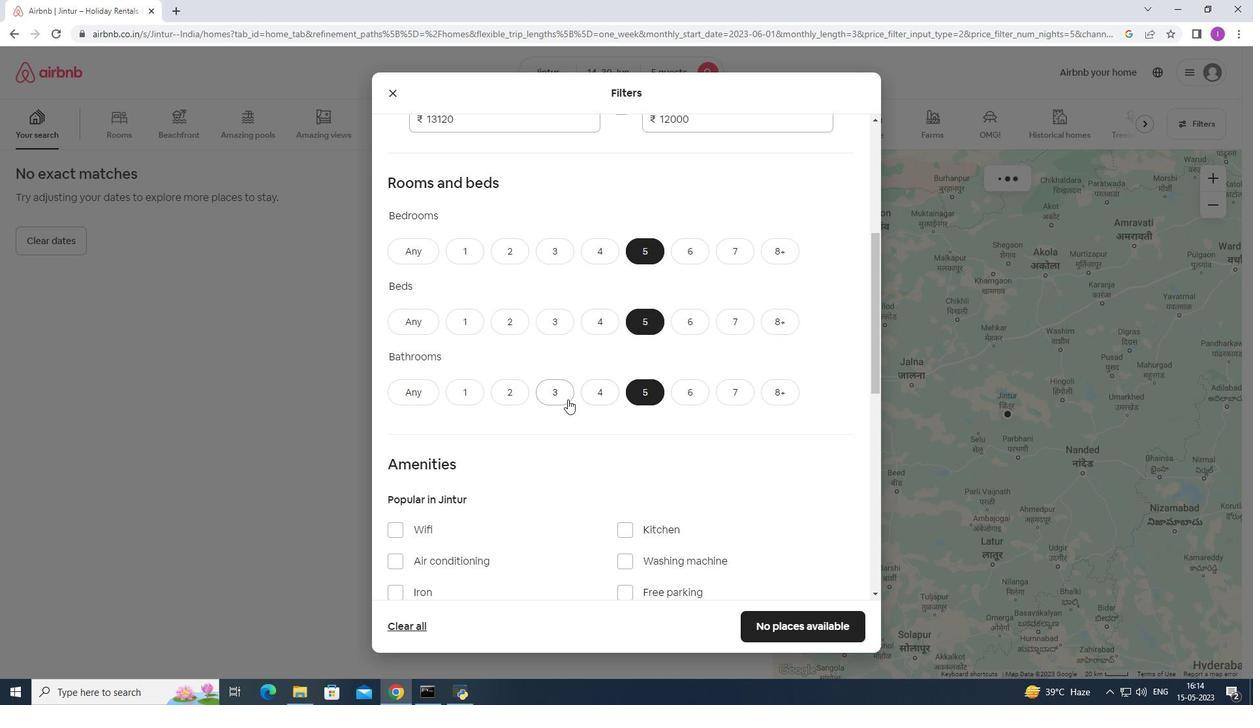 
Action: Mouse moved to (419, 425)
Screenshot: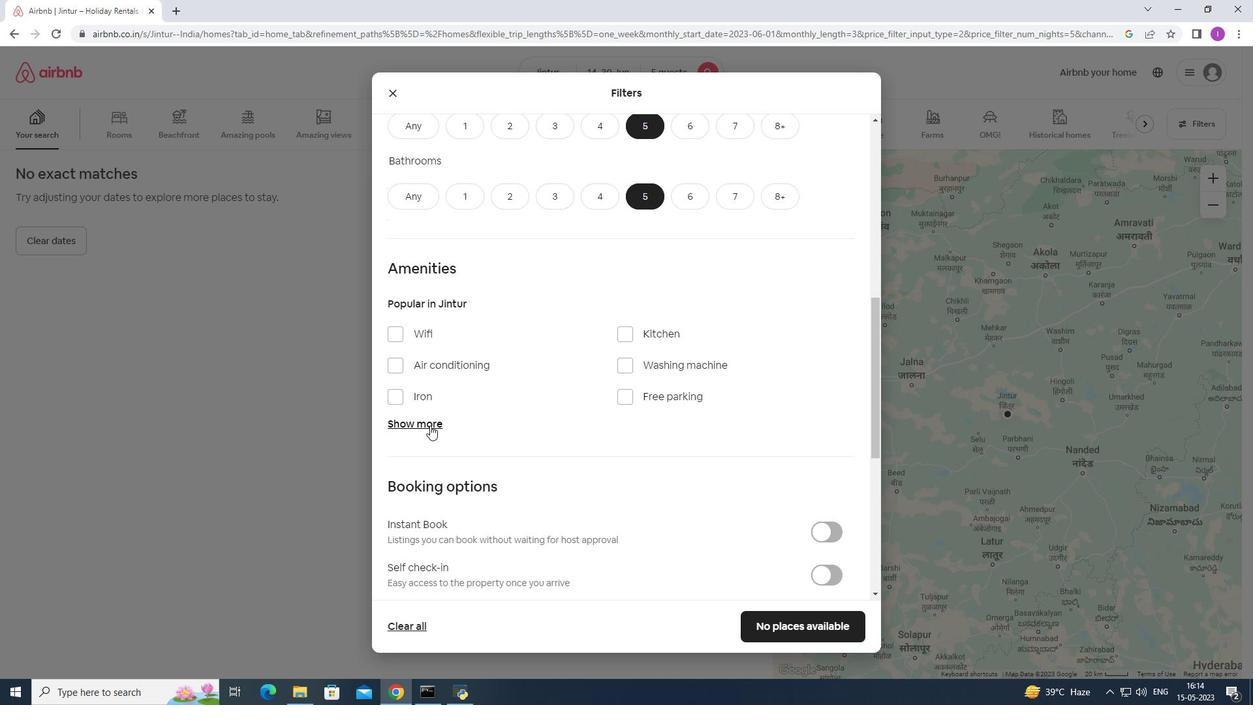 
Action: Mouse pressed left at (419, 425)
Screenshot: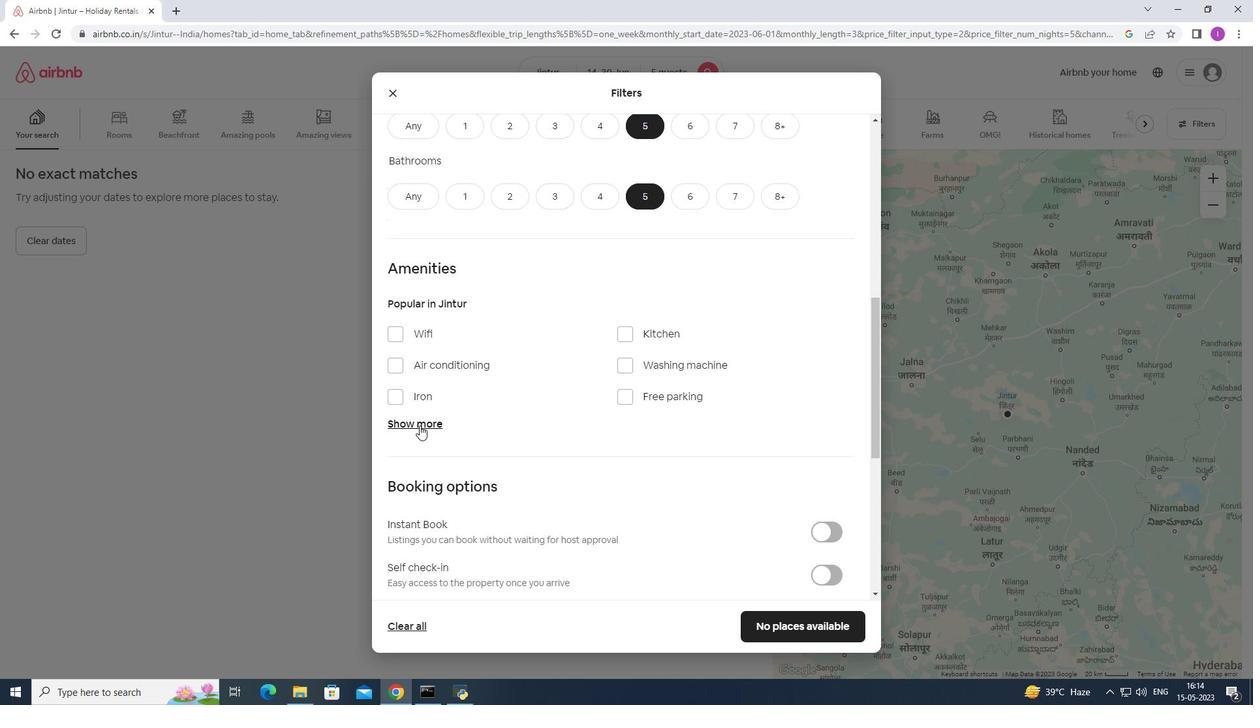 
Action: Mouse moved to (621, 393)
Screenshot: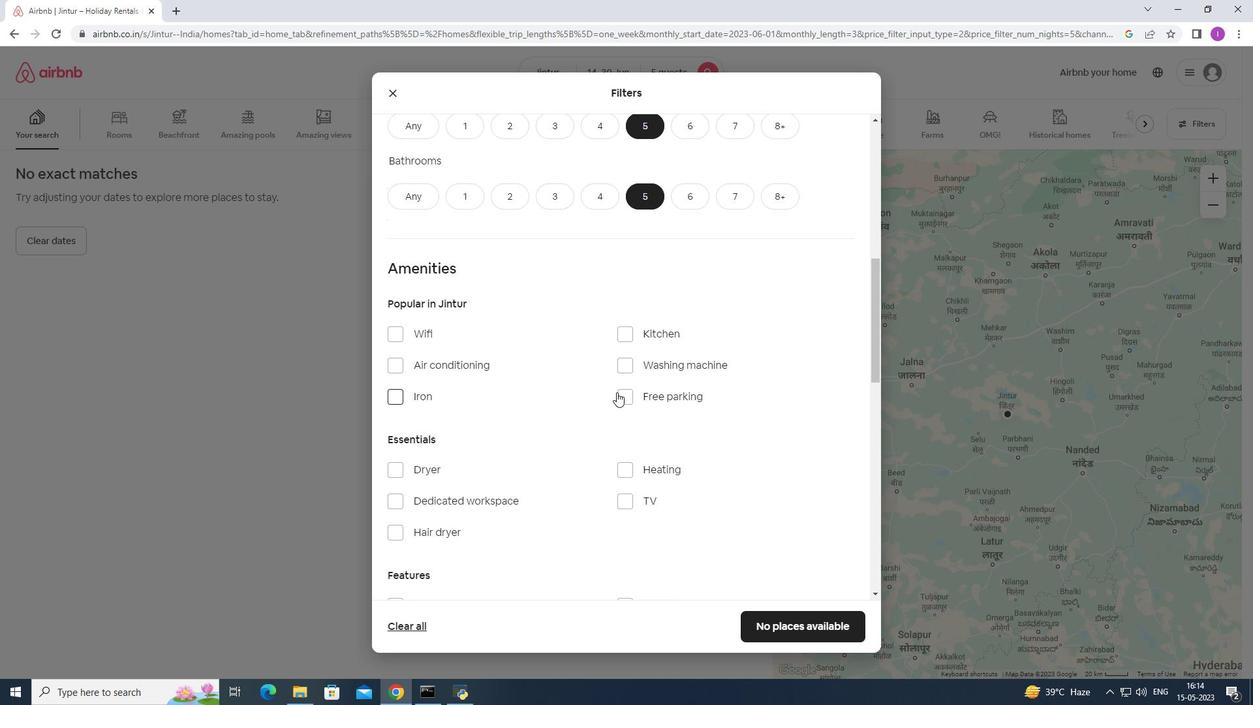 
Action: Mouse pressed left at (621, 393)
Screenshot: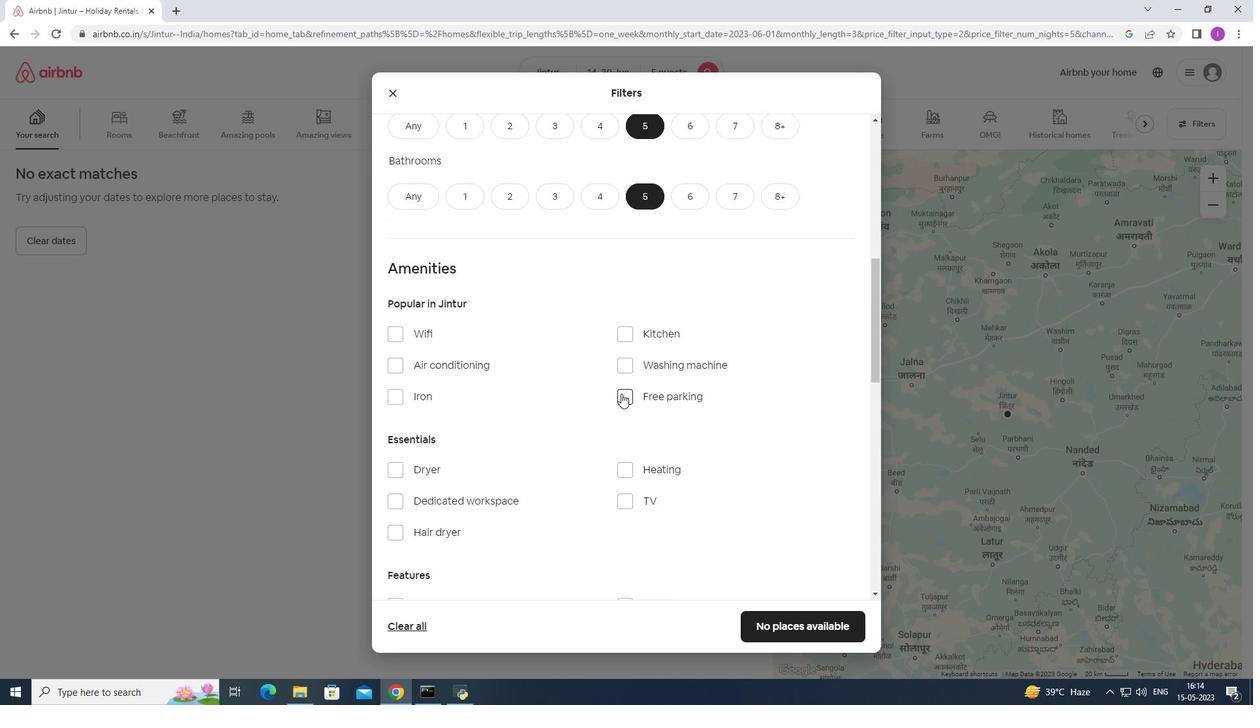 
Action: Mouse moved to (489, 430)
Screenshot: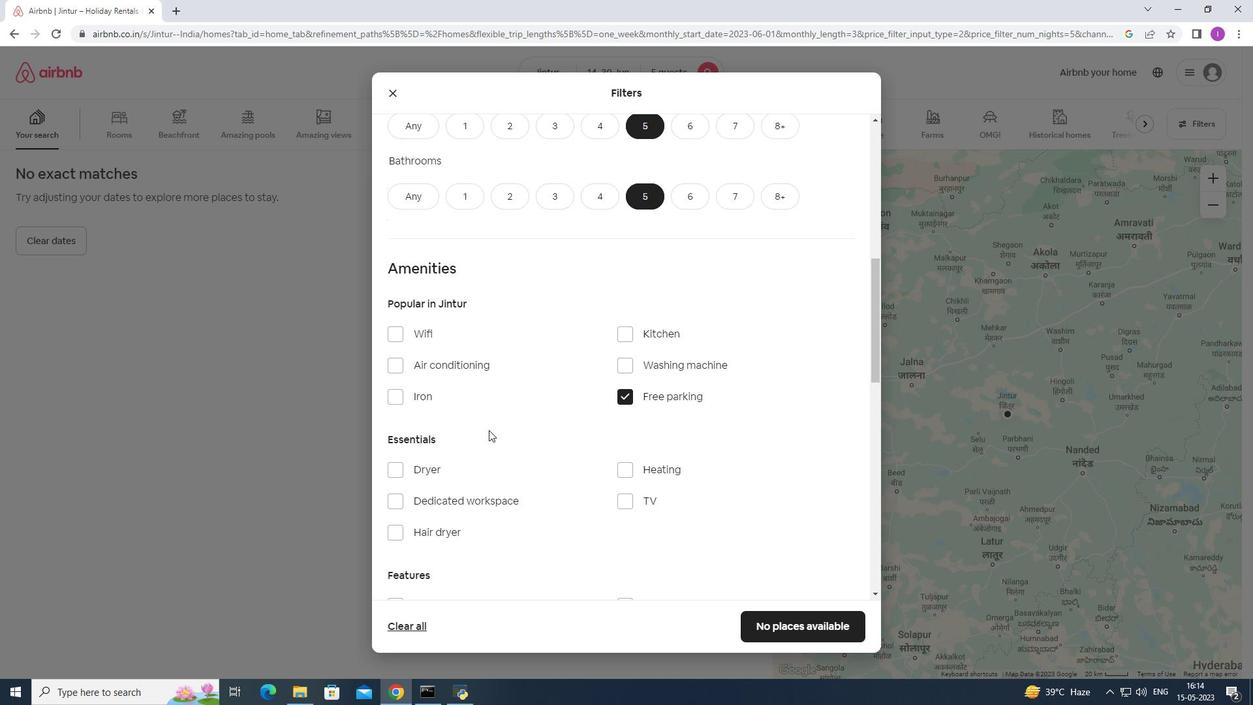 
Action: Mouse scrolled (489, 429) with delta (0, 0)
Screenshot: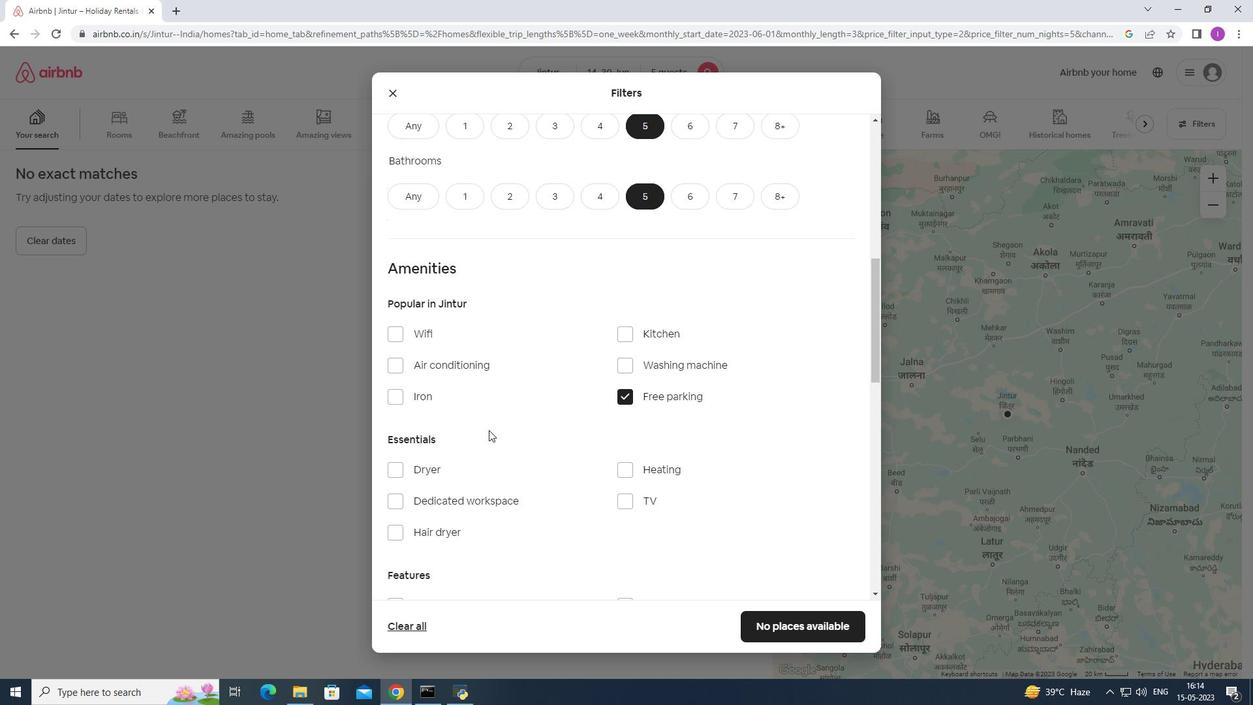 
Action: Mouse scrolled (489, 429) with delta (0, 0)
Screenshot: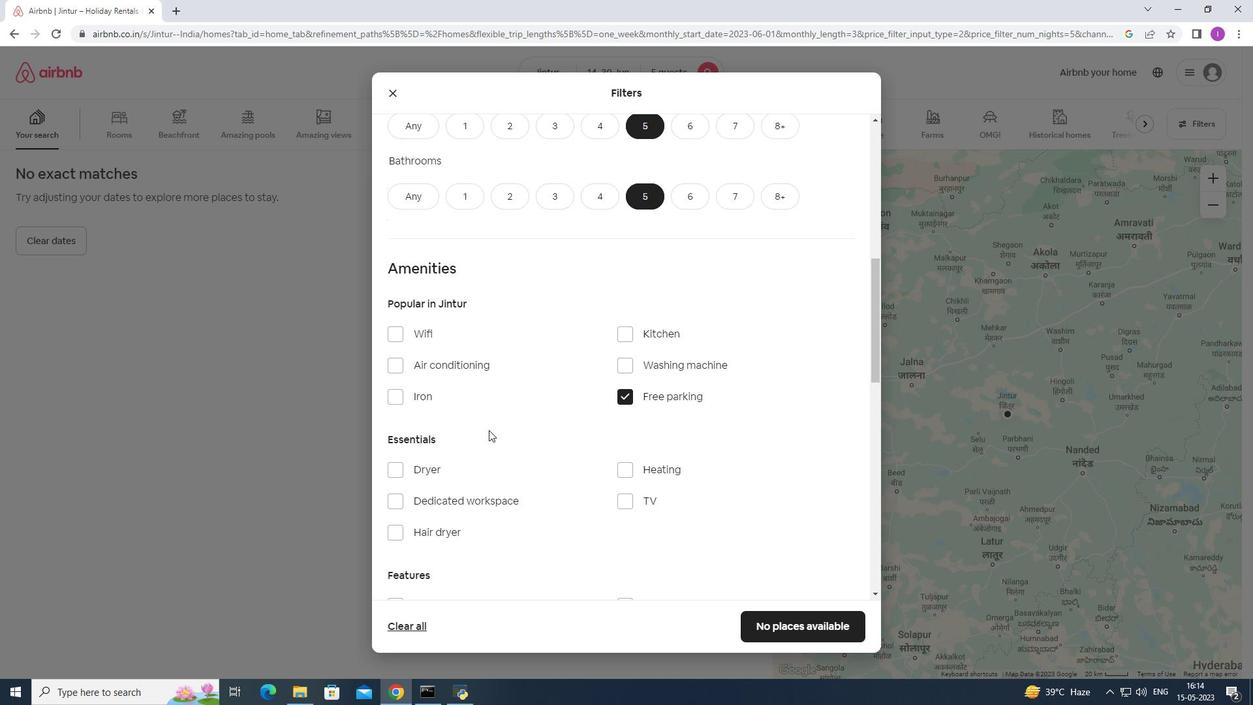 
Action: Mouse moved to (629, 369)
Screenshot: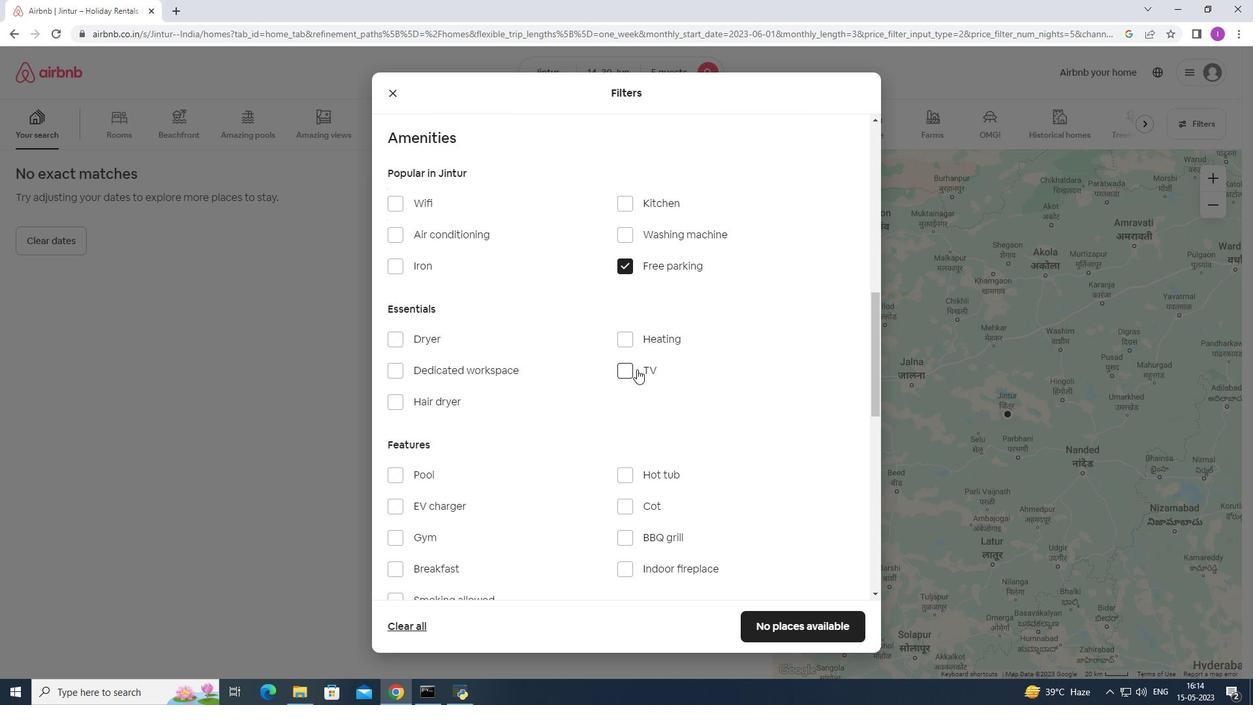 
Action: Mouse pressed left at (629, 369)
Screenshot: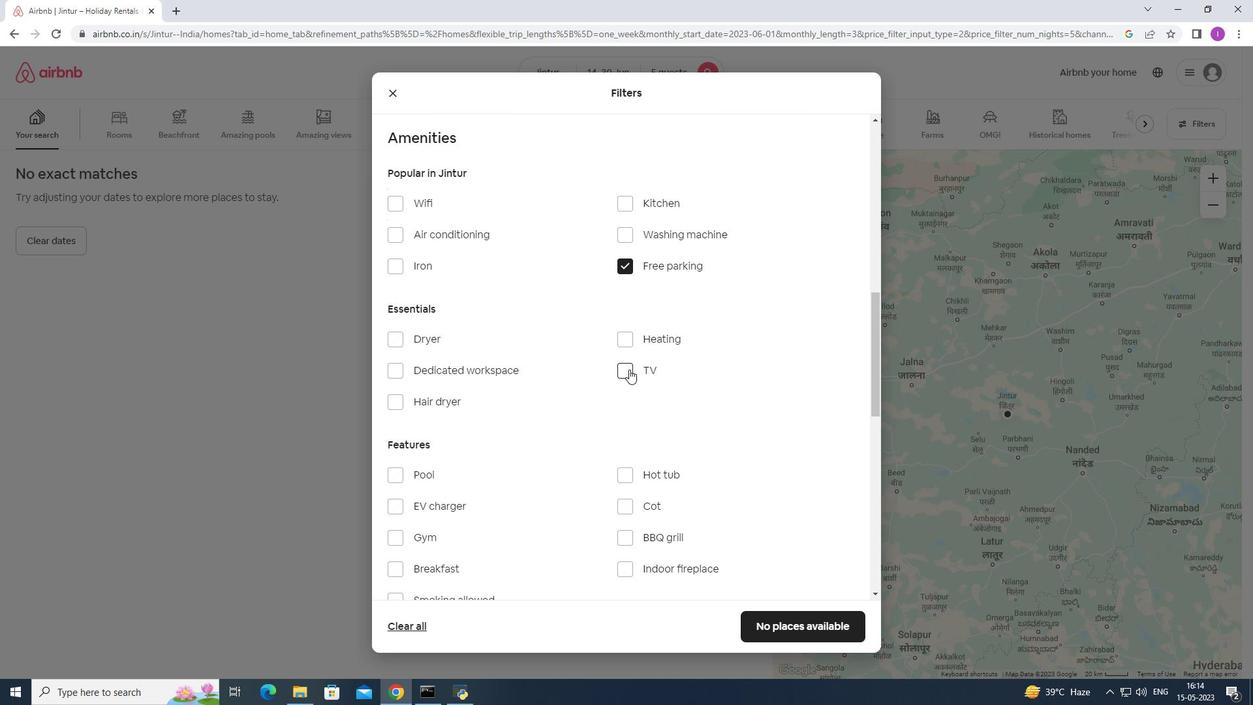 
Action: Mouse moved to (396, 206)
Screenshot: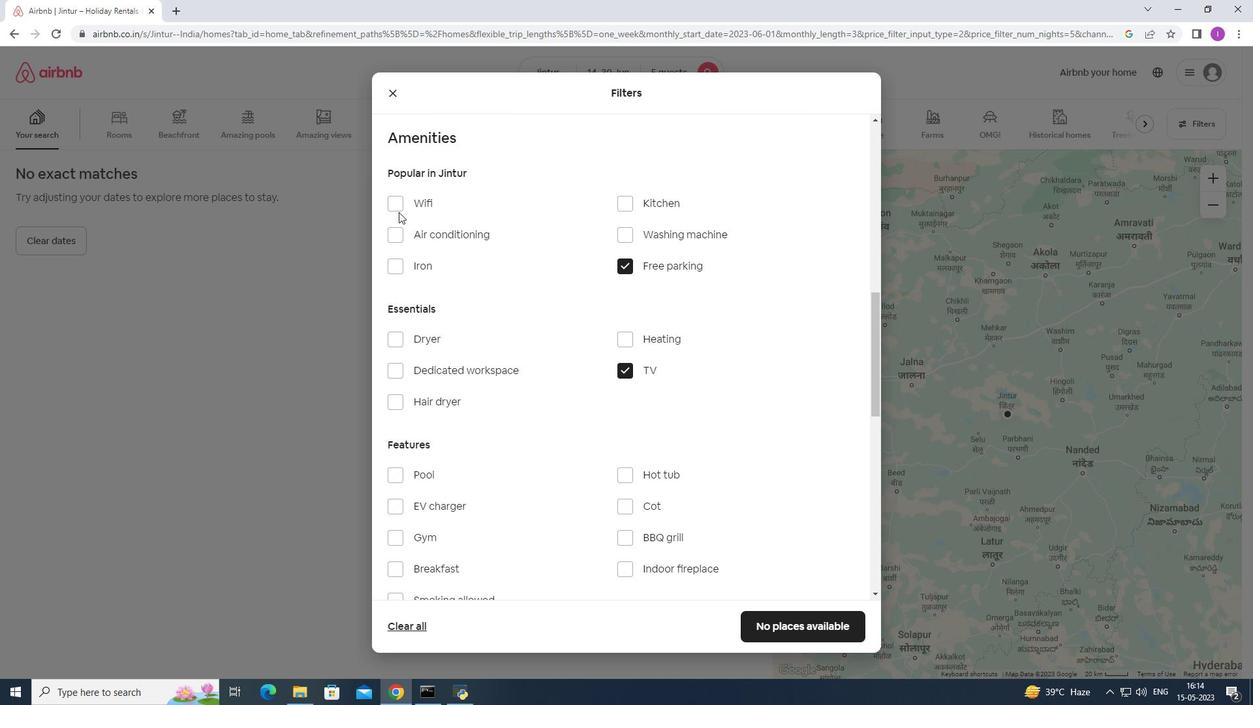 
Action: Mouse pressed left at (396, 206)
Screenshot: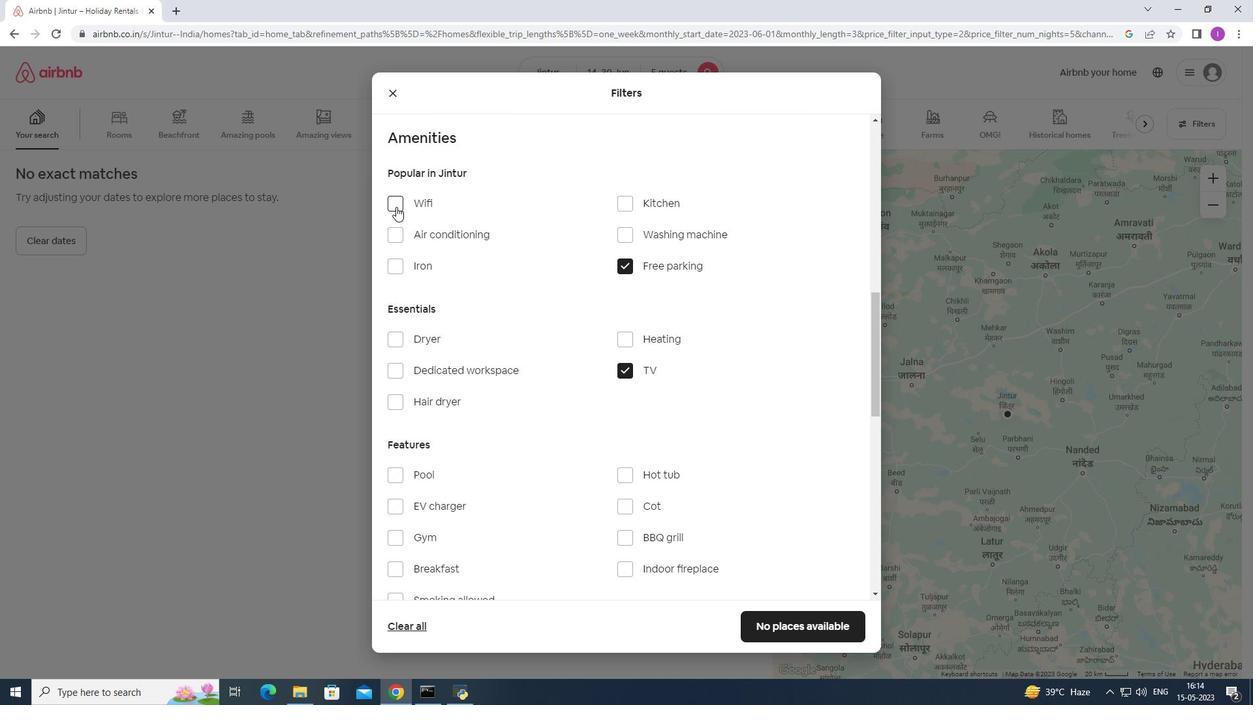 
Action: Mouse moved to (518, 442)
Screenshot: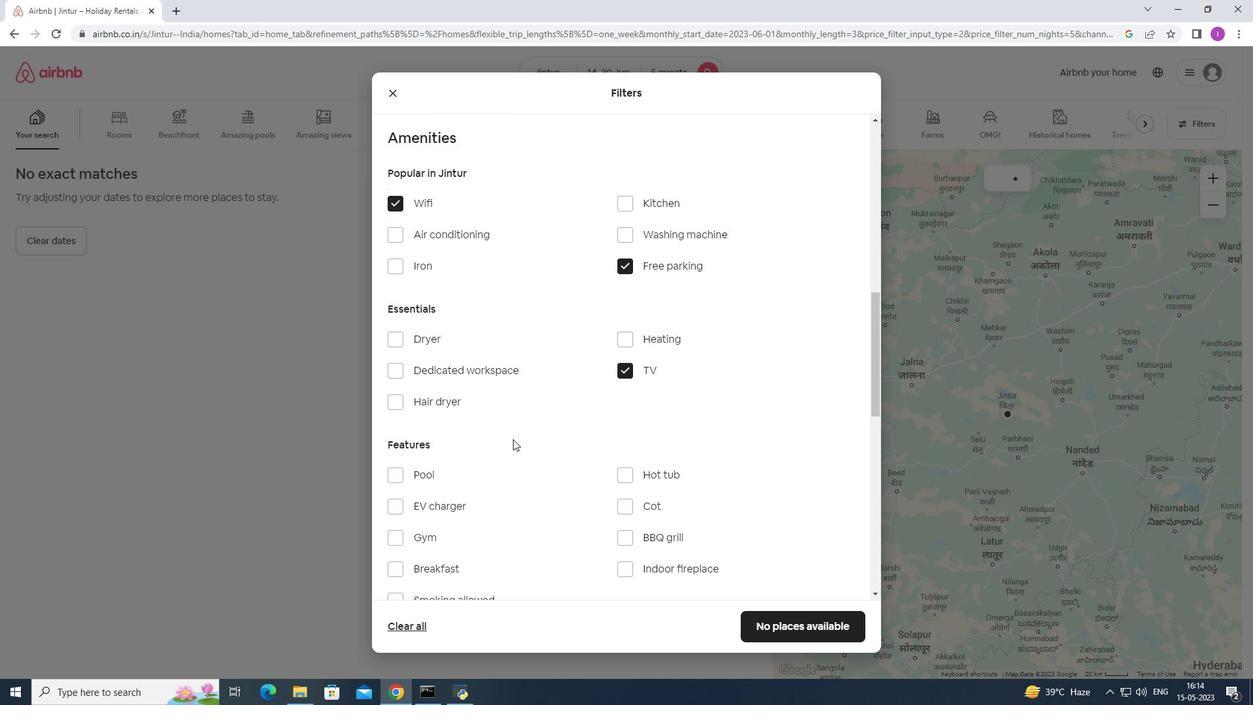 
Action: Mouse scrolled (518, 442) with delta (0, 0)
Screenshot: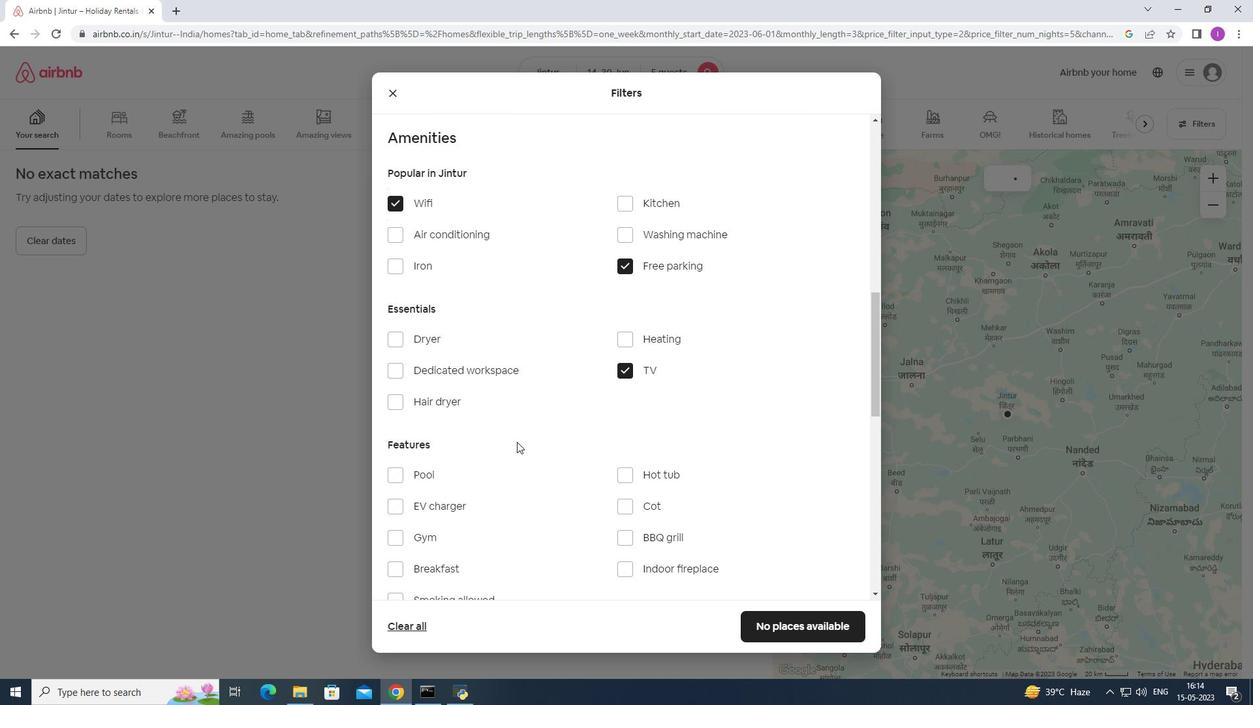 
Action: Mouse scrolled (518, 442) with delta (0, 0)
Screenshot: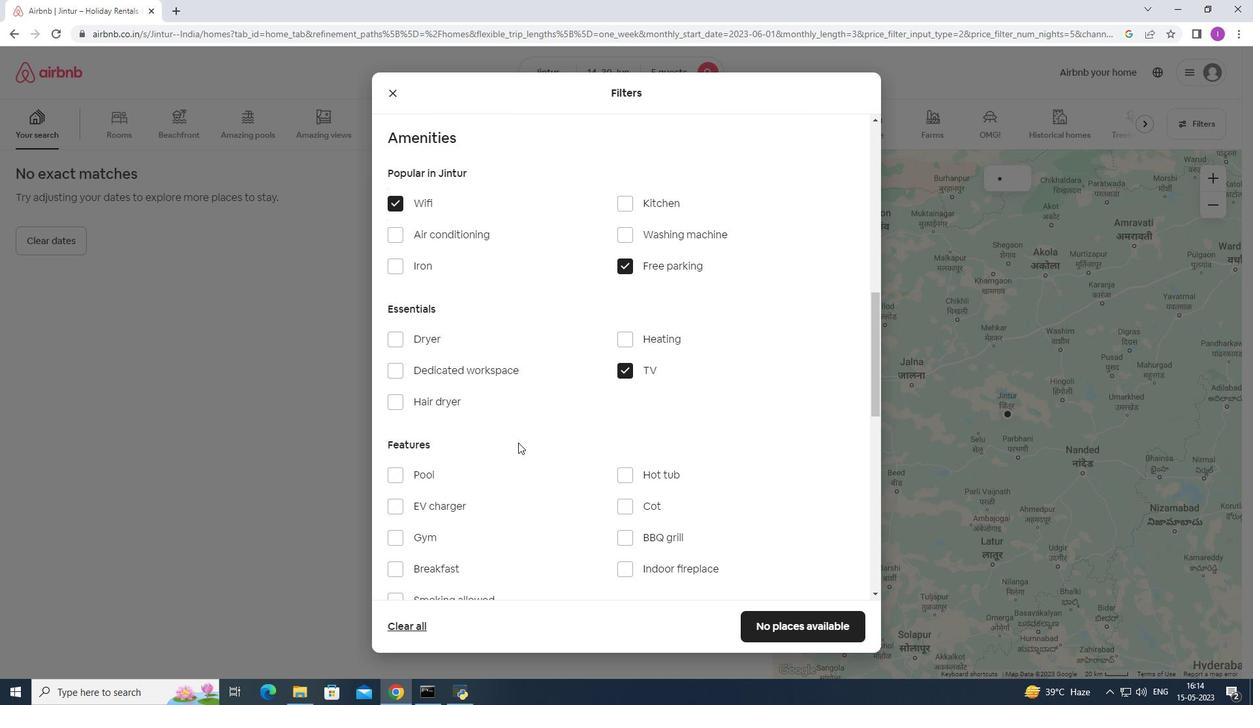 
Action: Mouse moved to (394, 404)
Screenshot: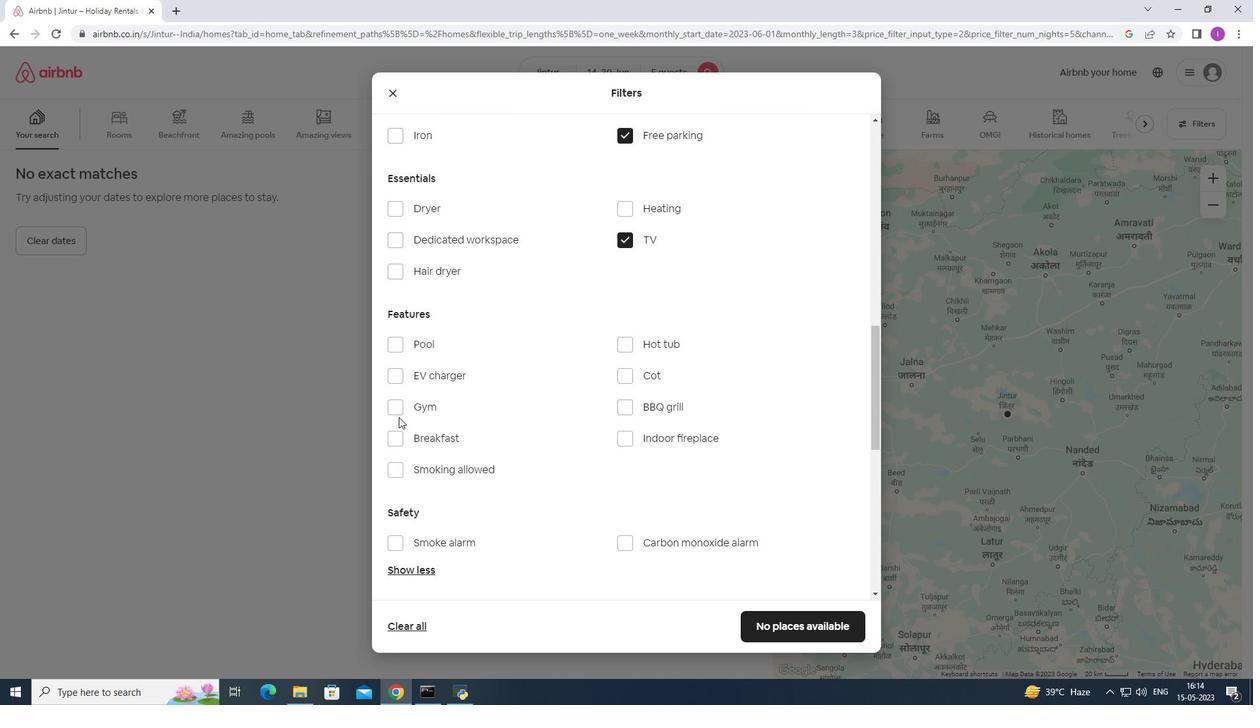 
Action: Mouse pressed left at (394, 404)
Screenshot: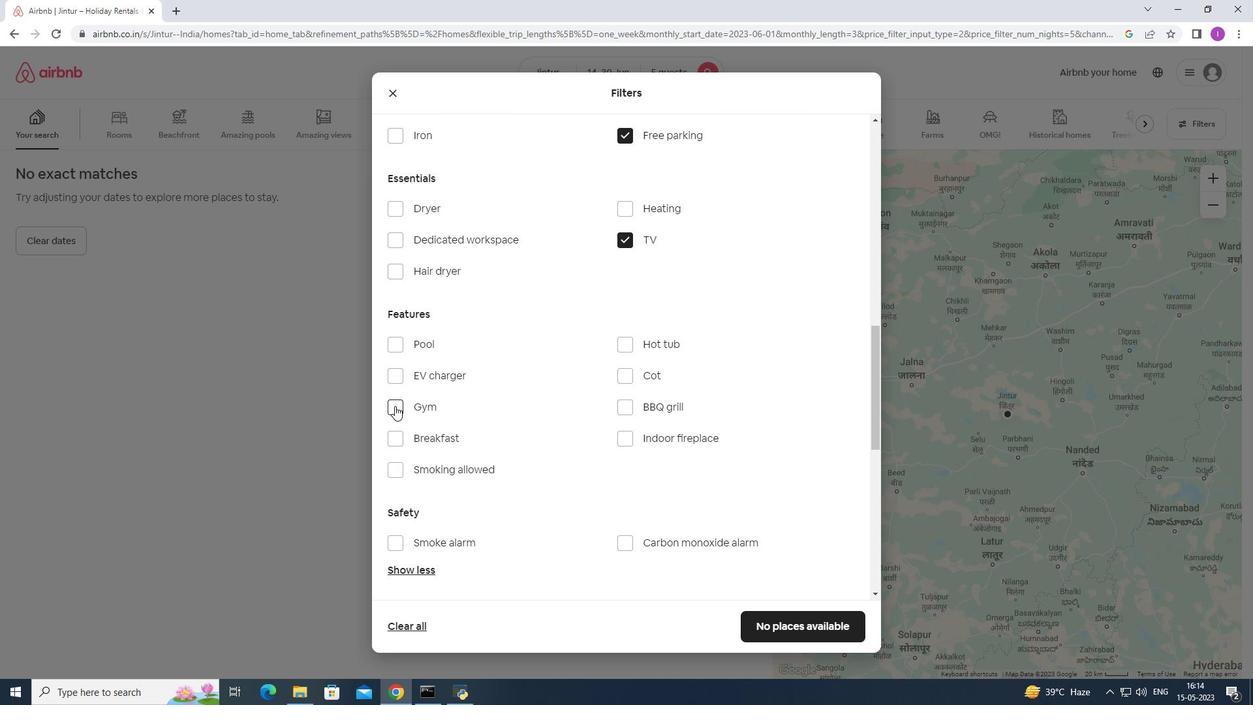 
Action: Mouse moved to (405, 436)
Screenshot: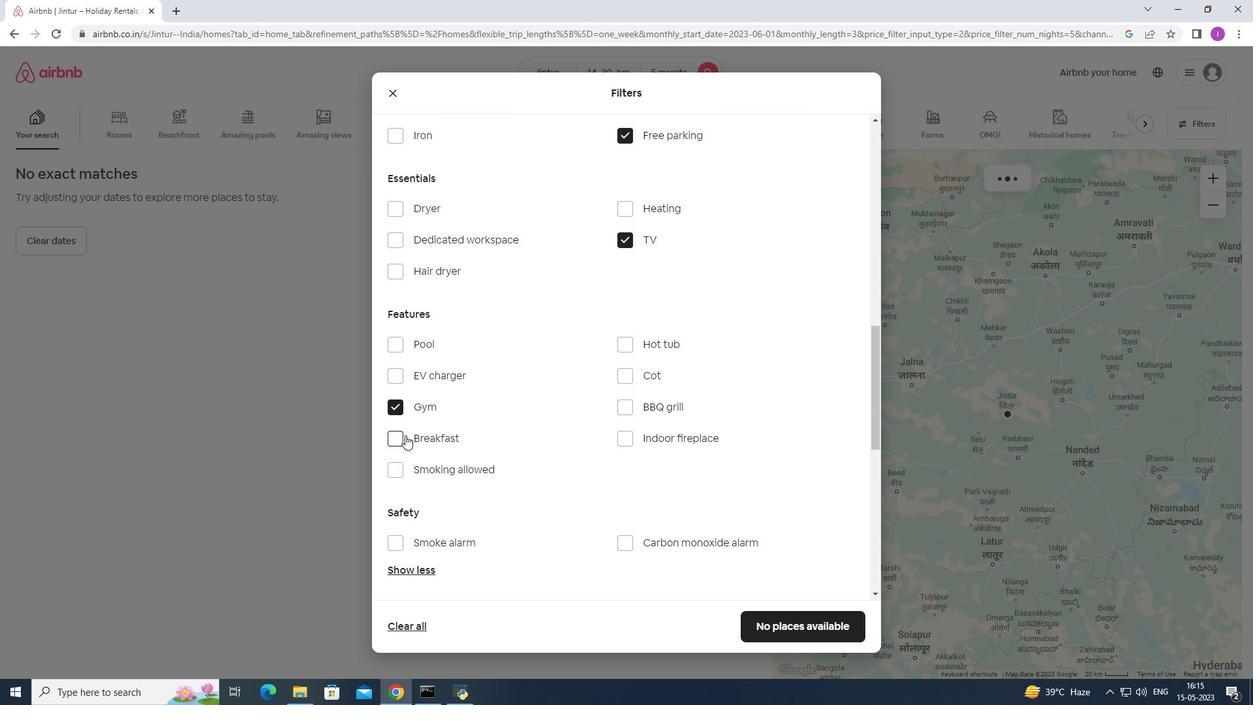 
Action: Mouse pressed left at (405, 436)
Screenshot: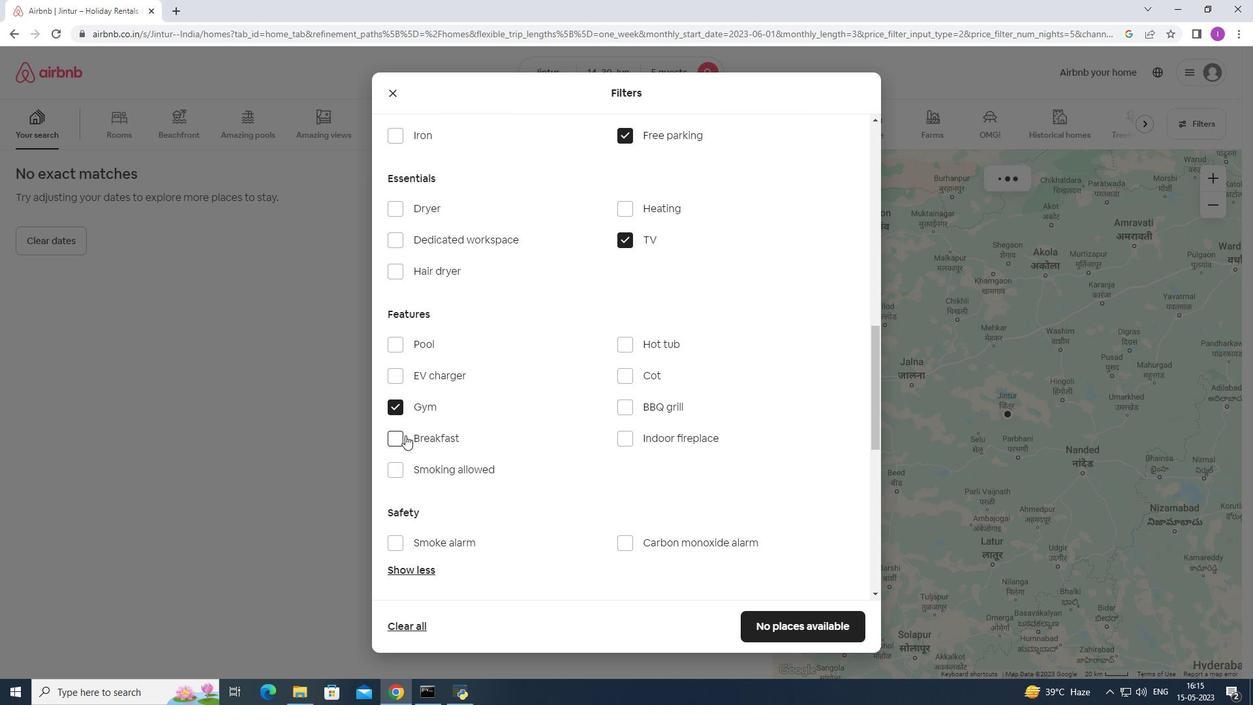 
Action: Mouse moved to (564, 448)
Screenshot: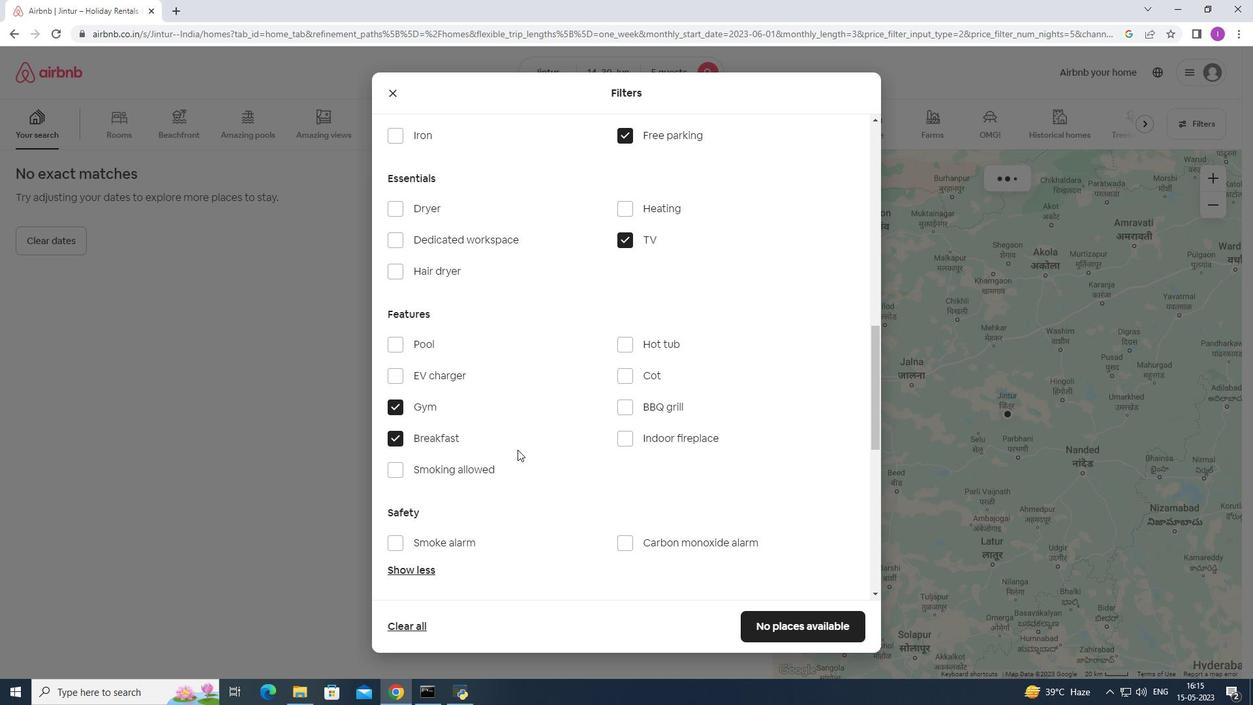
Action: Mouse scrolled (564, 447) with delta (0, 0)
Screenshot: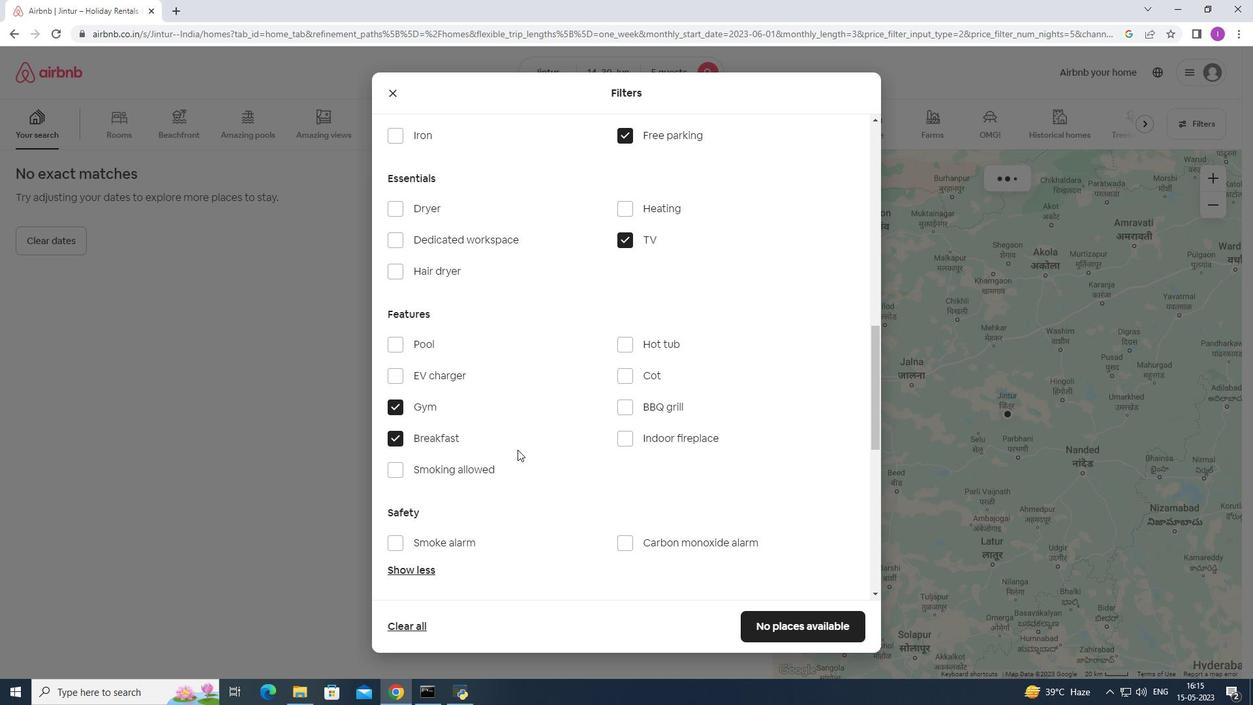 
Action: Mouse moved to (566, 448)
Screenshot: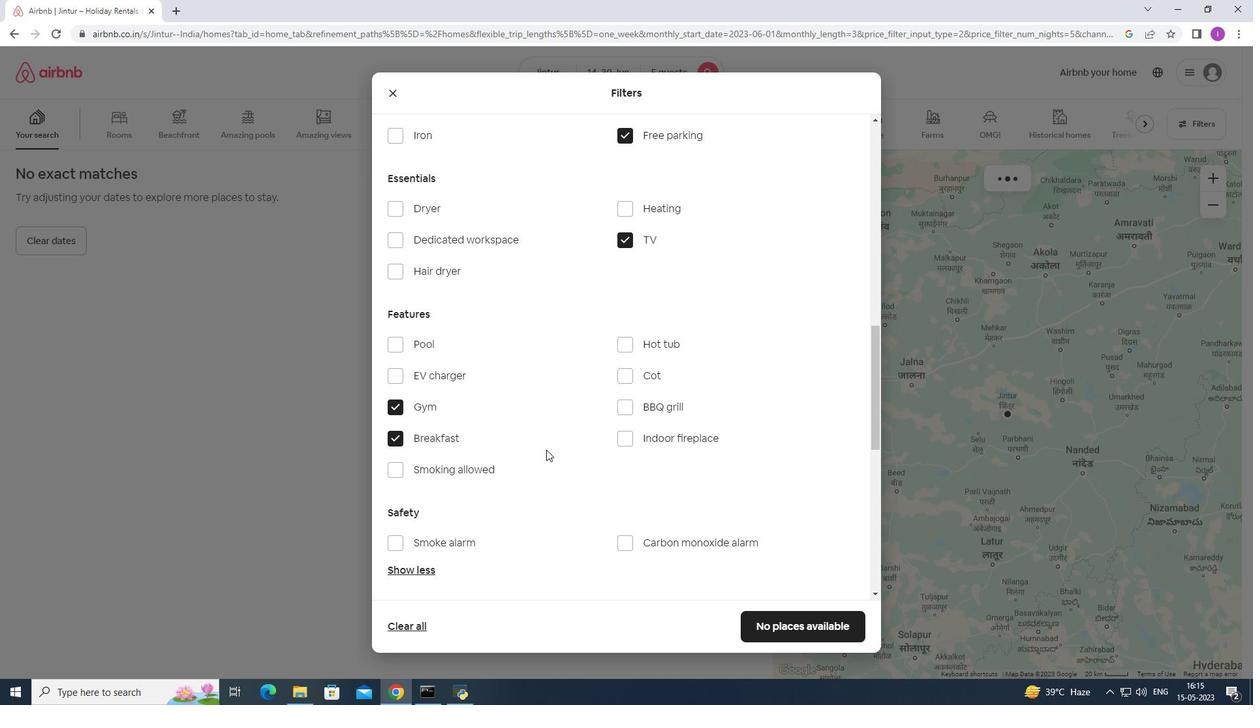 
Action: Mouse scrolled (566, 447) with delta (0, 0)
Screenshot: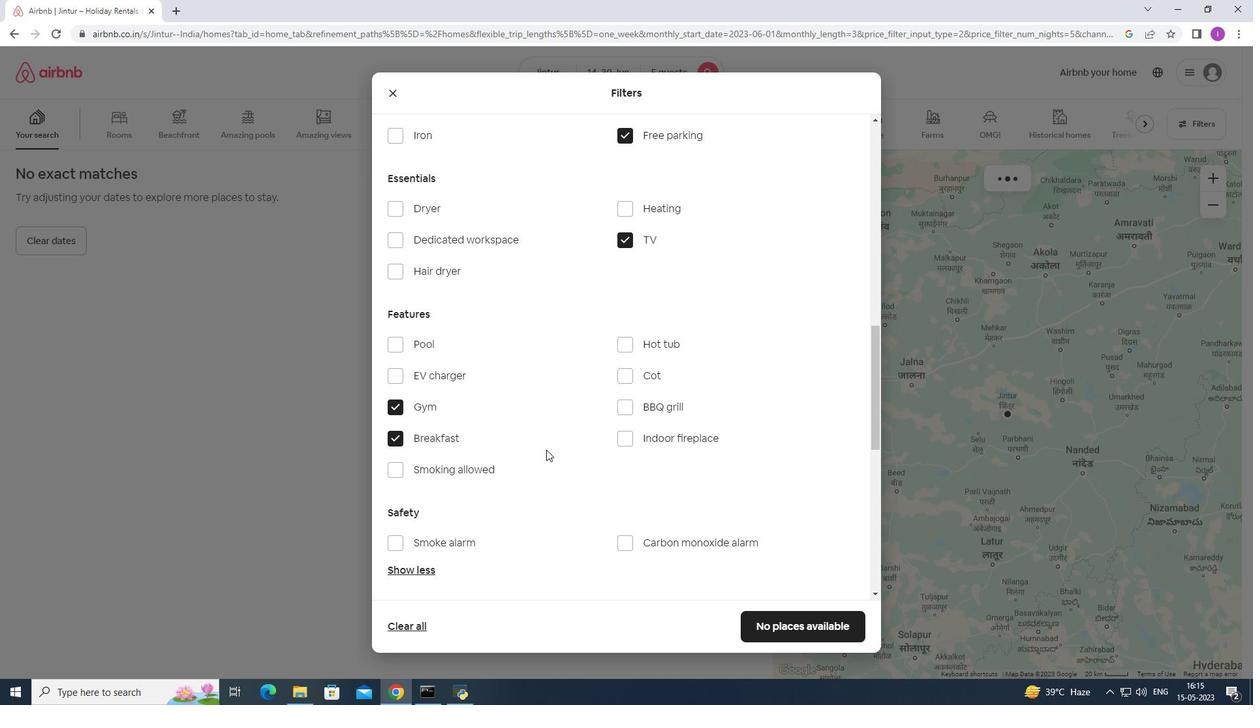 
Action: Mouse moved to (566, 448)
Screenshot: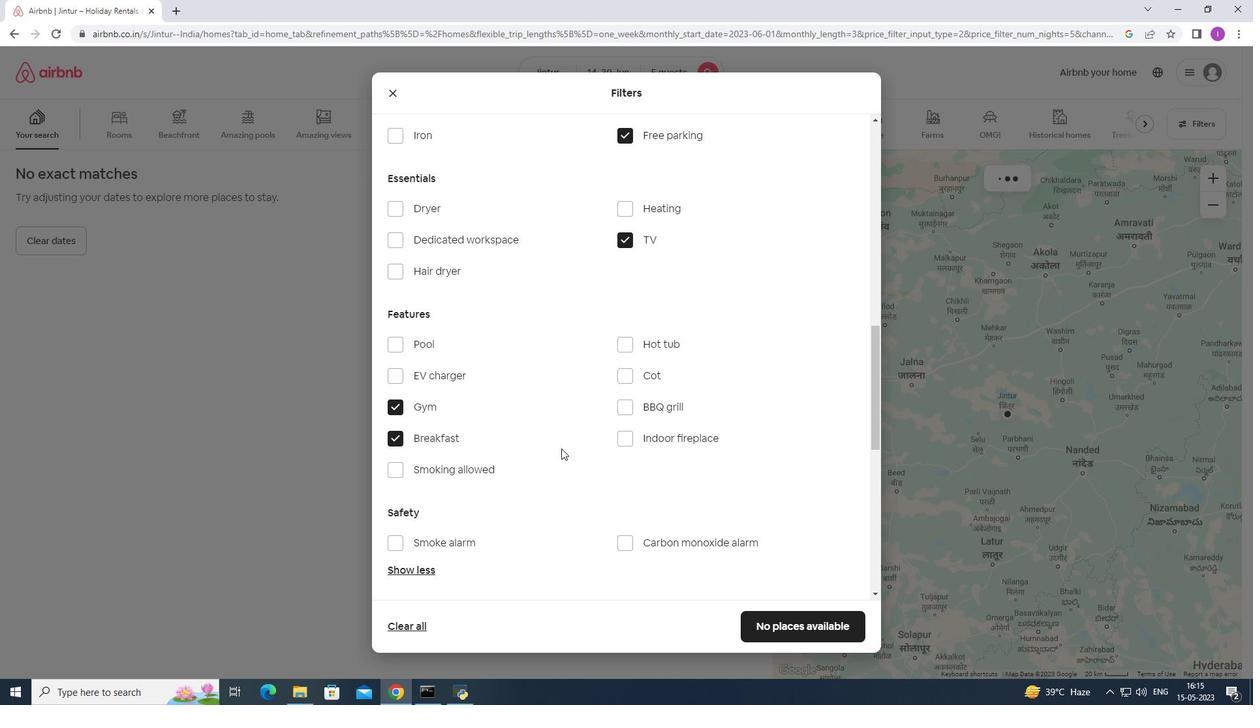 
Action: Mouse scrolled (566, 447) with delta (0, 0)
Screenshot: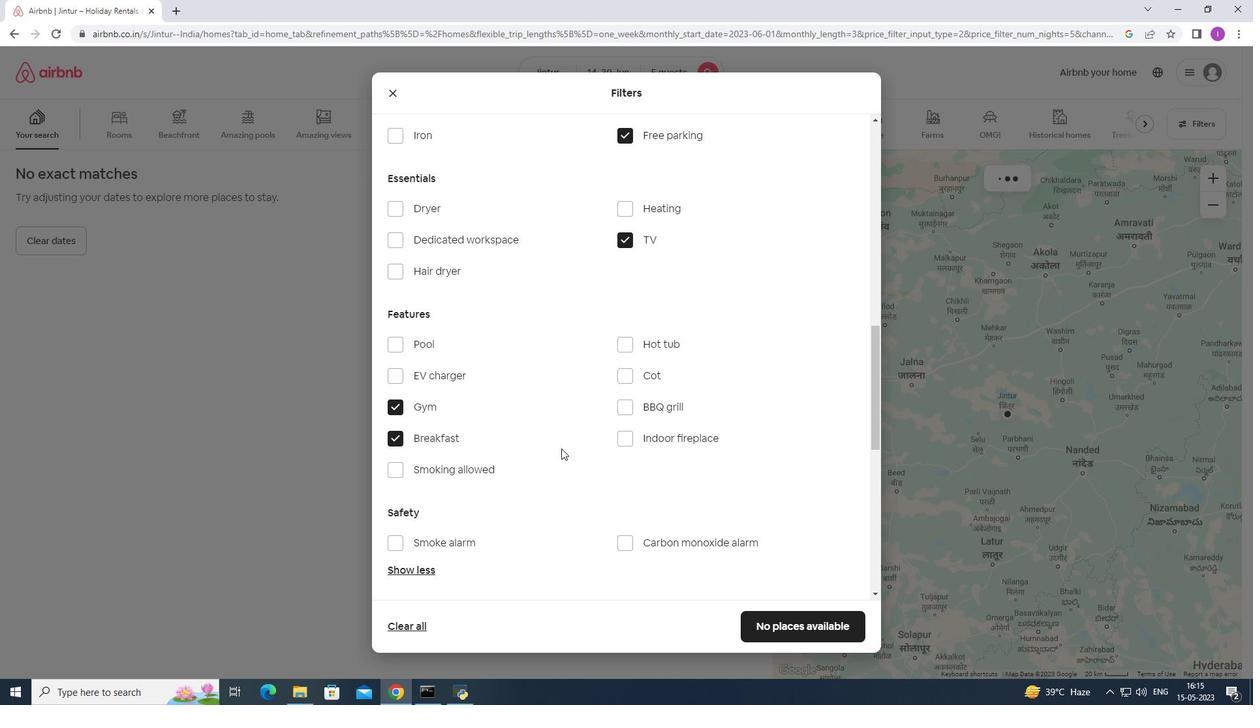 
Action: Mouse moved to (594, 432)
Screenshot: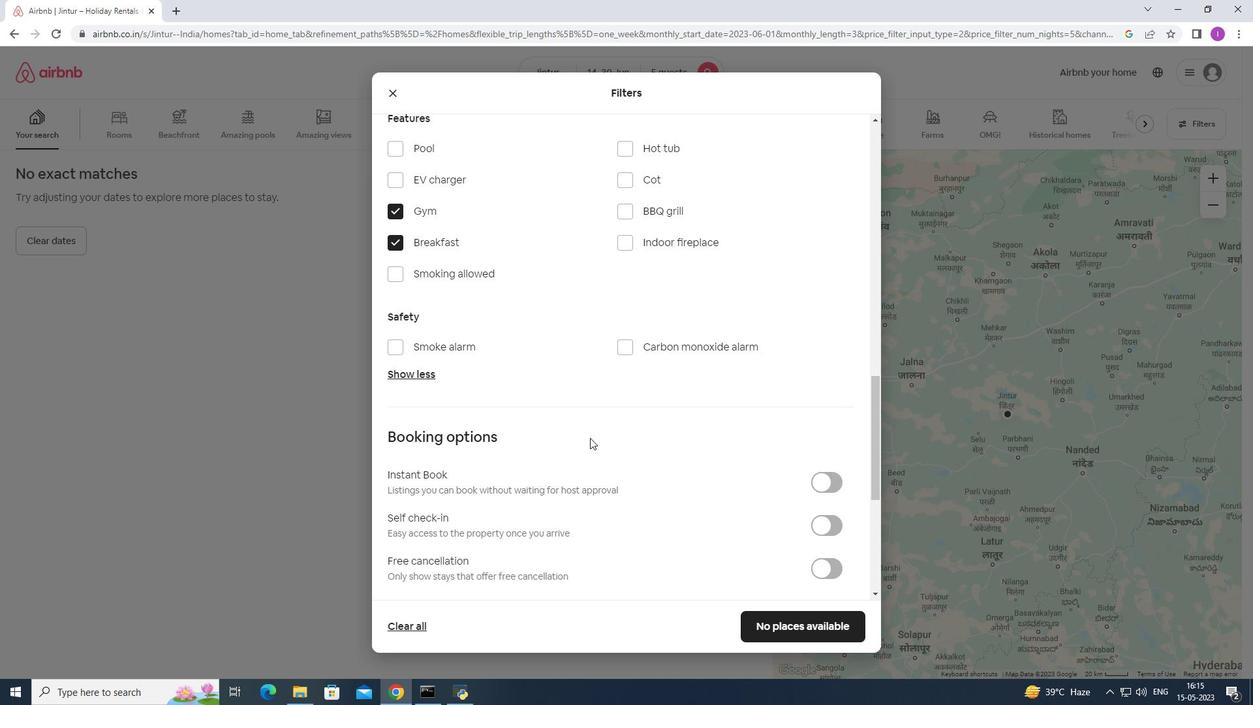 
Action: Mouse scrolled (594, 432) with delta (0, 0)
Screenshot: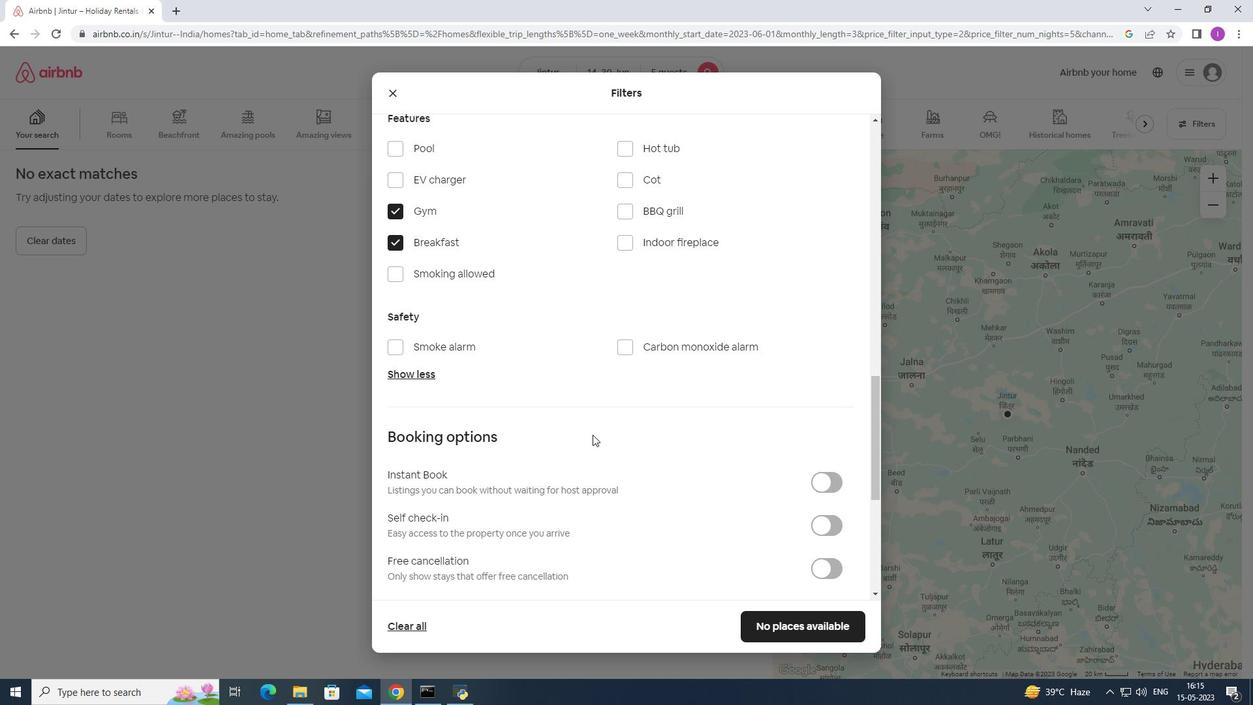 
Action: Mouse scrolled (594, 432) with delta (0, 0)
Screenshot: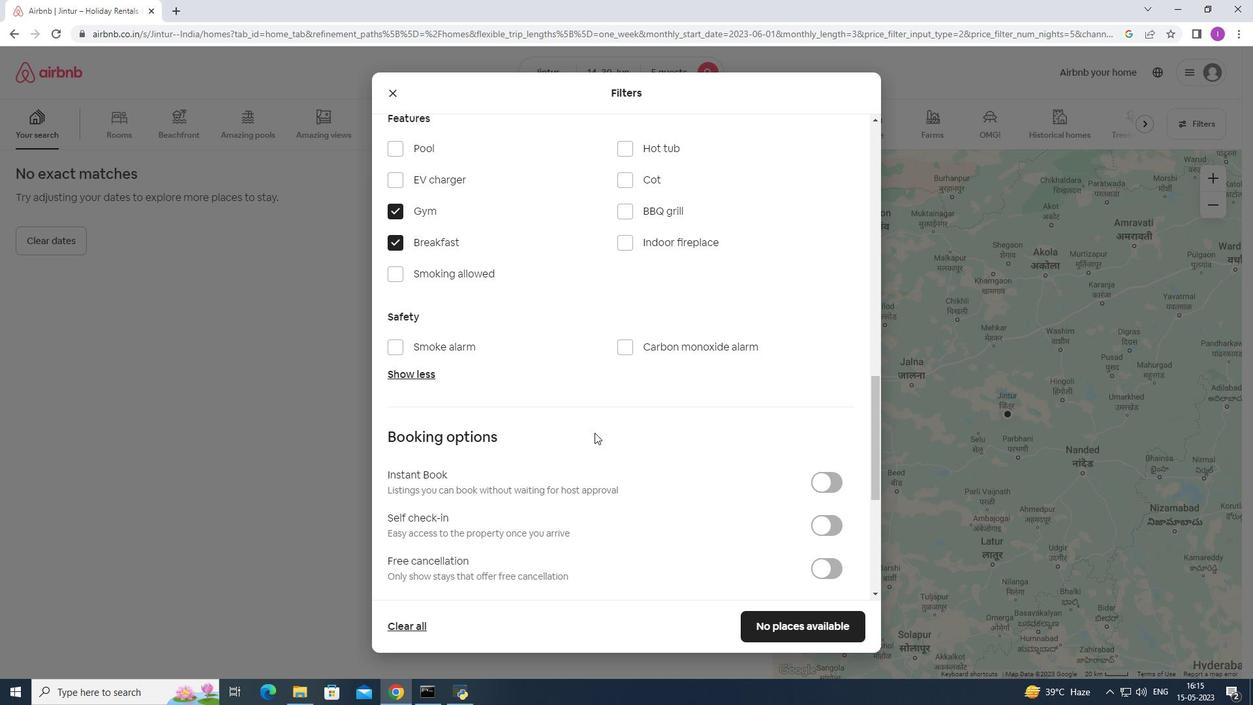 
Action: Mouse scrolled (594, 432) with delta (0, 0)
Screenshot: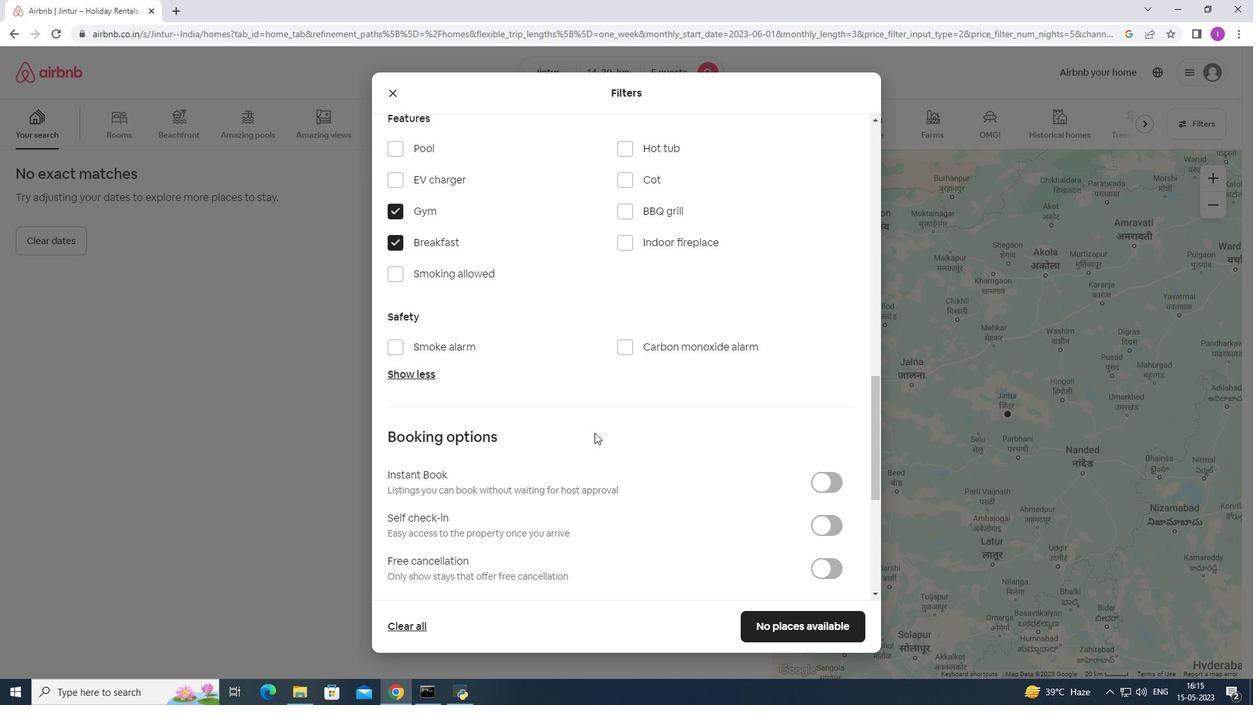 
Action: Mouse moved to (827, 327)
Screenshot: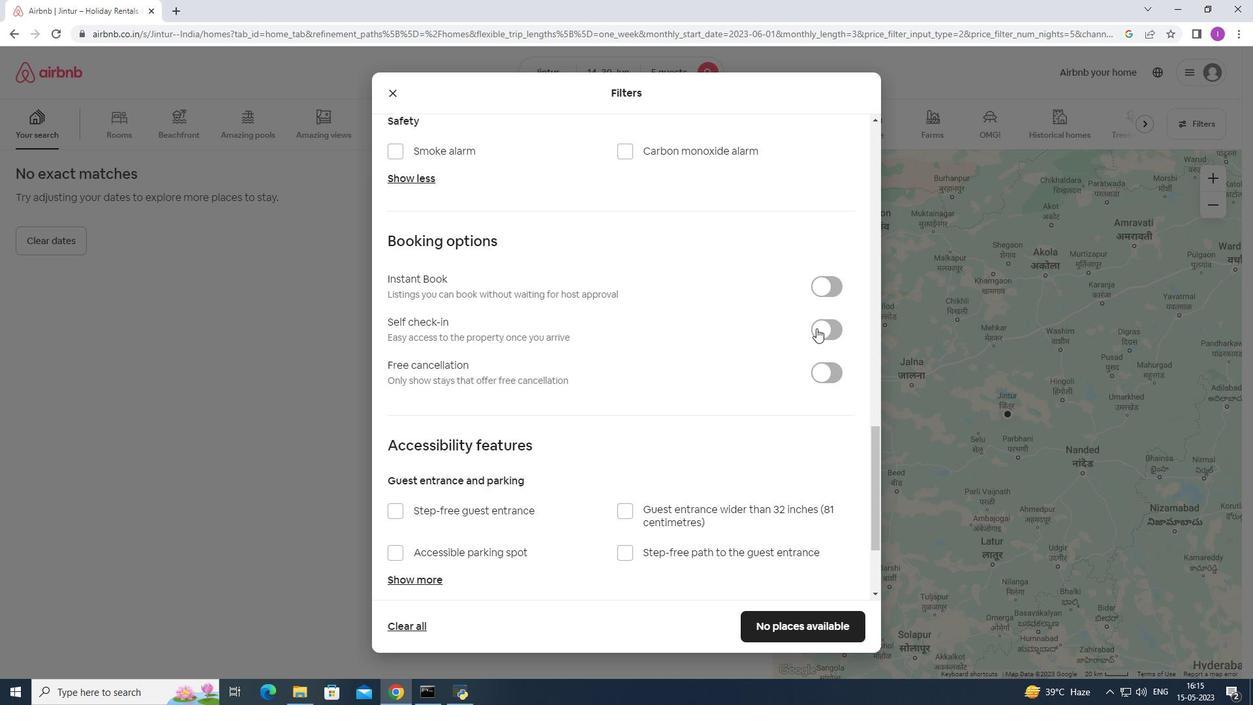 
Action: Mouse pressed left at (827, 327)
Screenshot: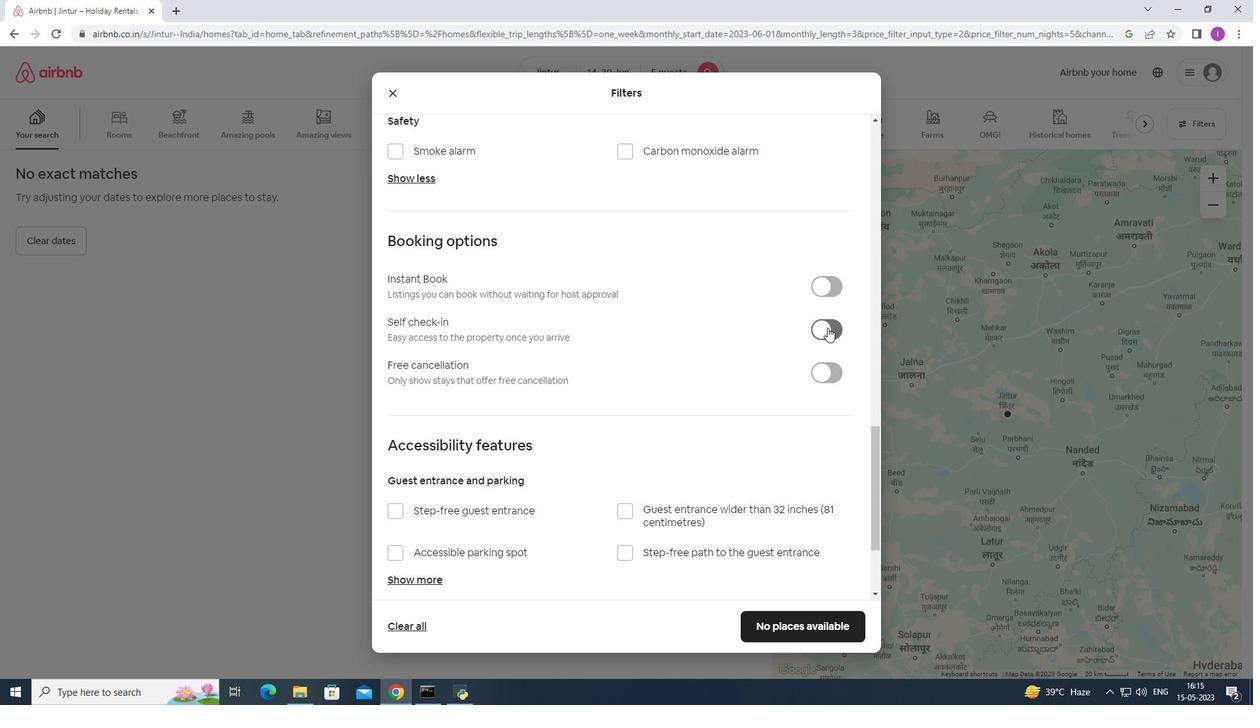 
Action: Mouse moved to (652, 446)
Screenshot: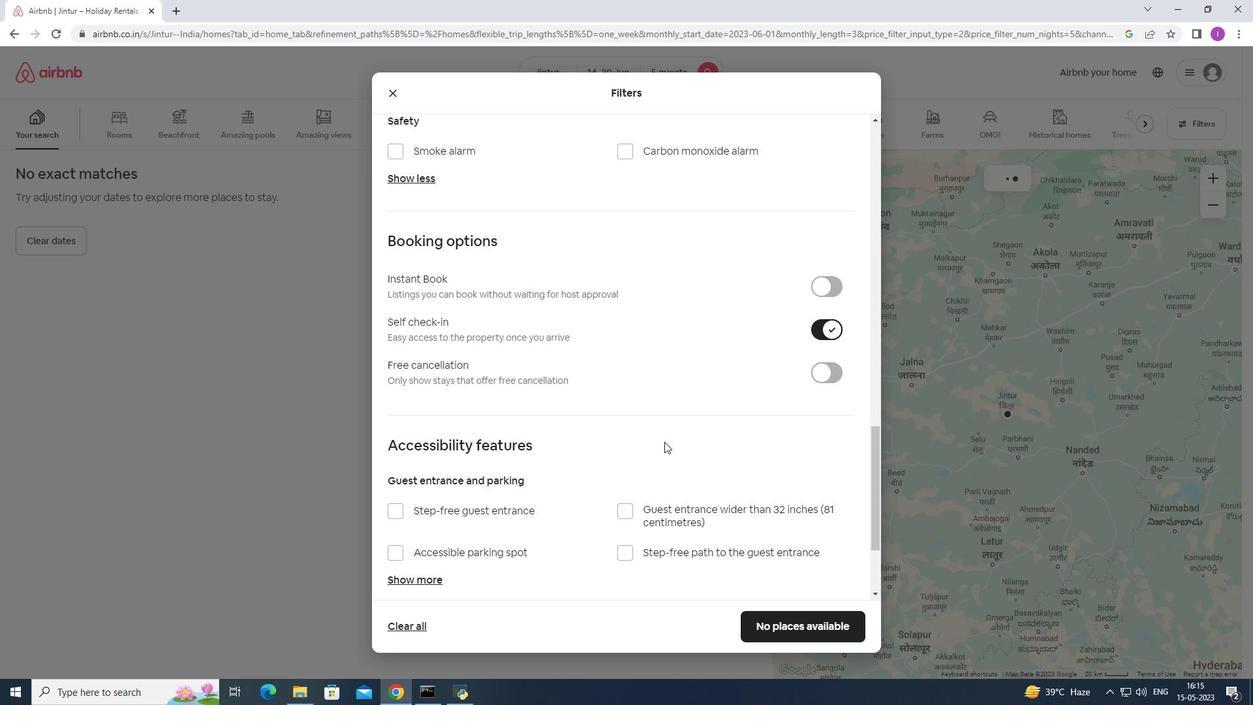 
Action: Mouse scrolled (652, 445) with delta (0, 0)
Screenshot: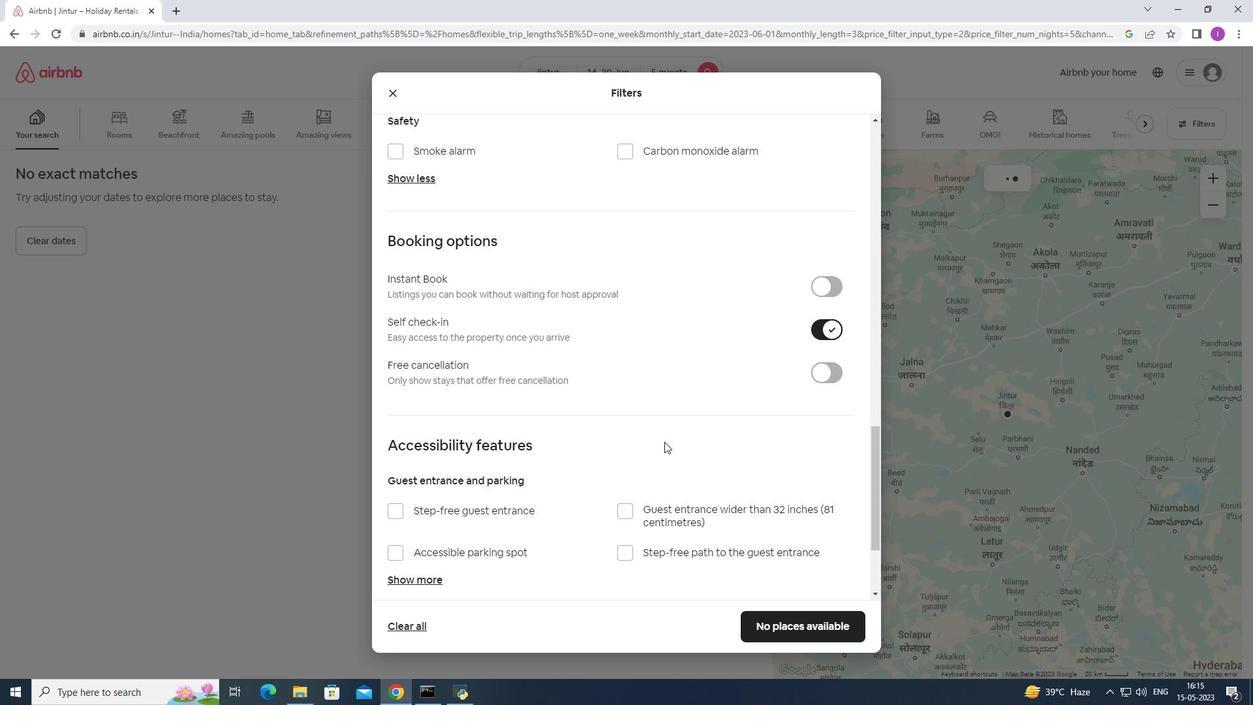 
Action: Mouse moved to (652, 447)
Screenshot: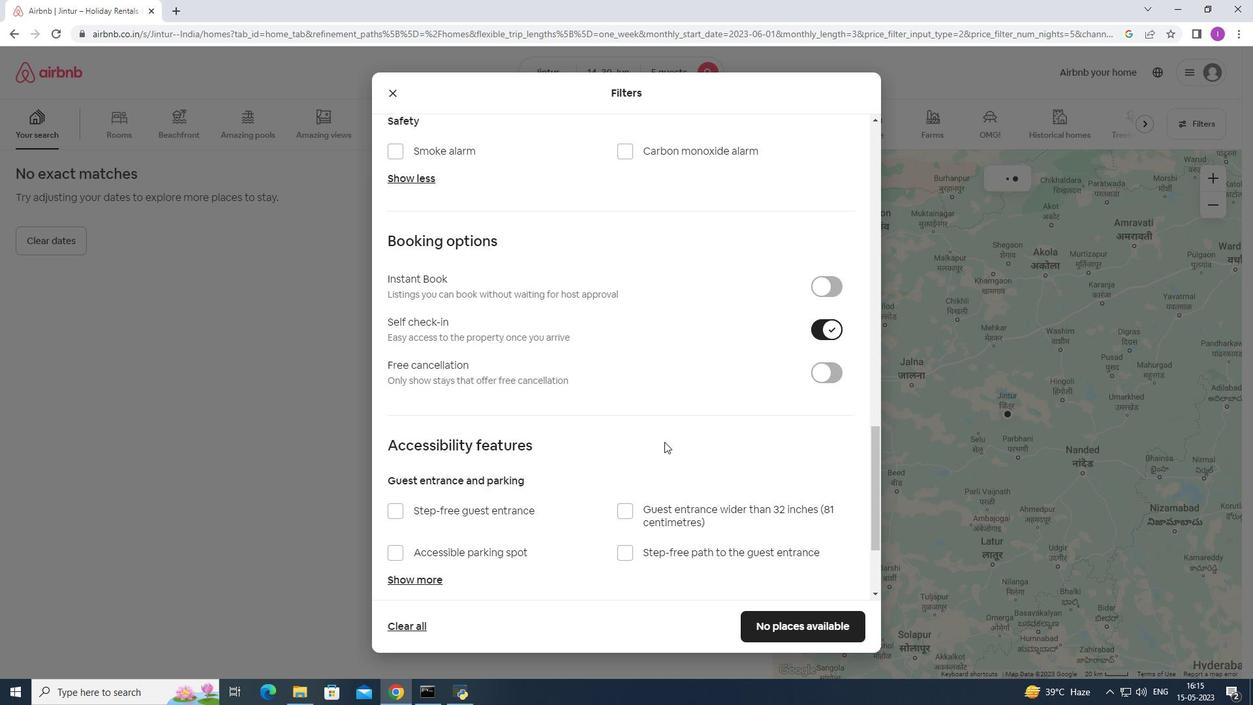 
Action: Mouse scrolled (652, 446) with delta (0, 0)
Screenshot: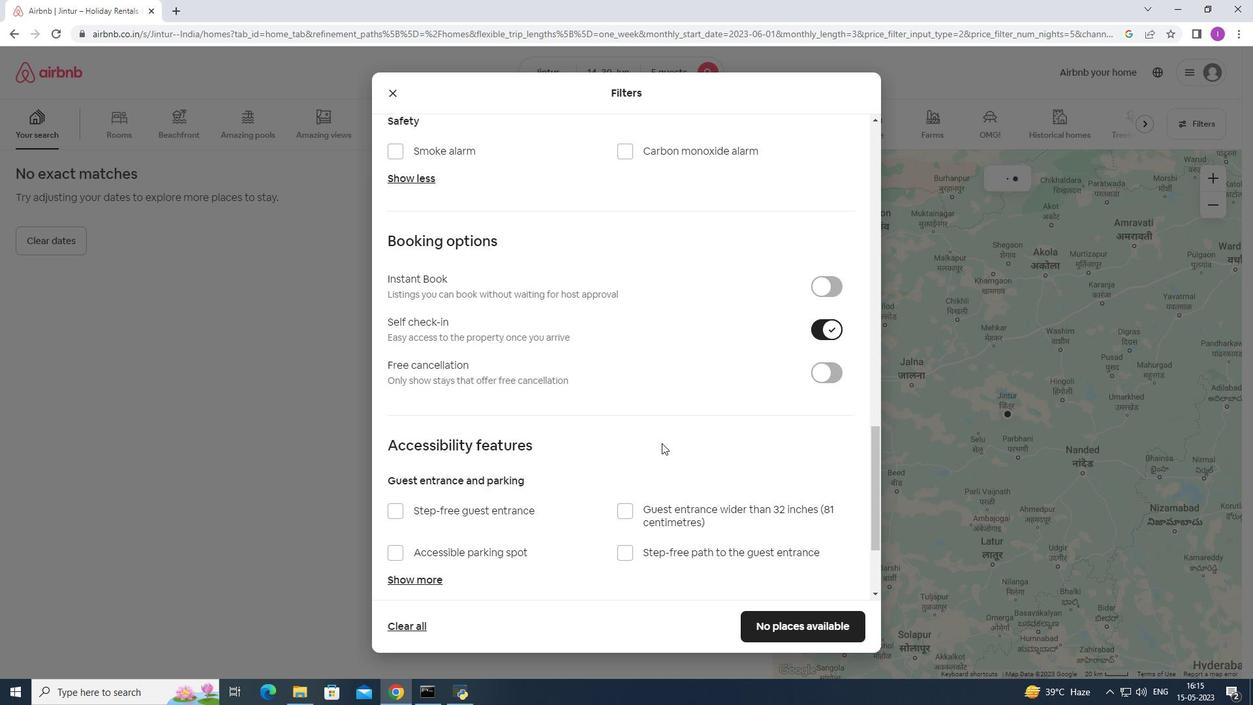 
Action: Mouse moved to (625, 440)
Screenshot: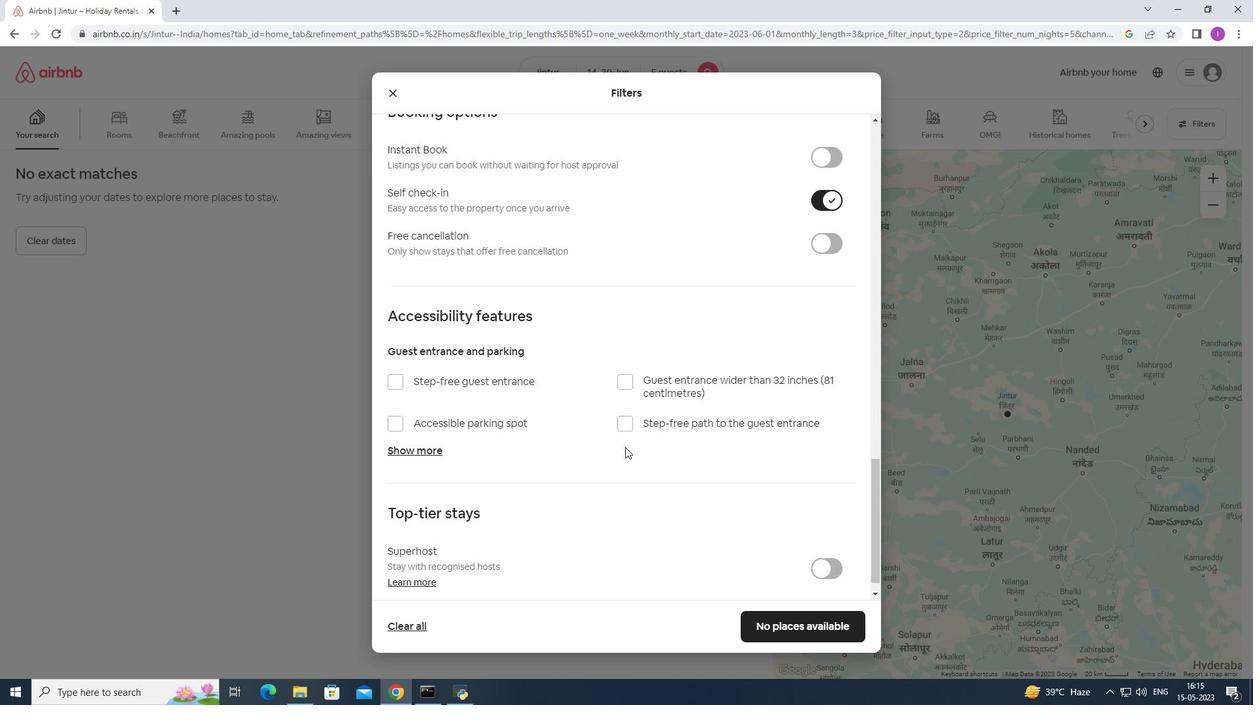 
Action: Mouse scrolled (625, 439) with delta (0, 0)
Screenshot: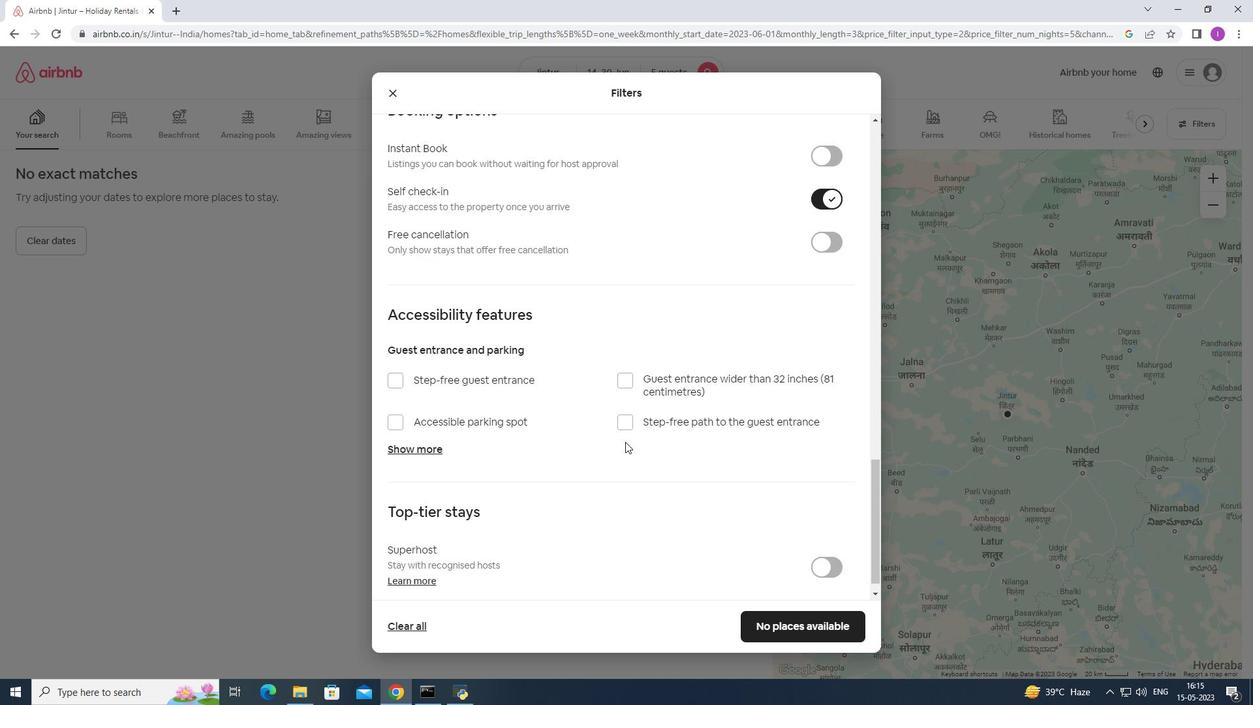 
Action: Mouse scrolled (625, 439) with delta (0, 0)
Screenshot: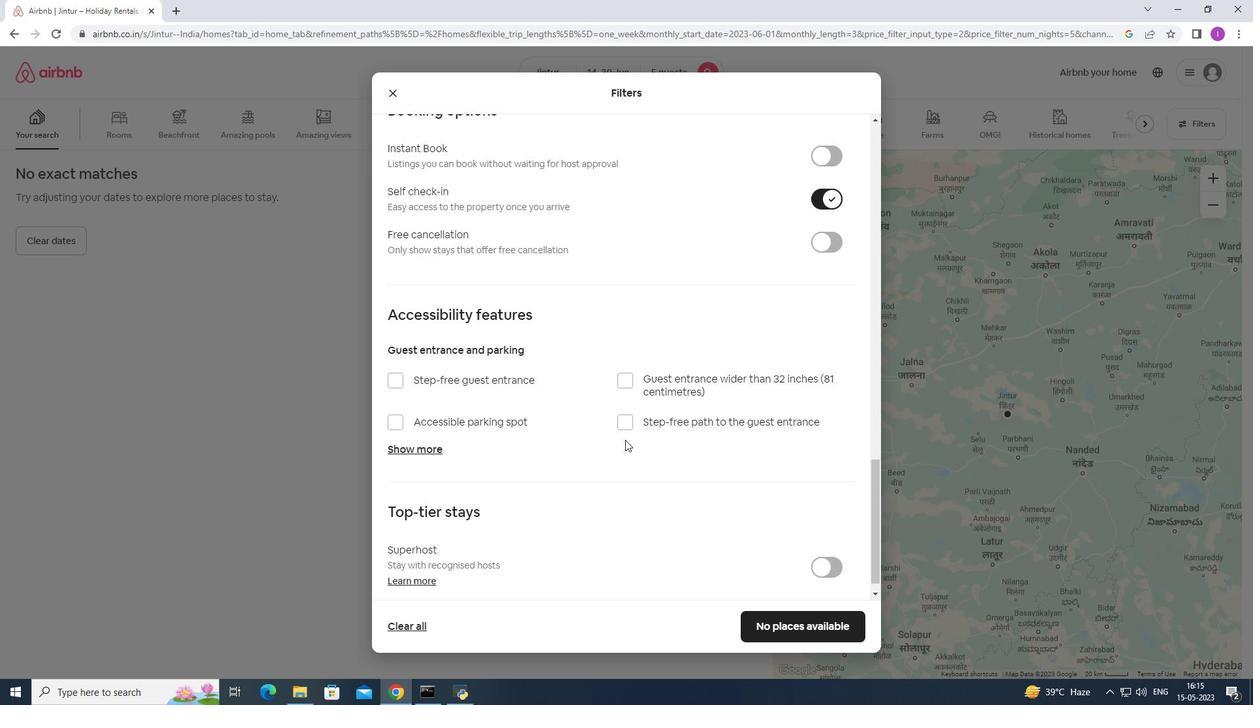
Action: Mouse scrolled (625, 439) with delta (0, 0)
Screenshot: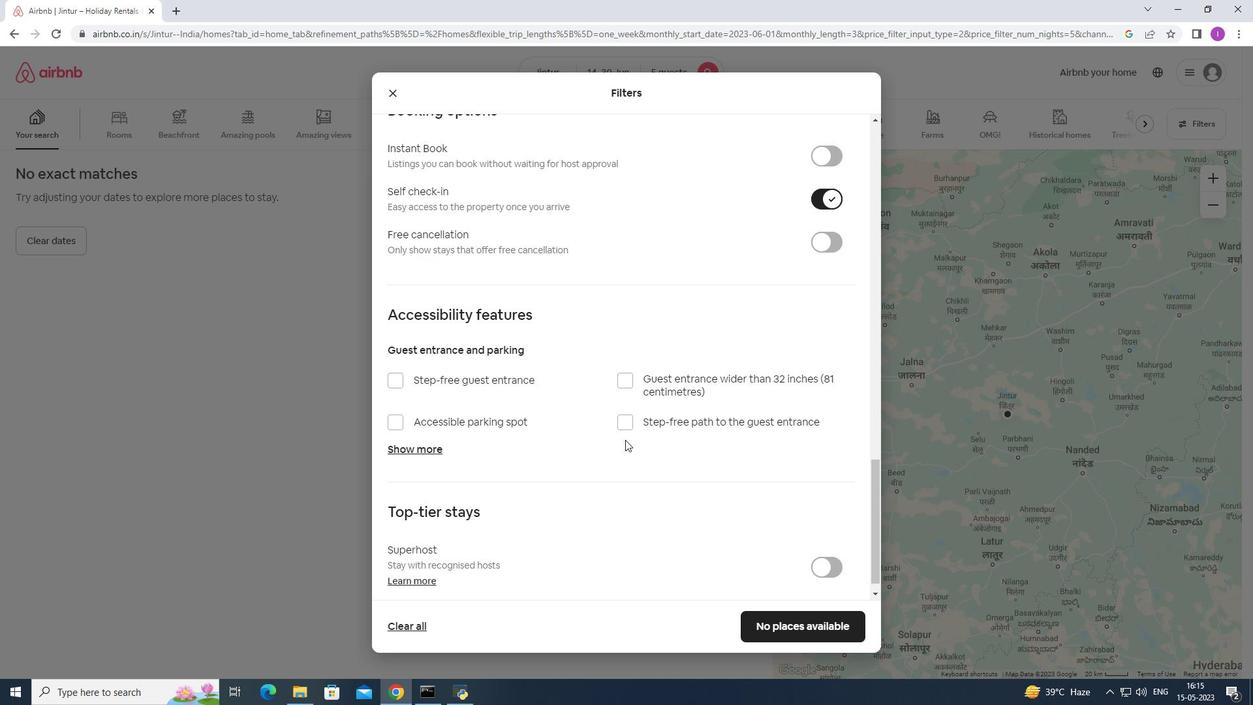
Action: Mouse scrolled (625, 439) with delta (0, 0)
Screenshot: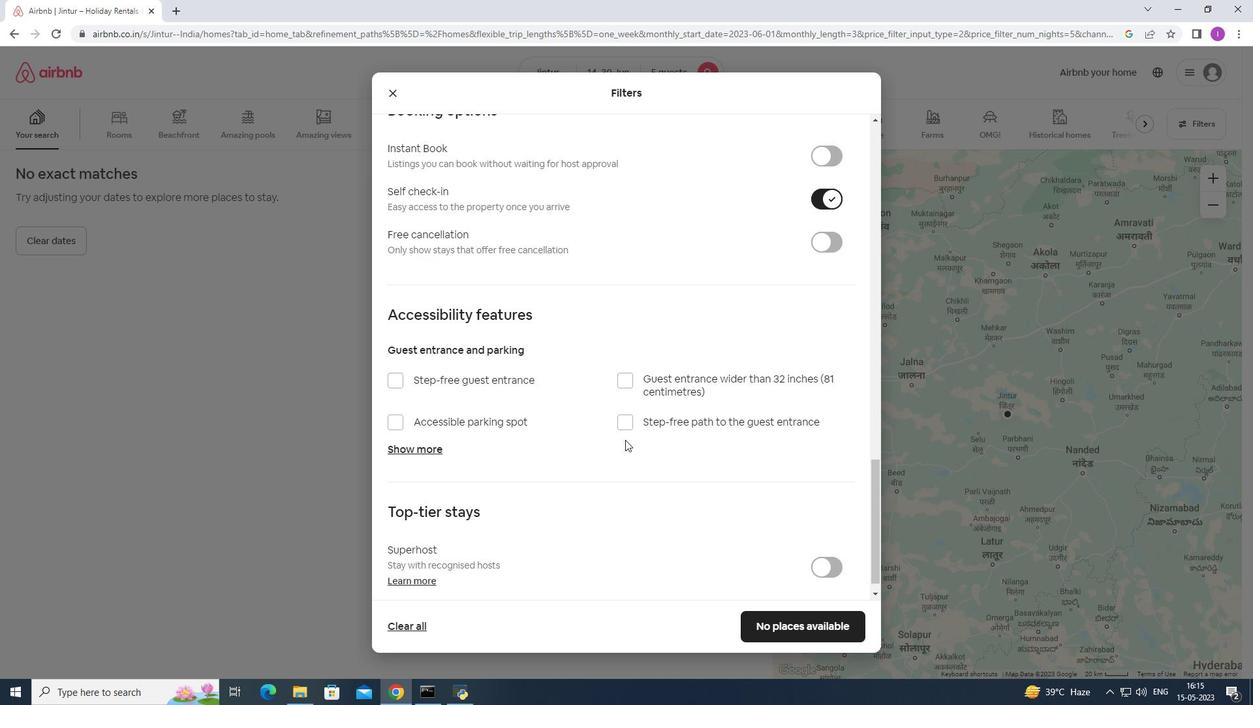 
Action: Mouse moved to (694, 519)
Screenshot: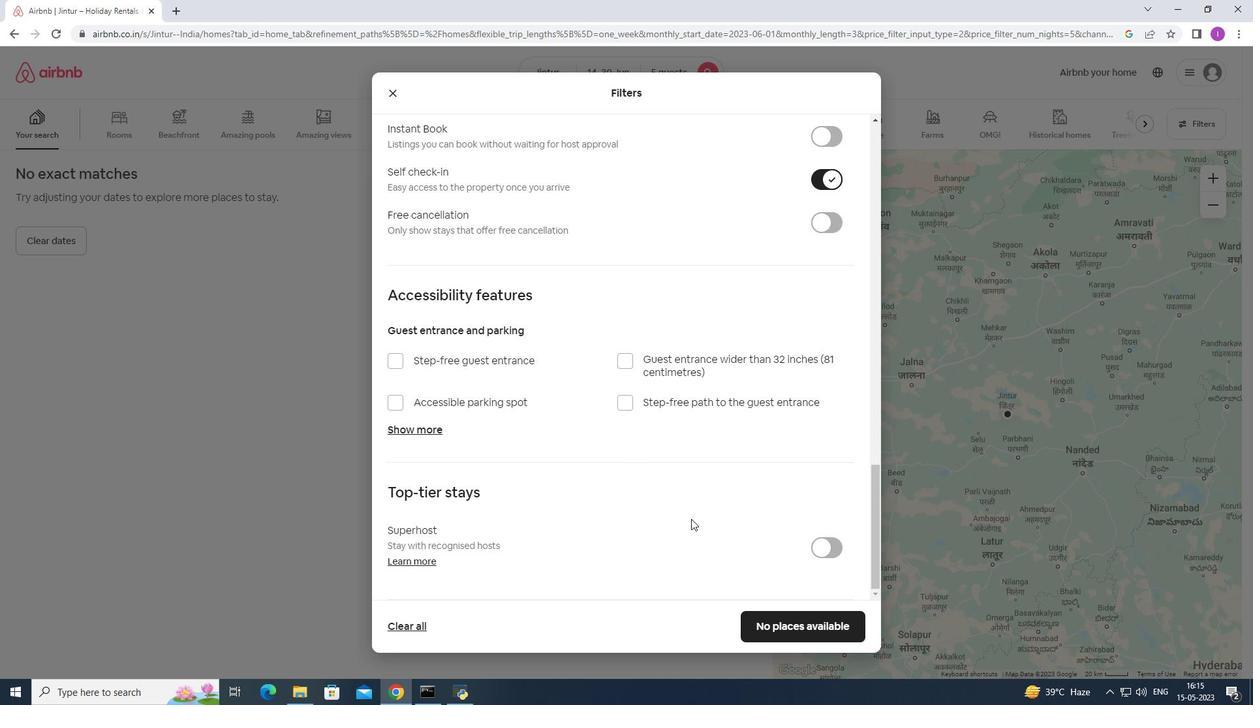 
Action: Mouse scrolled (694, 519) with delta (0, 0)
Screenshot: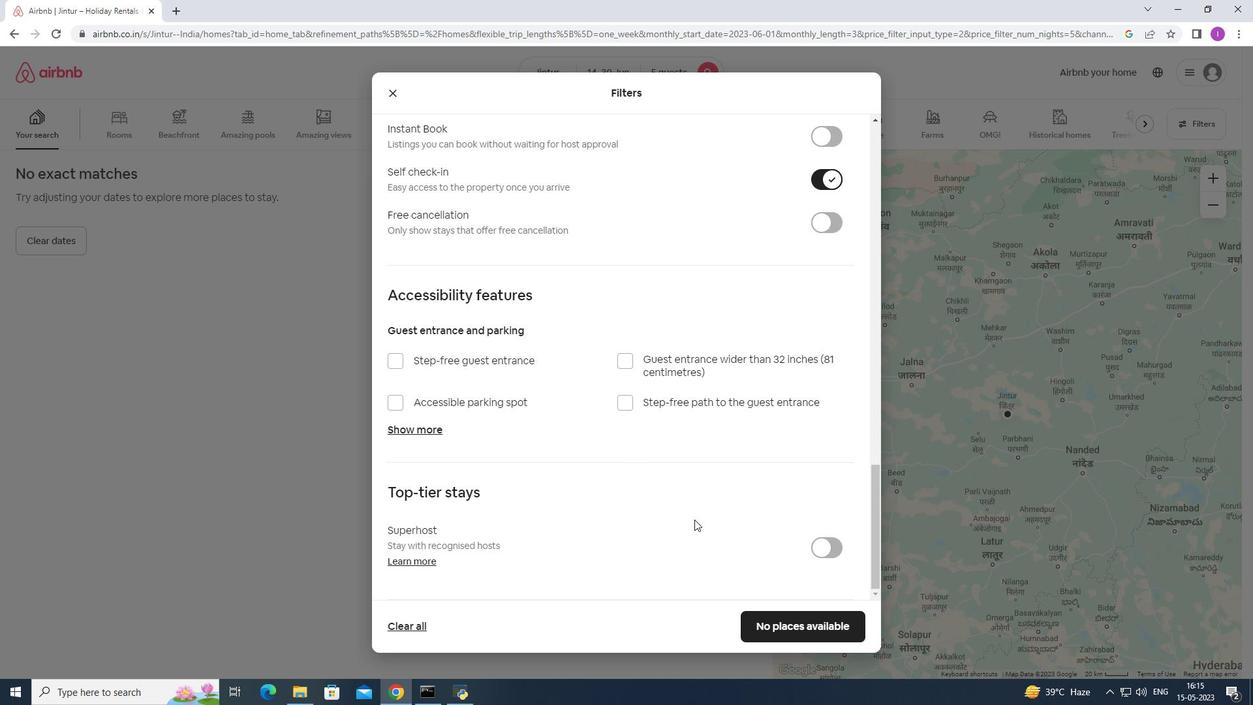 
Action: Mouse scrolled (694, 519) with delta (0, 0)
Screenshot: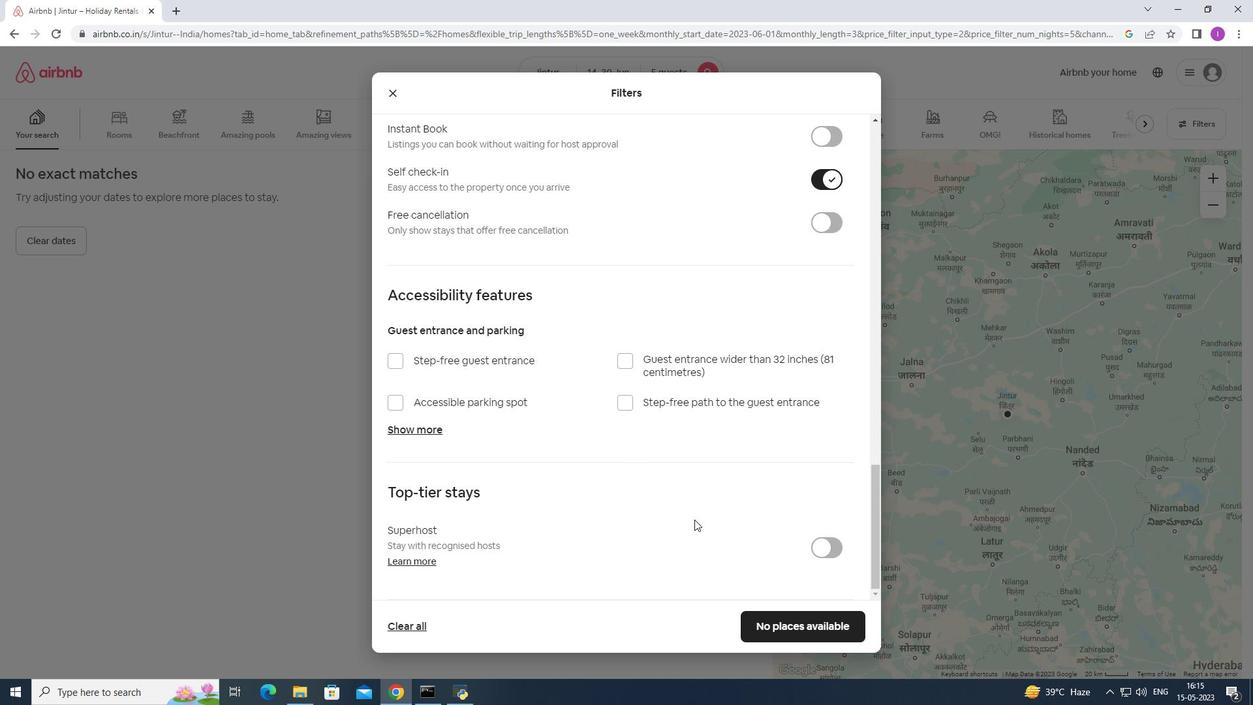 
Action: Mouse scrolled (694, 519) with delta (0, 0)
Screenshot: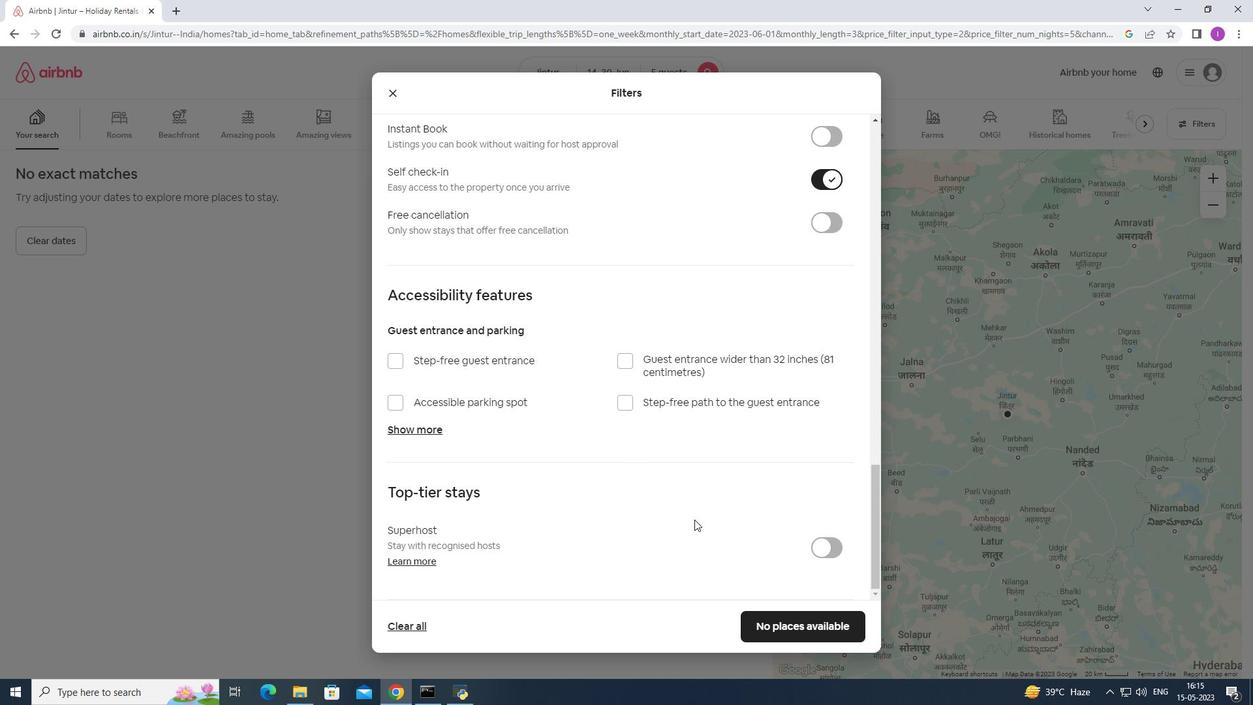 
Action: Mouse moved to (745, 618)
Screenshot: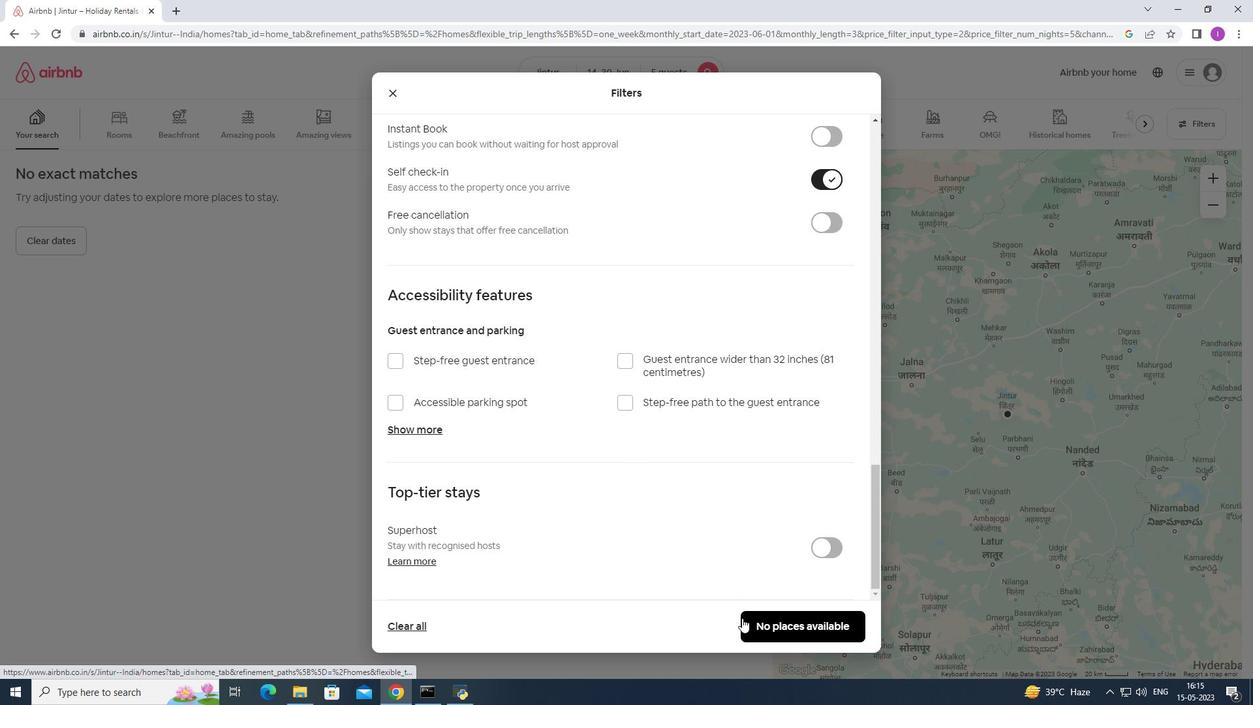 
Action: Mouse pressed left at (745, 618)
Screenshot: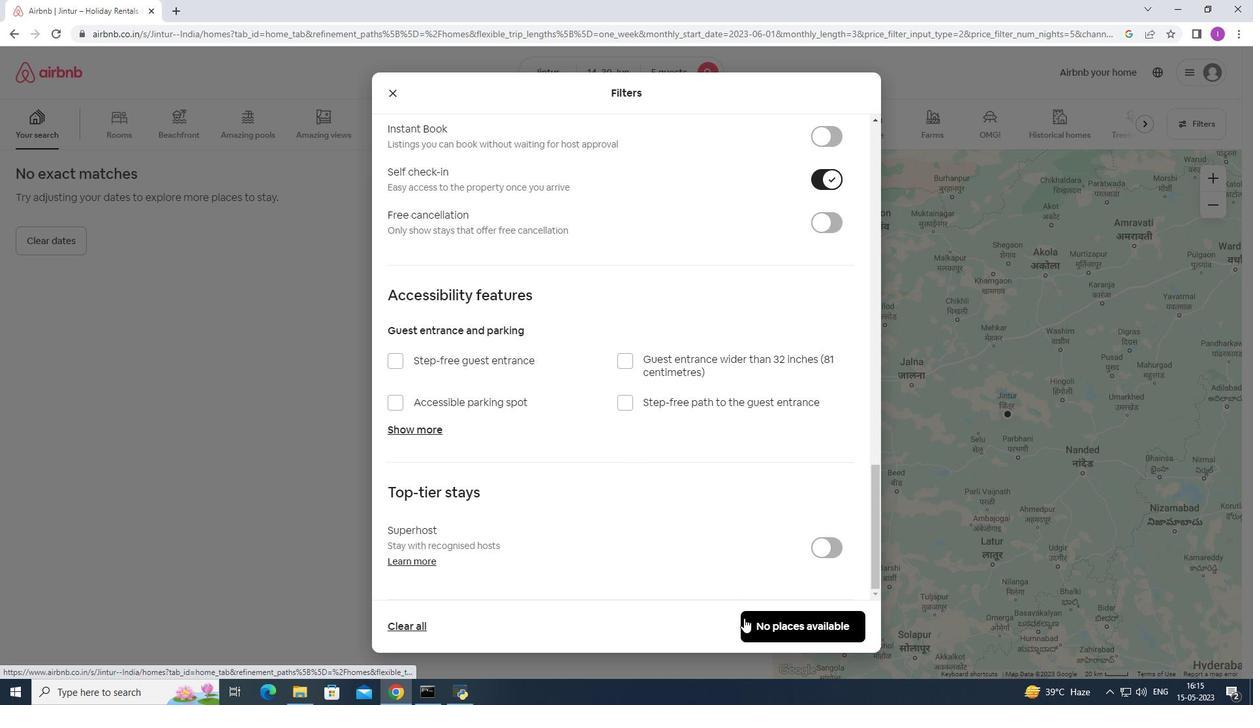 
Action: Mouse moved to (723, 588)
Screenshot: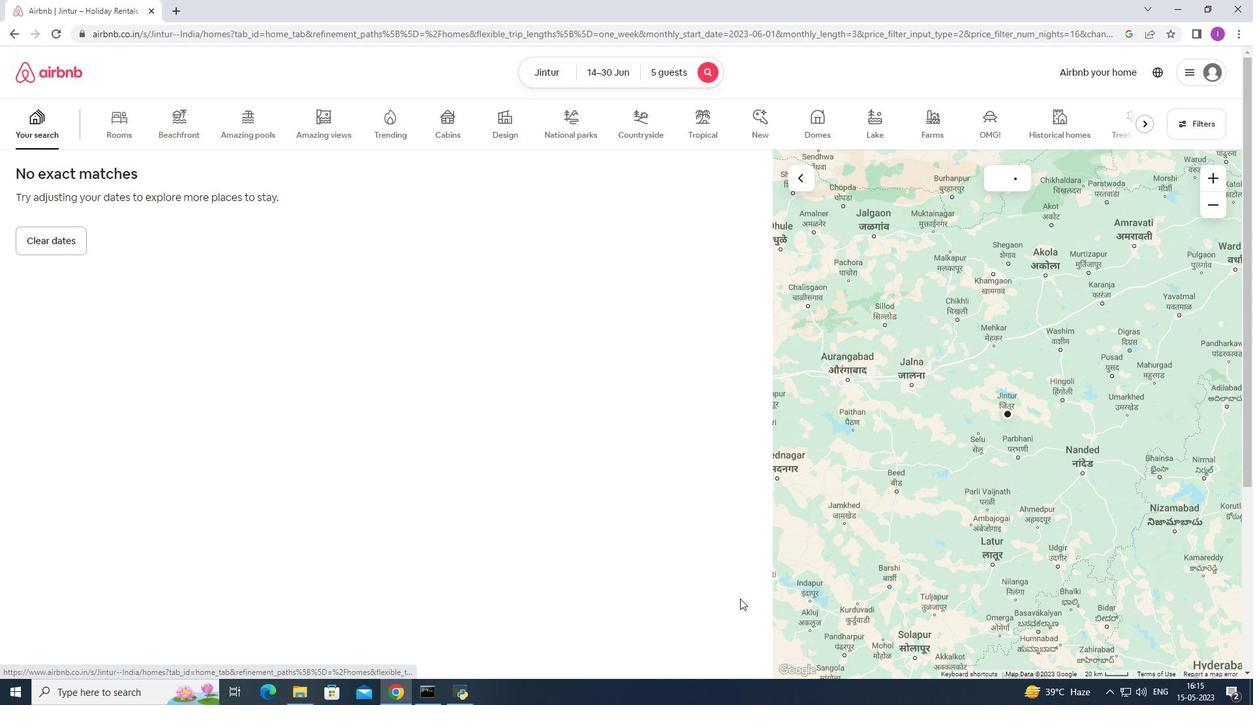 
